 Task: Look for space in Monterey Park, United States from 24th August, 2023 to 10th September, 2023 for 8 adults in price range Rs.12000 to Rs.15000. Place can be entire place or shared room with 4 bedrooms having 8 beds and 4 bathrooms. Property type can be house, flat, guest house. Amenities needed are: wifi, TV, free parkinig on premises, gym, breakfast. Booking option can be shelf check-in. Required host language is English.
Action: Mouse moved to (434, 131)
Screenshot: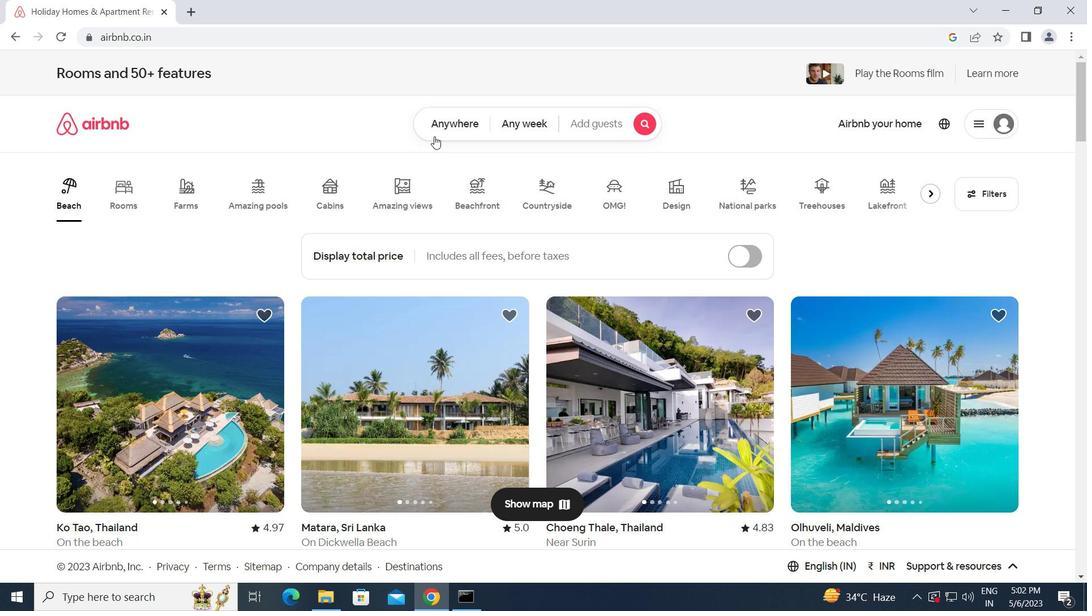 
Action: Mouse pressed left at (434, 131)
Screenshot: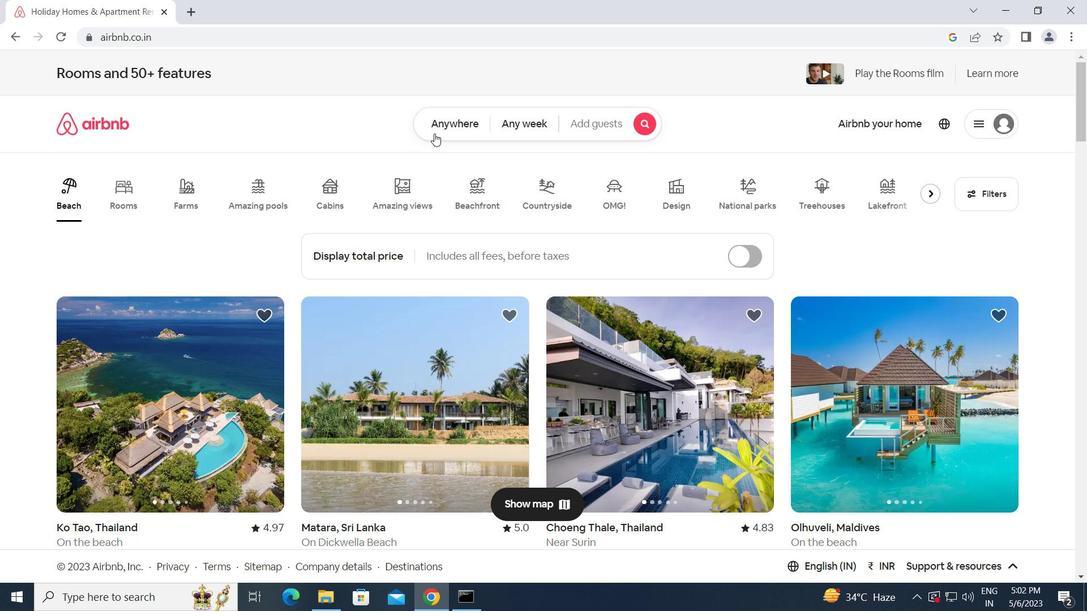 
Action: Mouse moved to (356, 168)
Screenshot: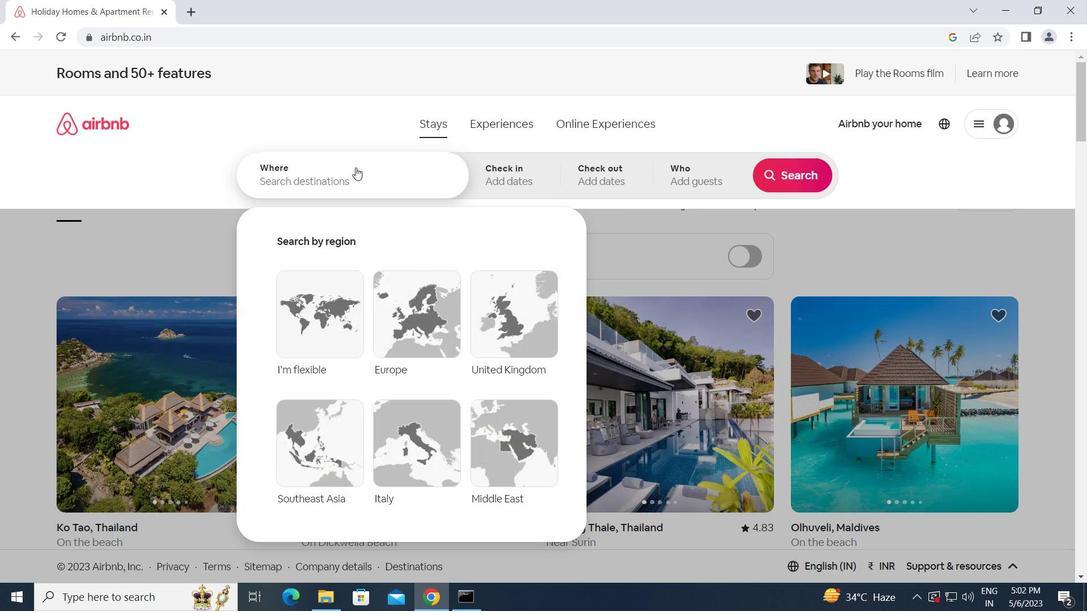 
Action: Mouse pressed left at (356, 168)
Screenshot: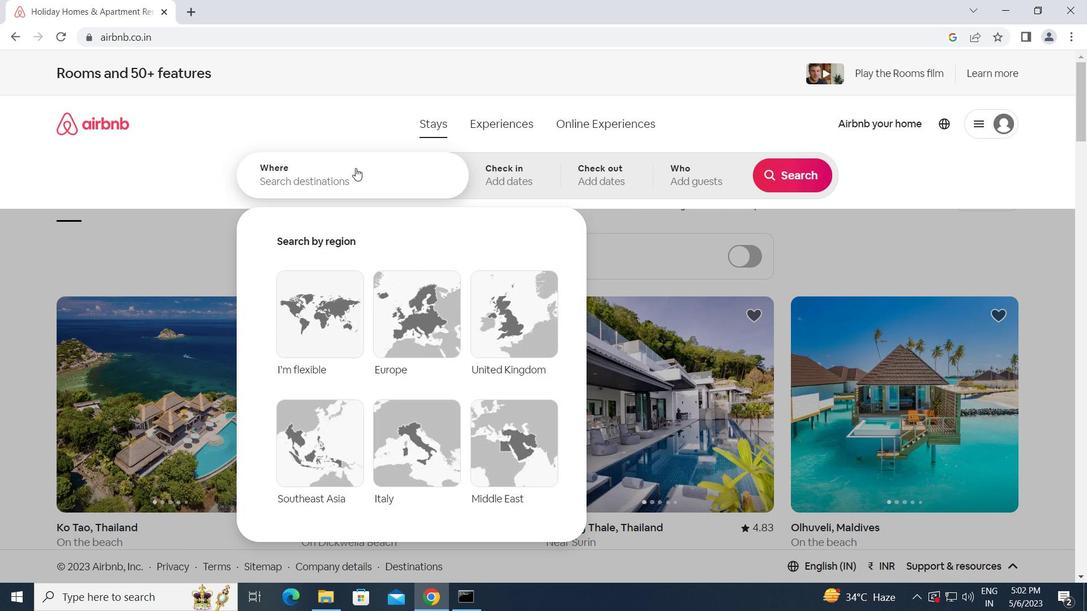 
Action: Key pressed m<Key.caps_lock>onterey<Key.space><Key.caps_lock>p<Key.caps_lock>ark,<Key.space><Key.caps_lock>u<Key.caps_lock>nit
Screenshot: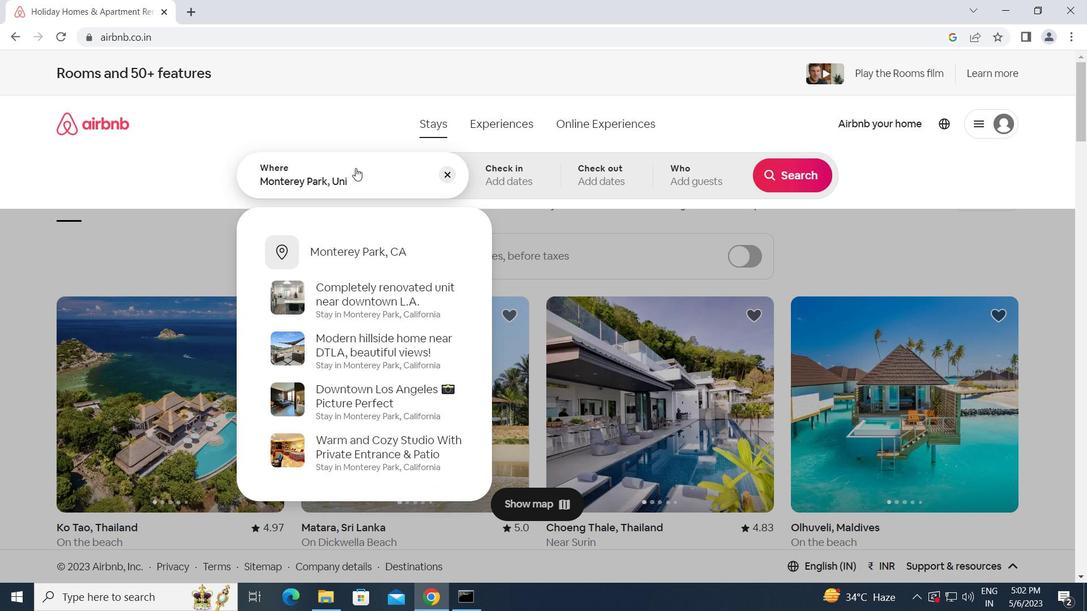 
Action: Mouse moved to (592, 155)
Screenshot: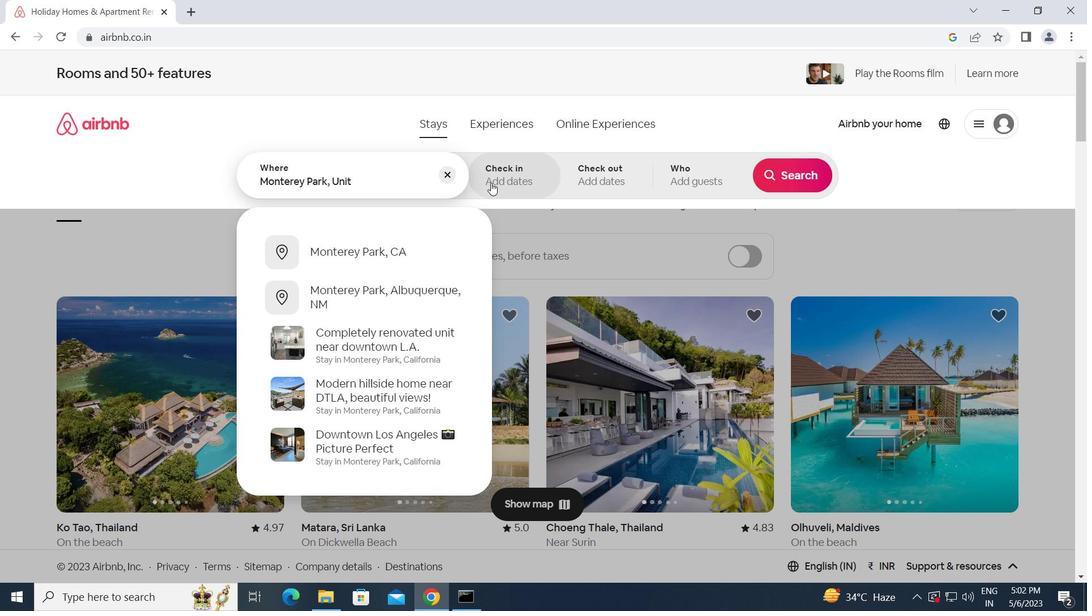 
Action: Key pressed e
Screenshot: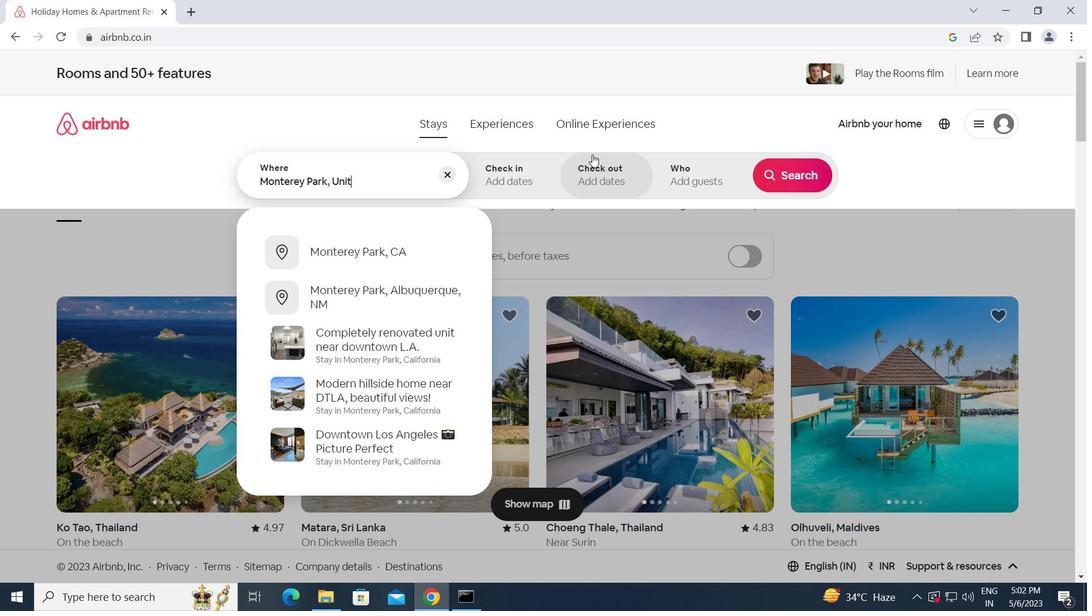 
Action: Mouse moved to (462, 237)
Screenshot: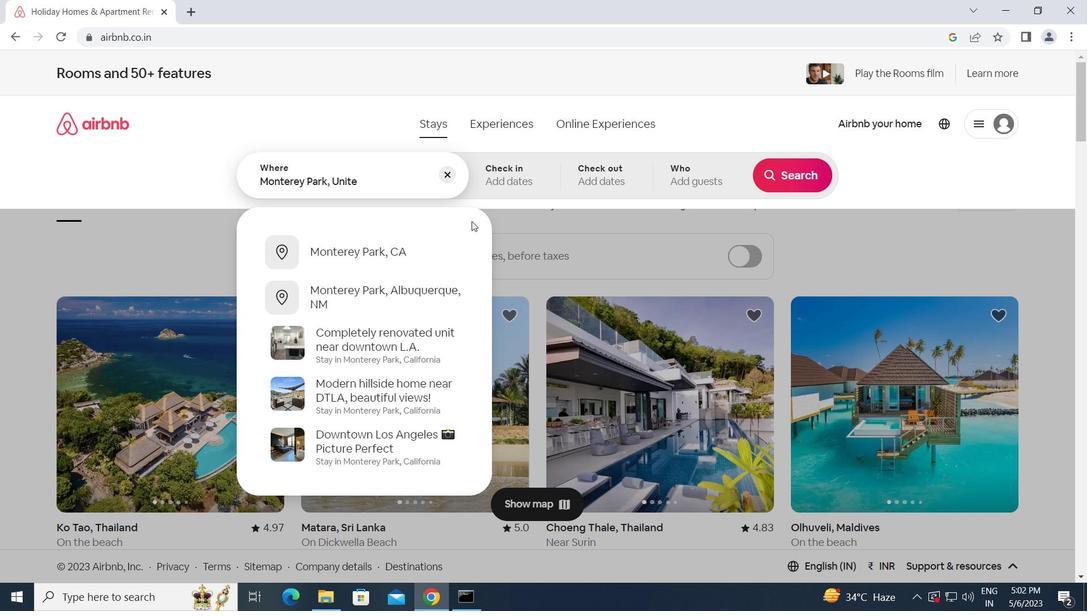 
Action: Key pressed d<Key.space><Key.caps_lock>s<Key.caps_lock>tates<Key.enter>
Screenshot: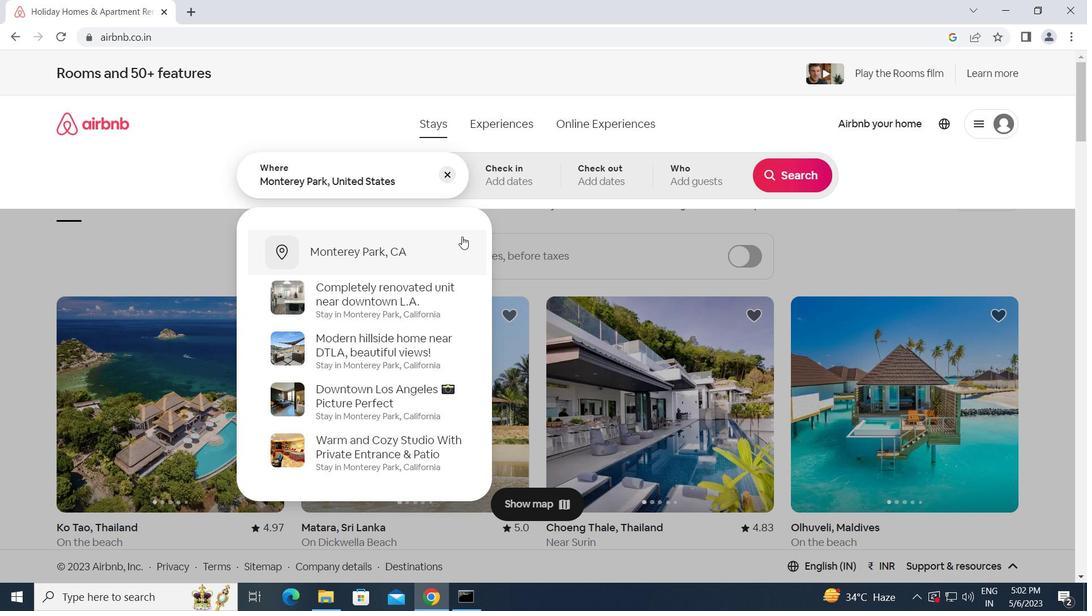 
Action: Mouse moved to (794, 286)
Screenshot: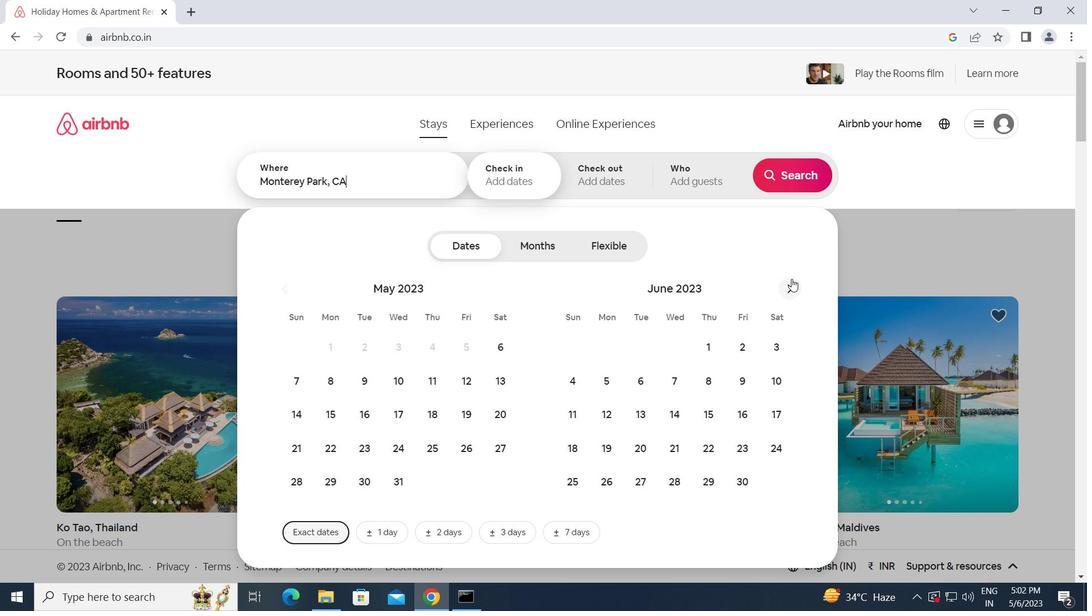 
Action: Mouse pressed left at (794, 286)
Screenshot: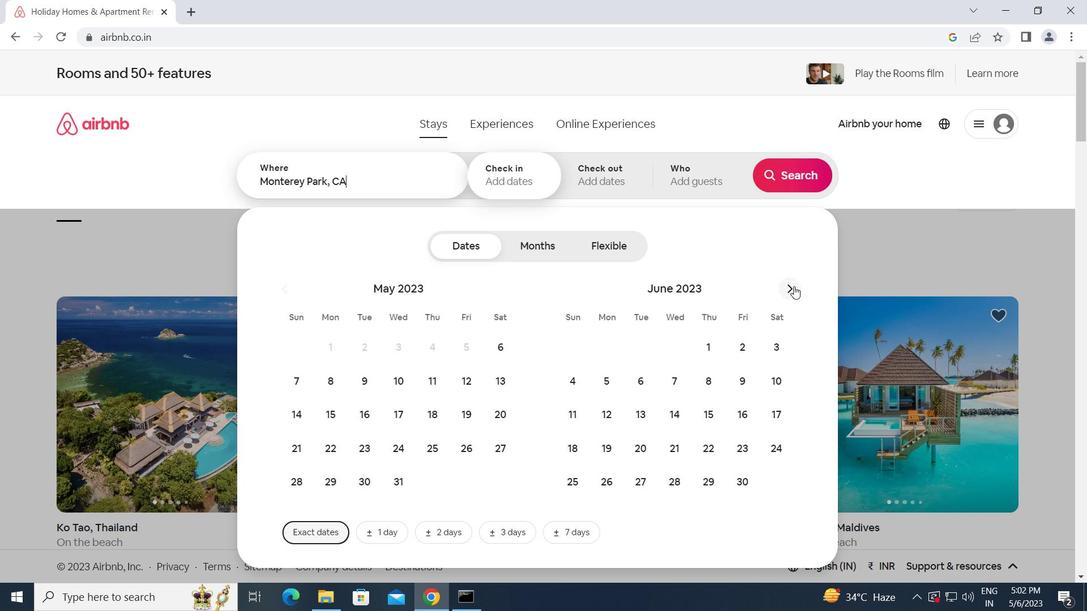 
Action: Mouse pressed left at (794, 286)
Screenshot: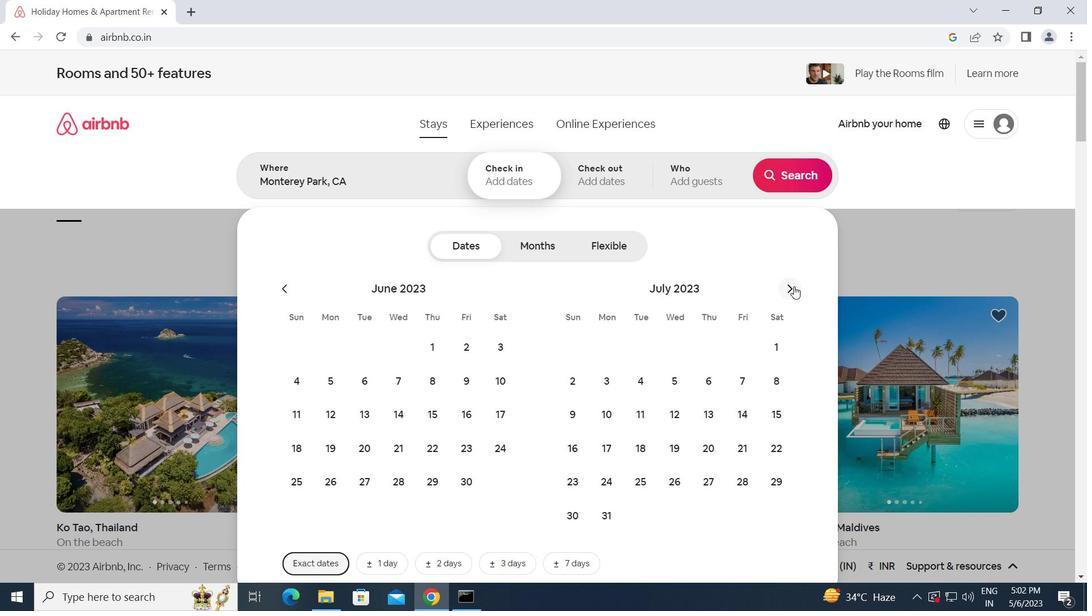 
Action: Mouse moved to (706, 448)
Screenshot: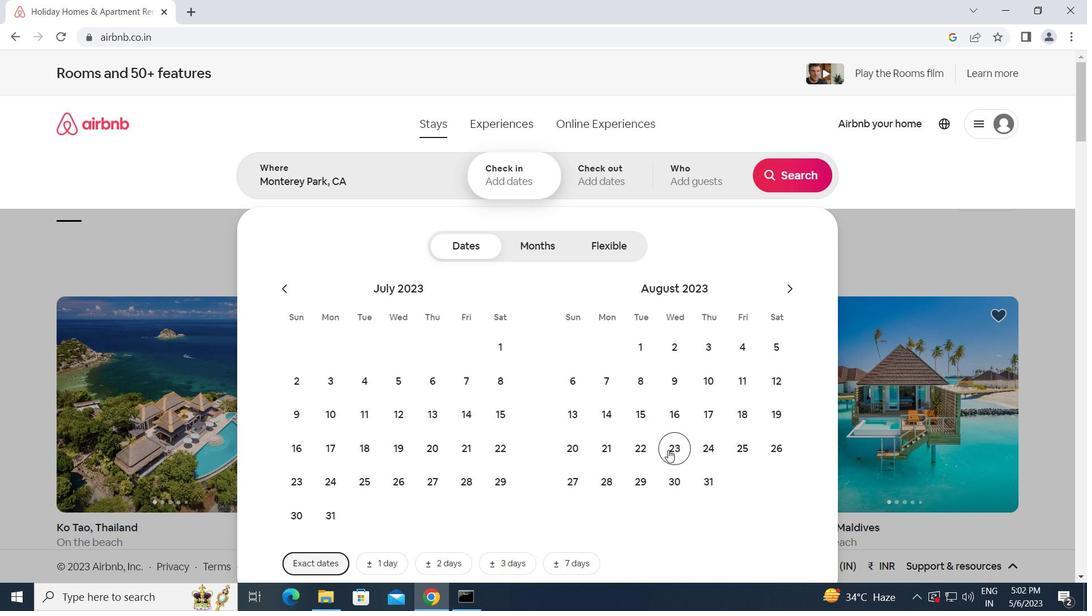
Action: Mouse pressed left at (706, 448)
Screenshot: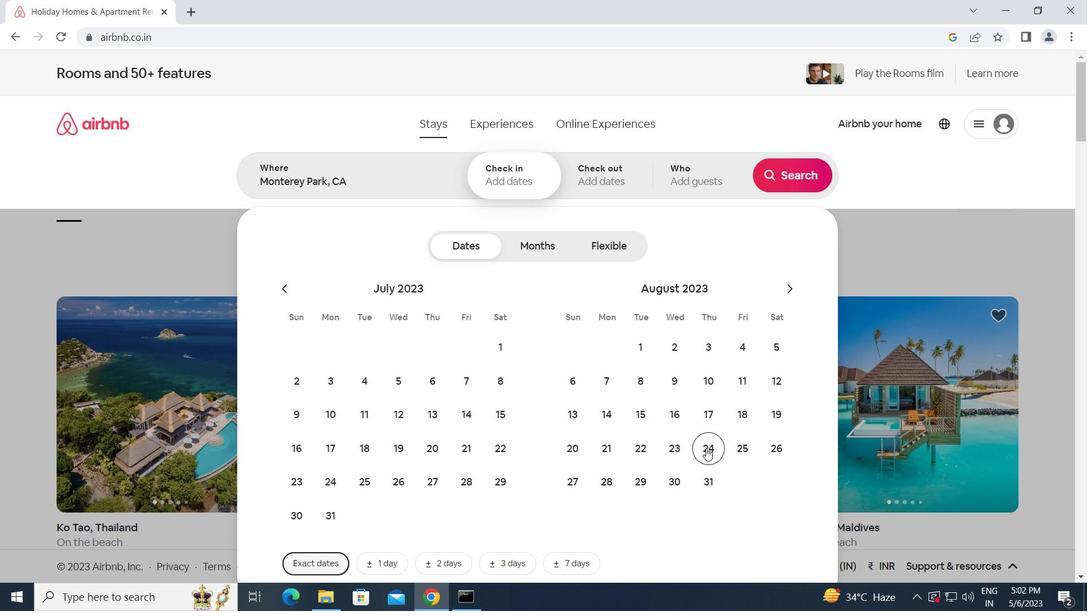 
Action: Mouse moved to (787, 284)
Screenshot: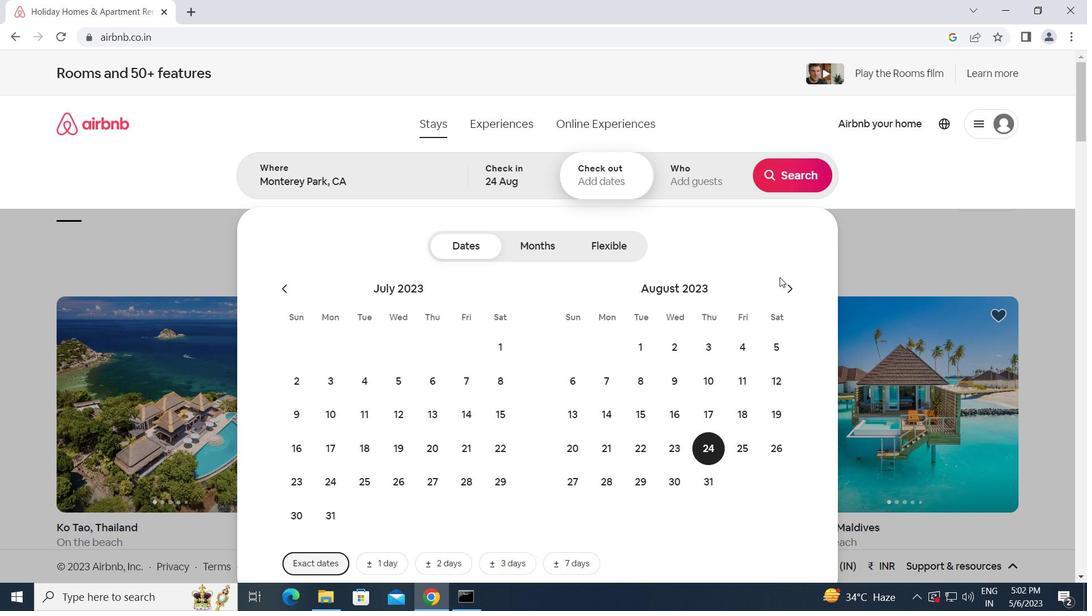 
Action: Mouse pressed left at (787, 284)
Screenshot: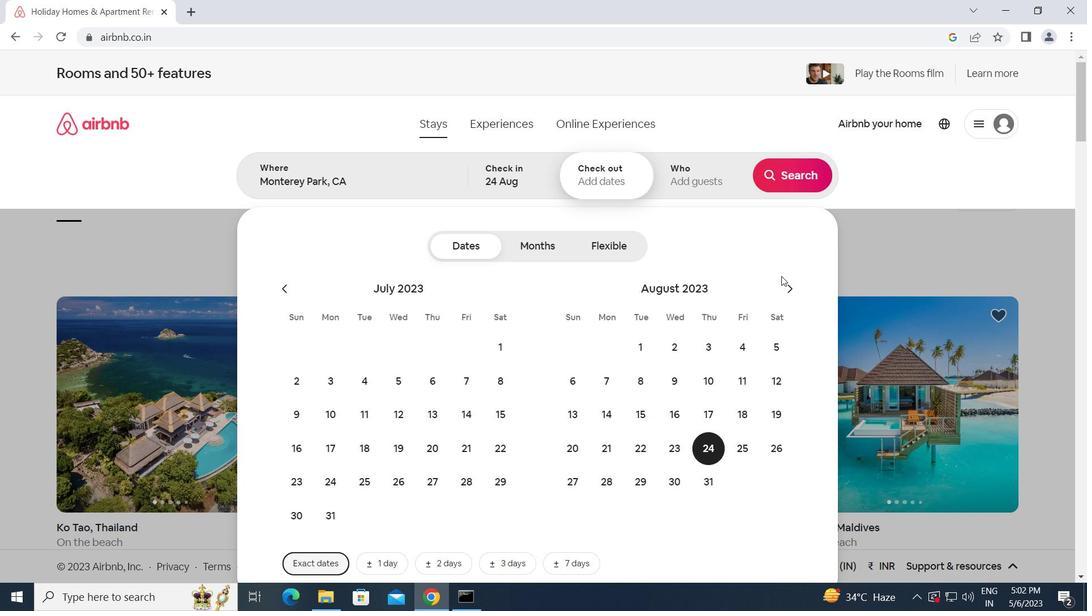 
Action: Mouse moved to (583, 421)
Screenshot: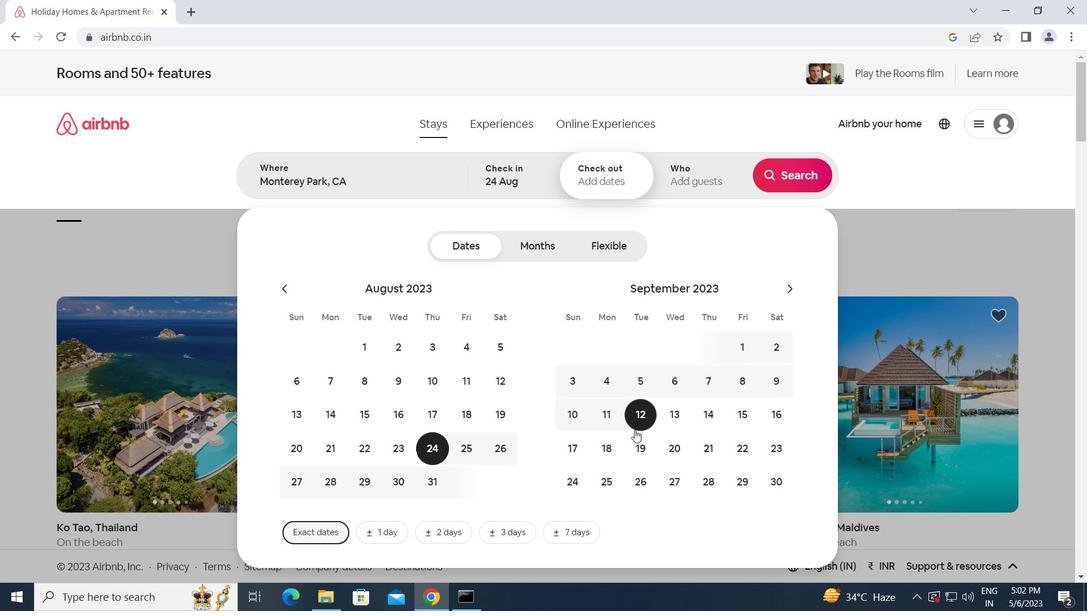 
Action: Mouse pressed left at (583, 421)
Screenshot: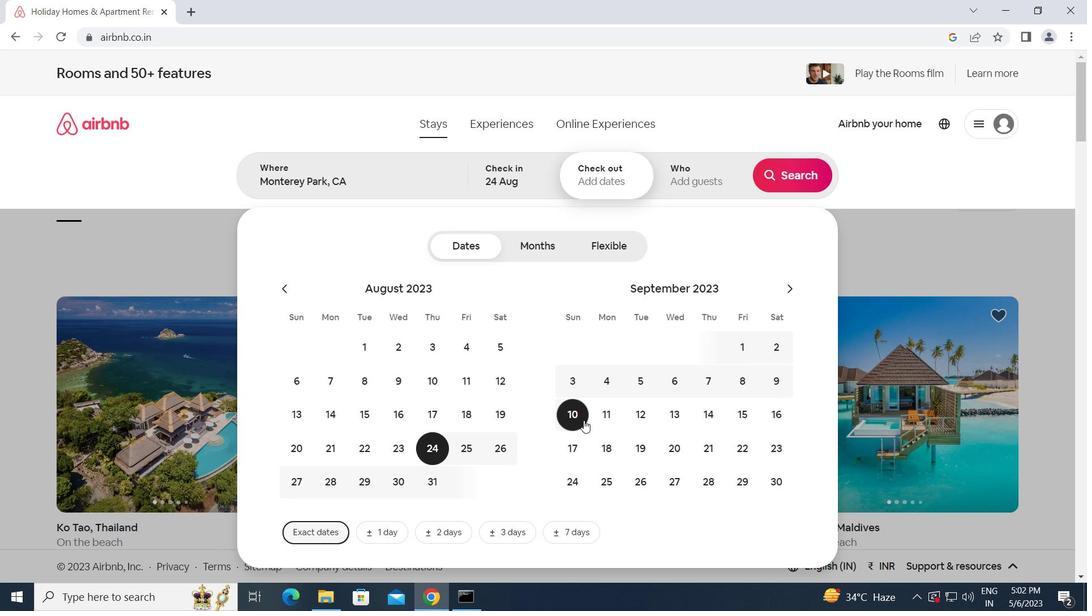 
Action: Mouse moved to (687, 173)
Screenshot: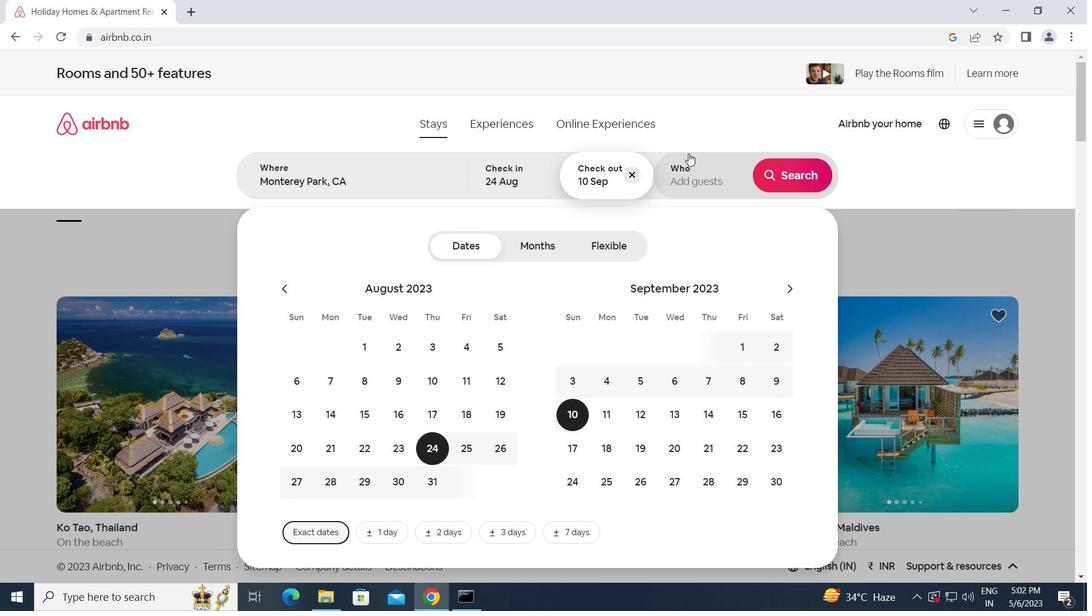 
Action: Mouse pressed left at (687, 173)
Screenshot: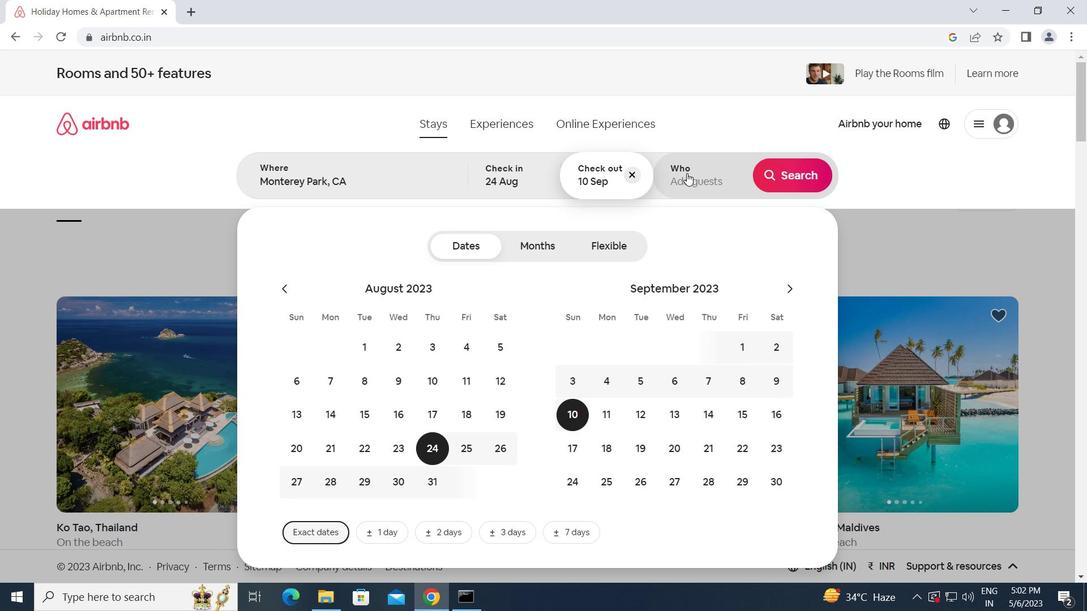 
Action: Mouse moved to (799, 248)
Screenshot: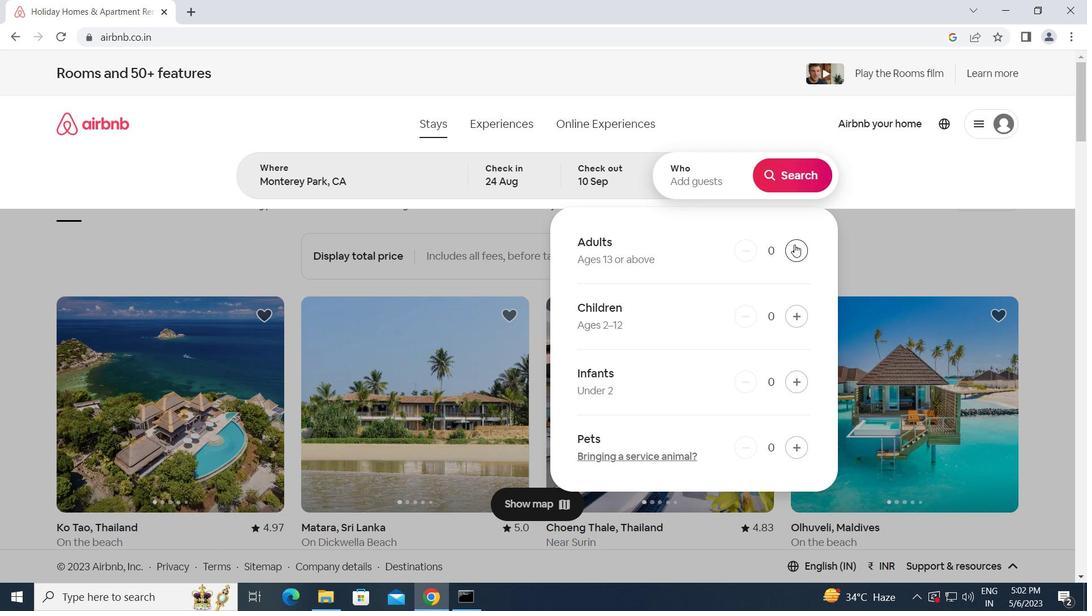 
Action: Mouse pressed left at (799, 248)
Screenshot: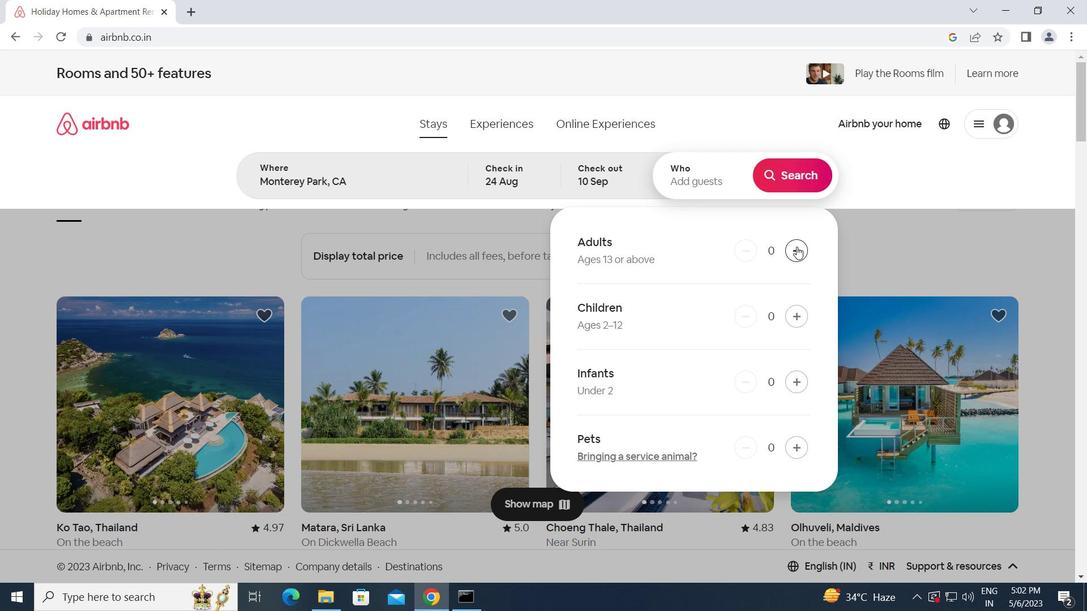 
Action: Mouse pressed left at (799, 248)
Screenshot: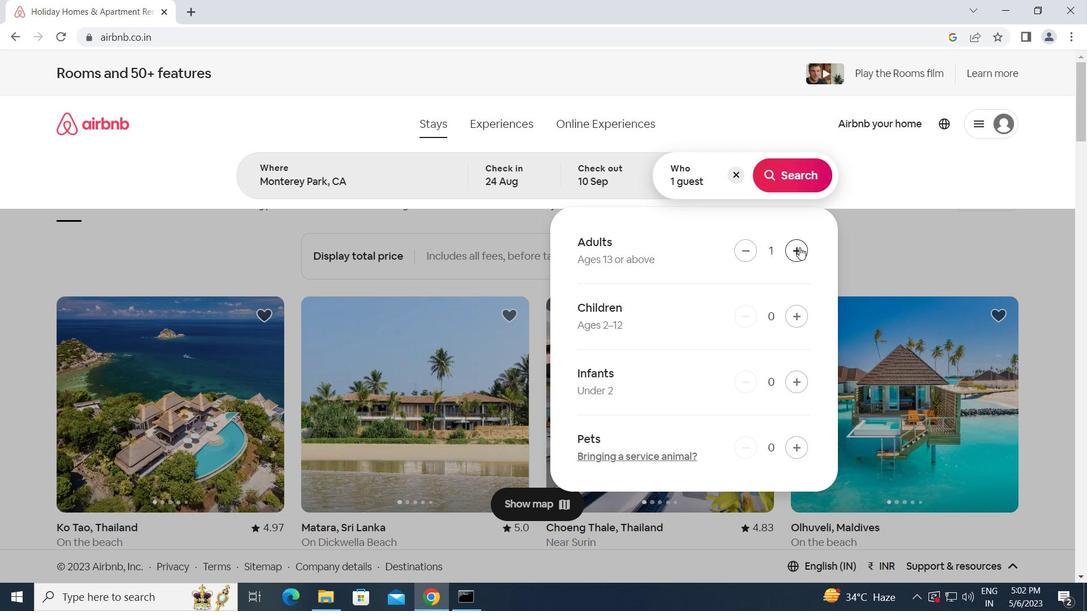 
Action: Mouse pressed left at (799, 248)
Screenshot: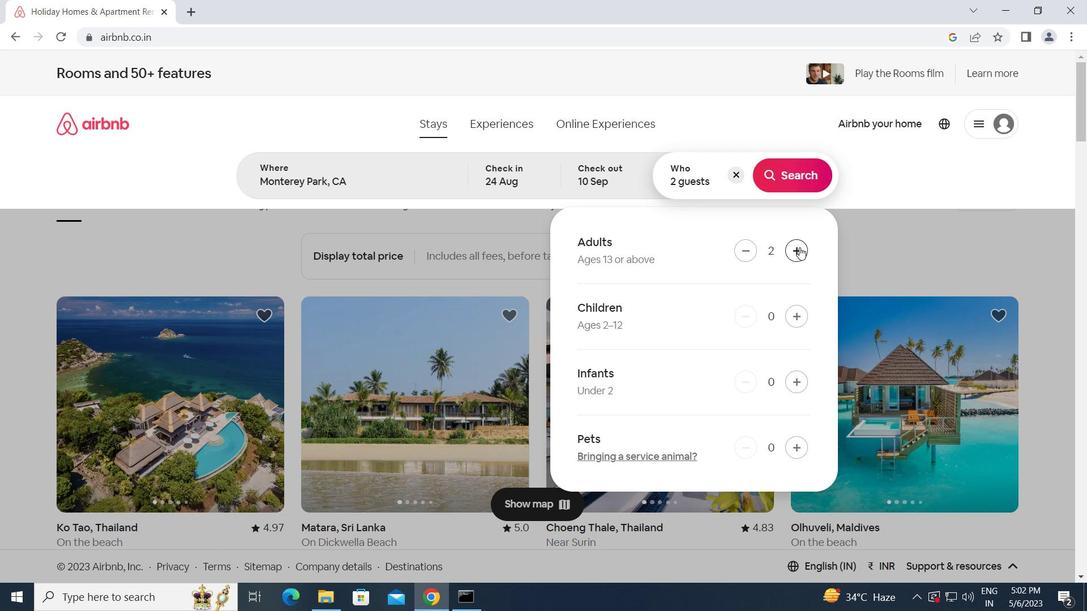 
Action: Mouse pressed left at (799, 248)
Screenshot: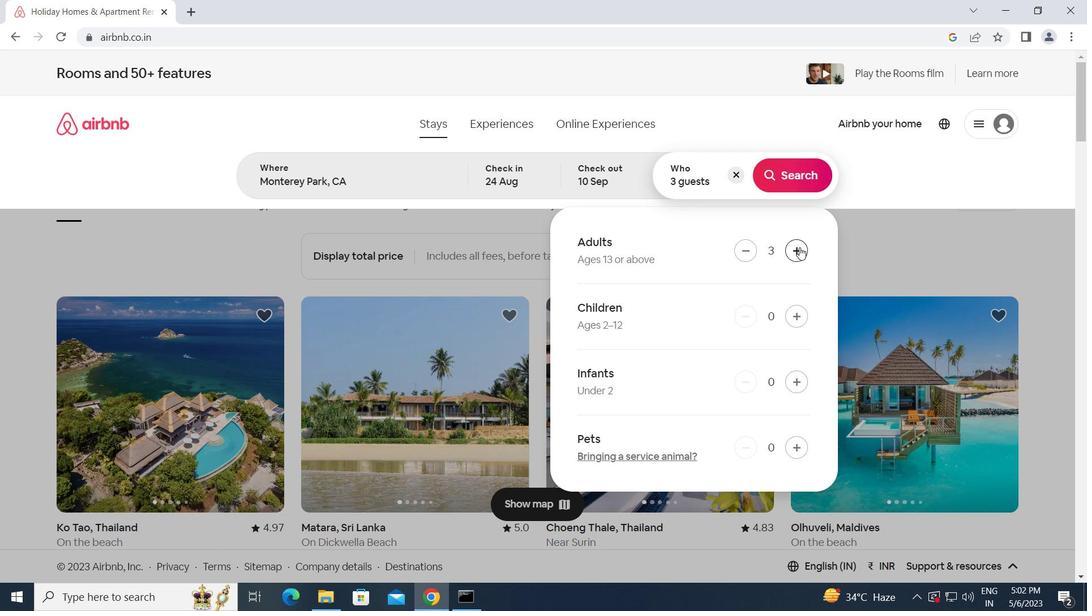 
Action: Mouse pressed left at (799, 248)
Screenshot: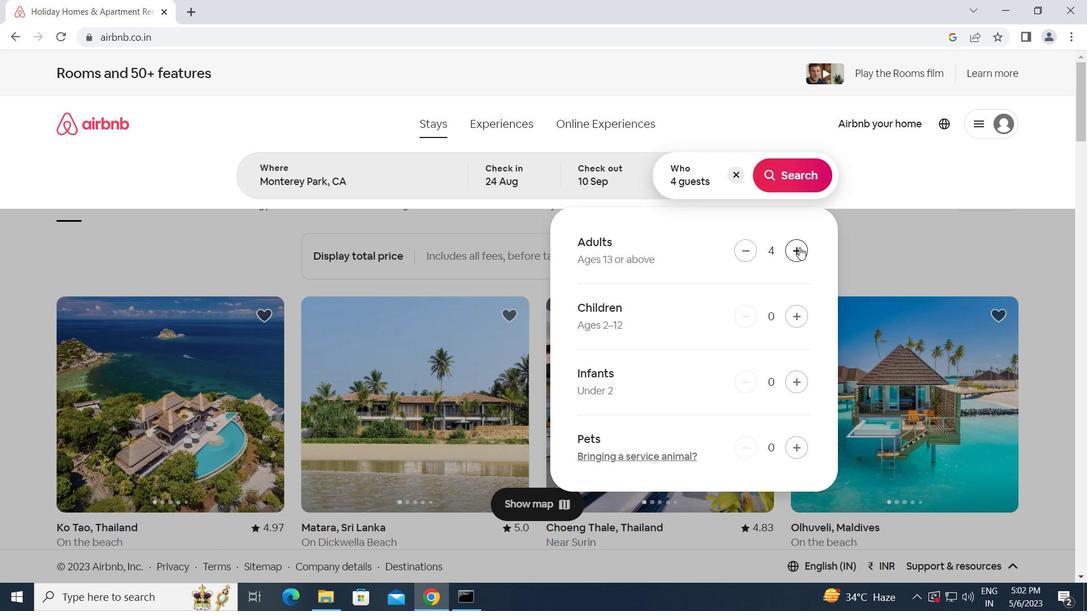 
Action: Mouse pressed left at (799, 248)
Screenshot: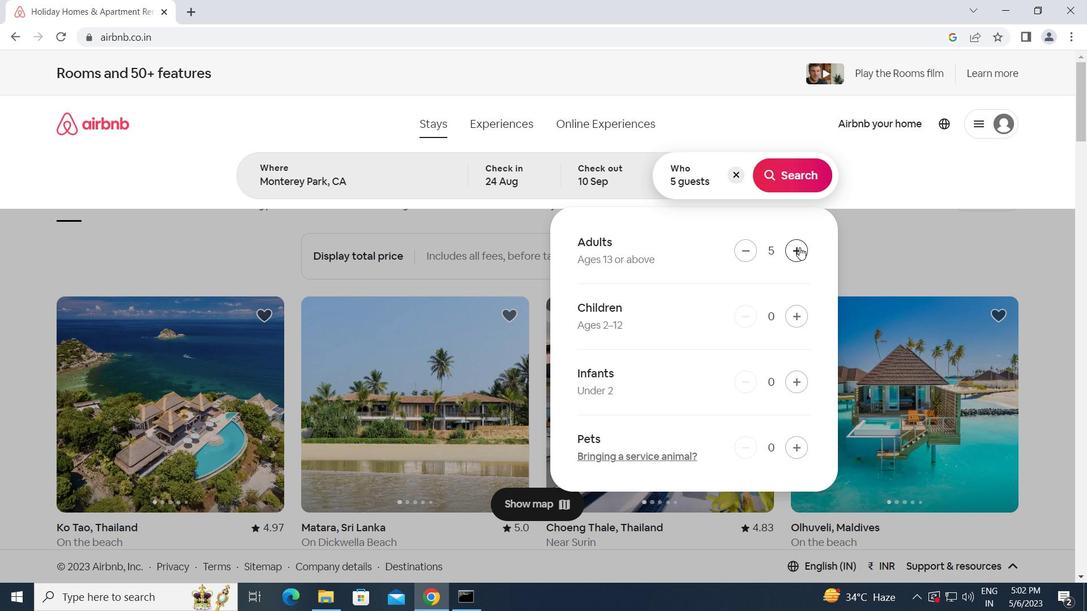 
Action: Mouse pressed left at (799, 248)
Screenshot: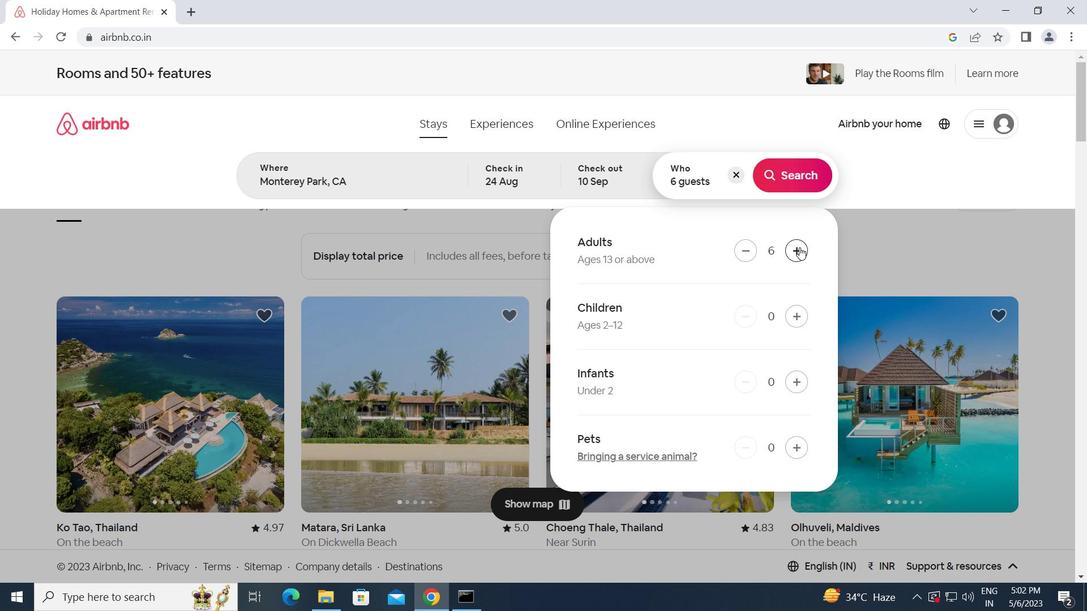 
Action: Mouse pressed left at (799, 248)
Screenshot: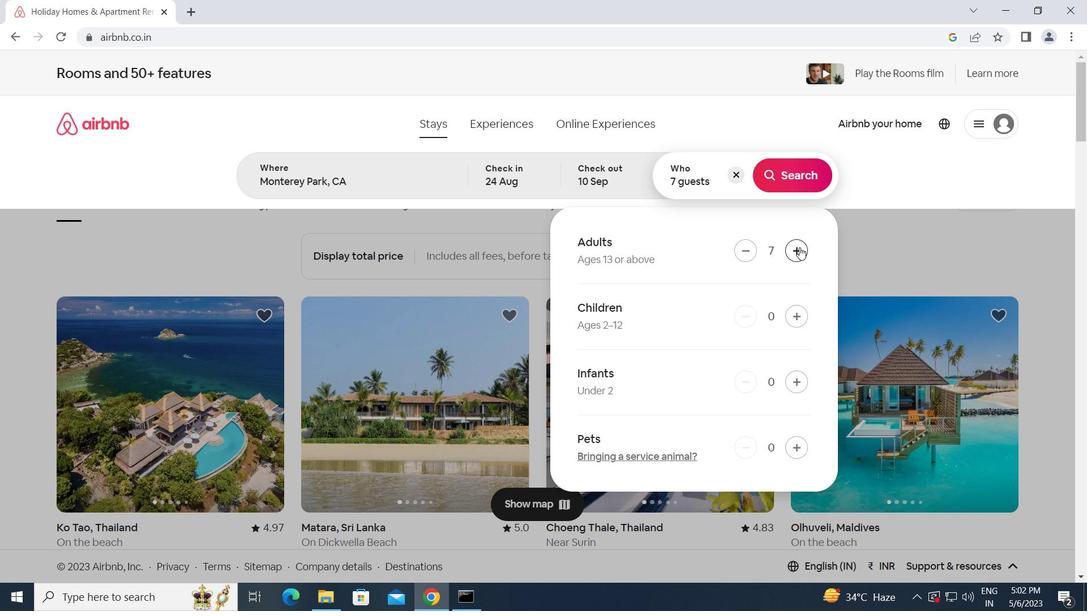 
Action: Mouse moved to (789, 173)
Screenshot: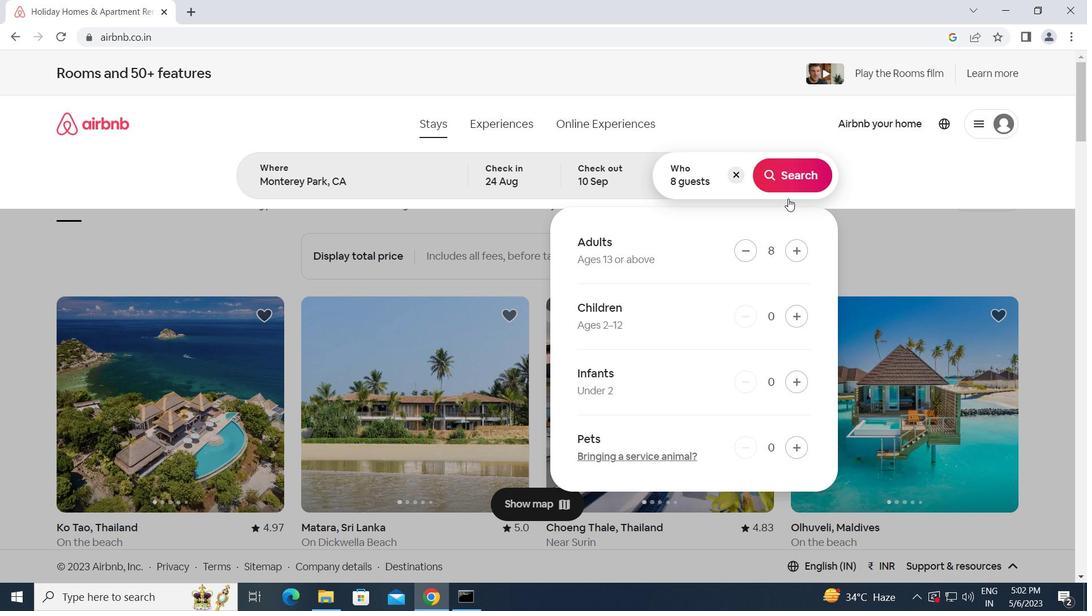 
Action: Mouse pressed left at (789, 173)
Screenshot: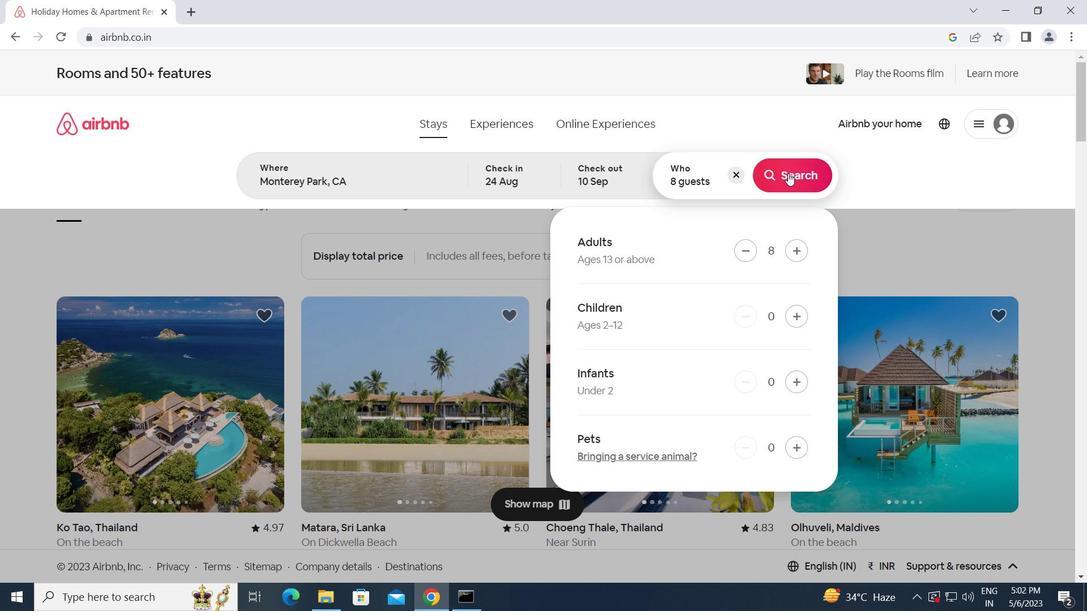 
Action: Mouse moved to (1009, 129)
Screenshot: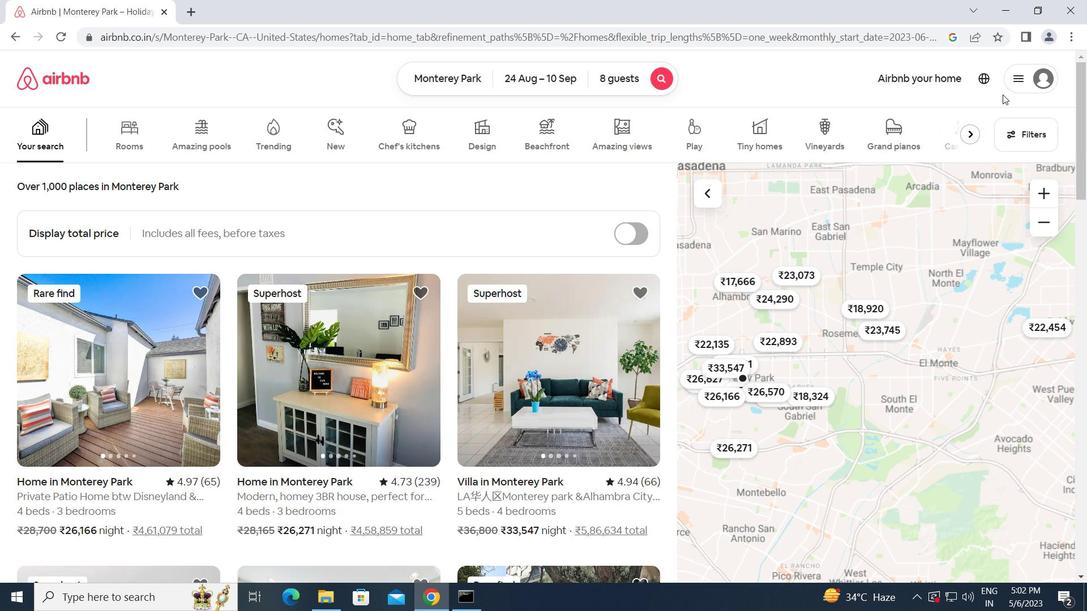 
Action: Mouse pressed left at (1009, 129)
Screenshot: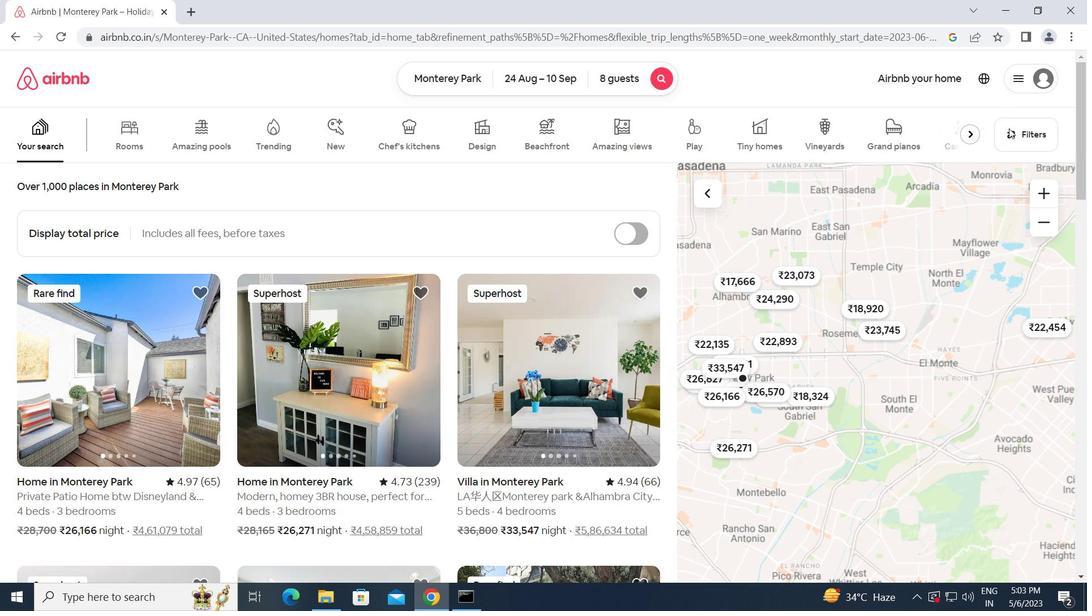 
Action: Mouse moved to (276, 445)
Screenshot: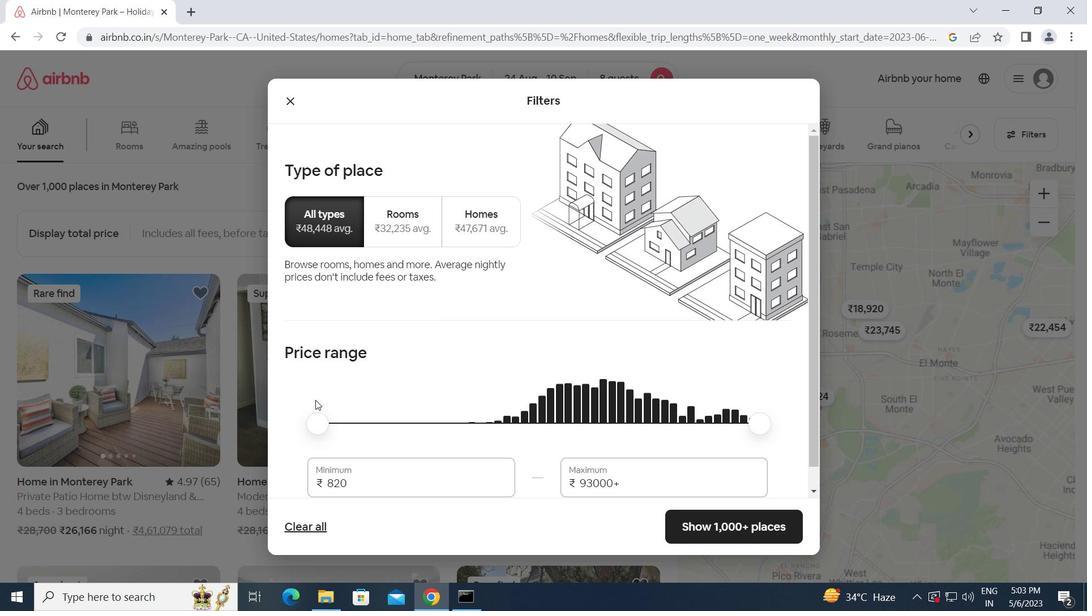 
Action: Mouse scrolled (276, 445) with delta (0, 0)
Screenshot: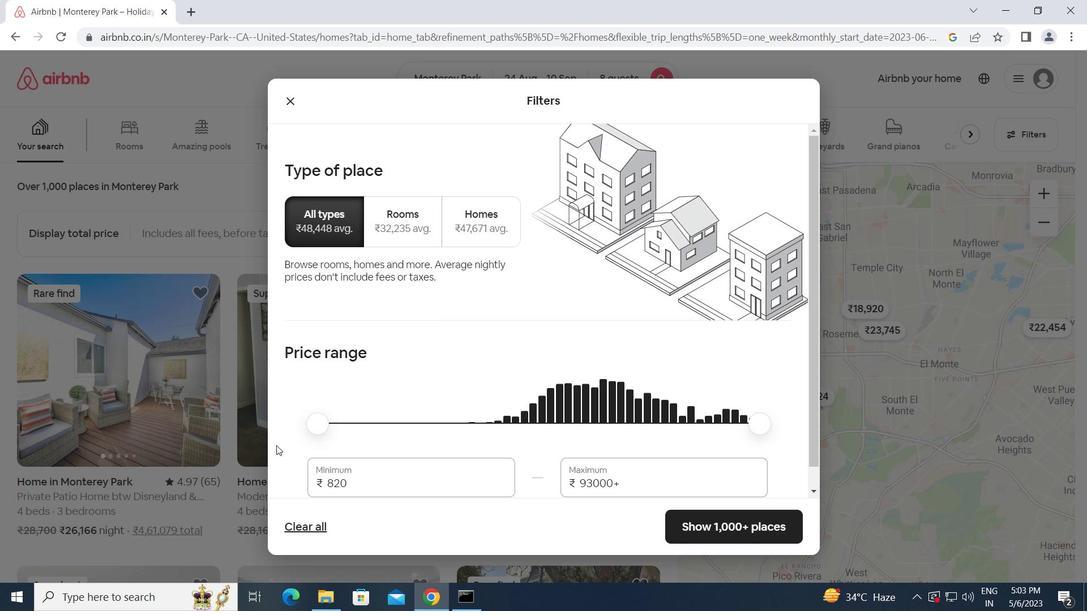 
Action: Mouse moved to (353, 458)
Screenshot: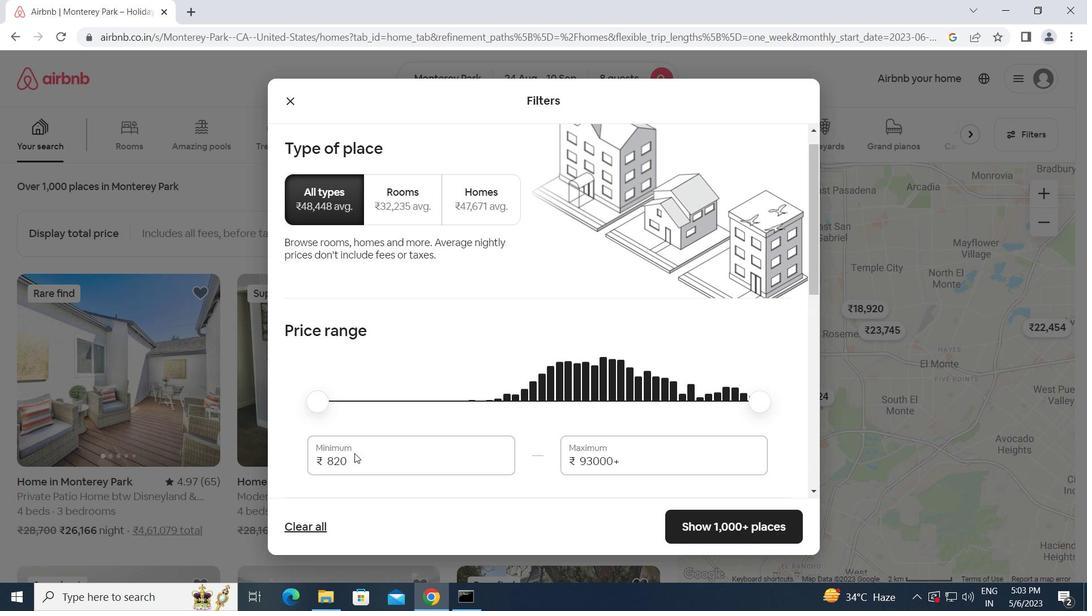 
Action: Mouse pressed left at (353, 458)
Screenshot: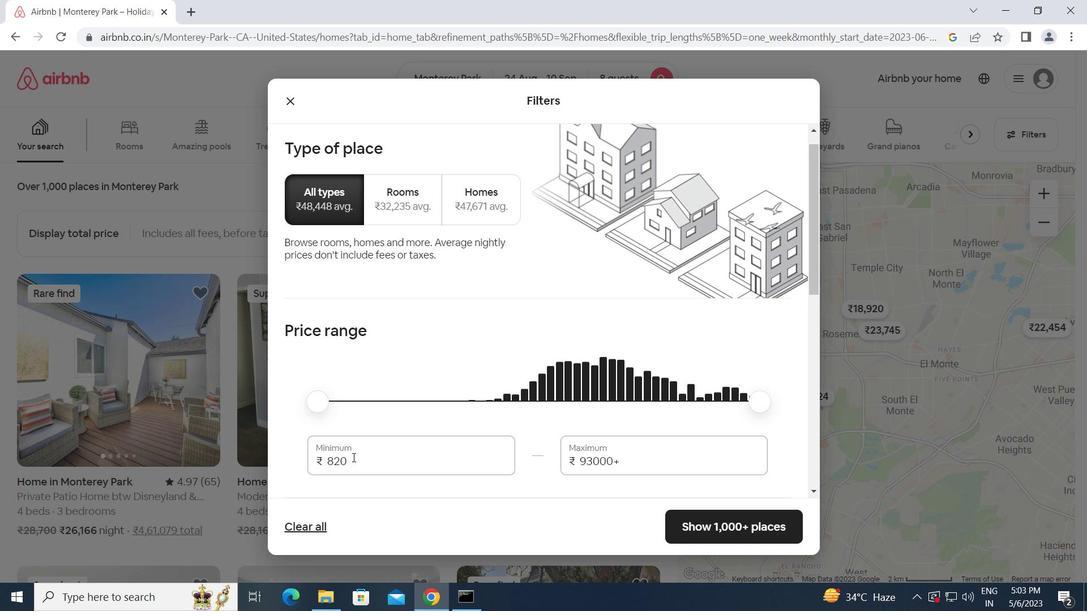 
Action: Mouse moved to (317, 463)
Screenshot: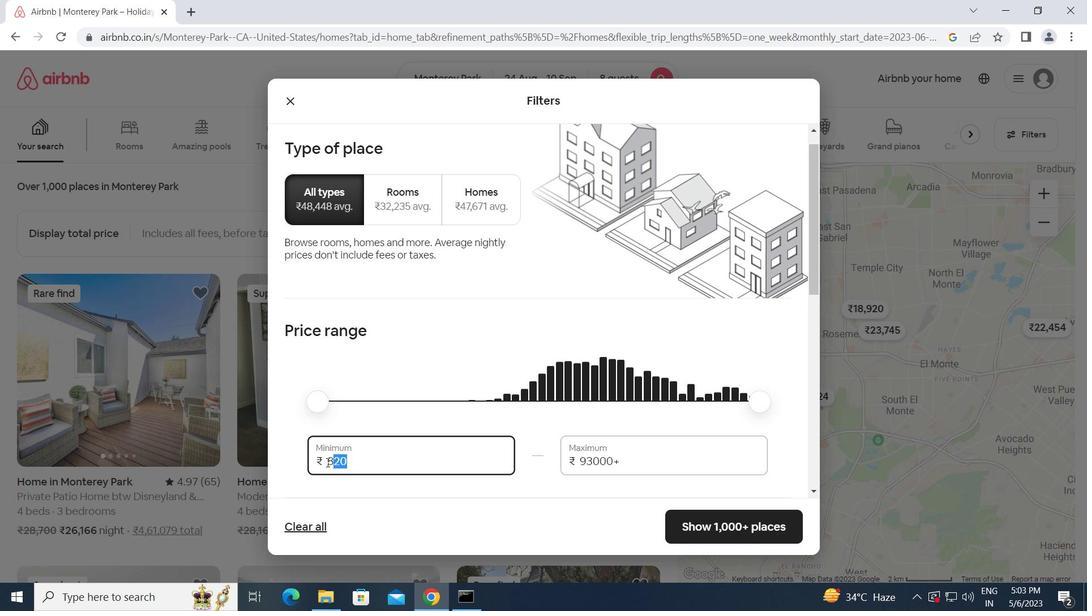 
Action: Key pressed 1200
Screenshot: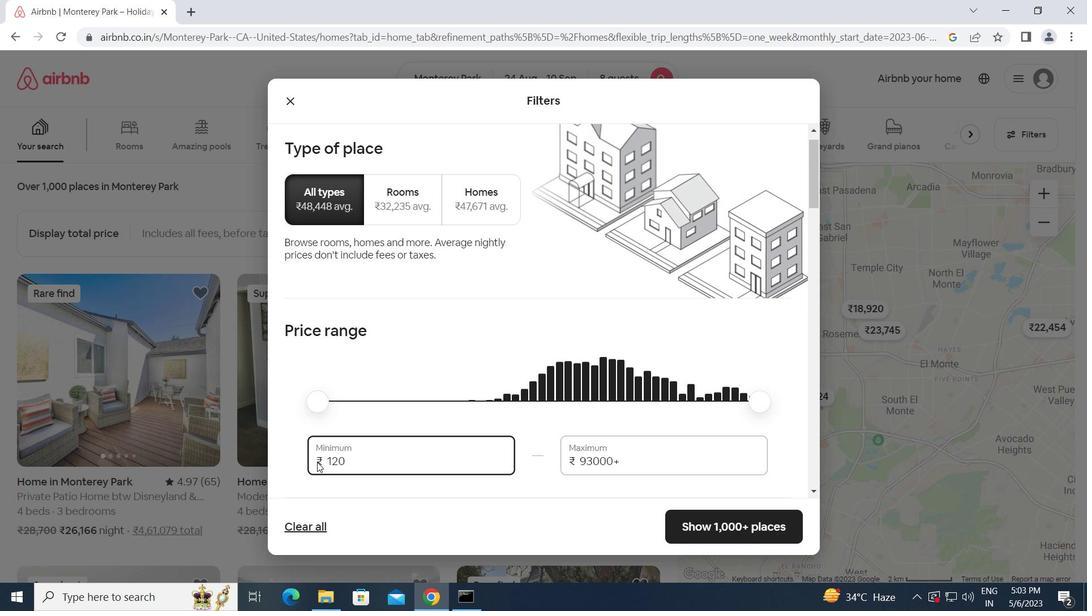 
Action: Mouse moved to (344, 485)
Screenshot: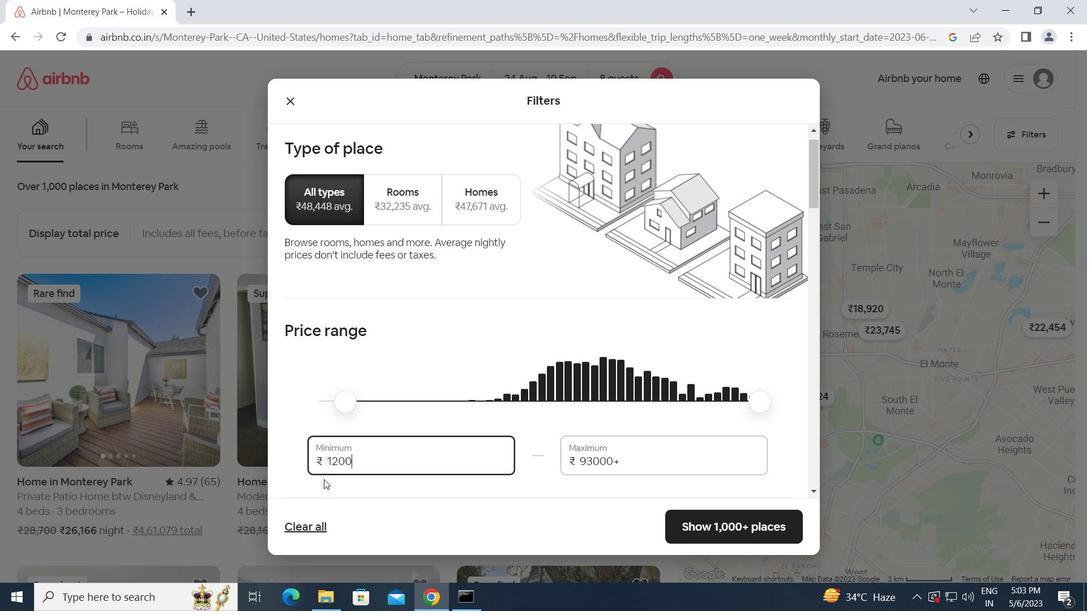 
Action: Key pressed 0<Key.tab>150
Screenshot: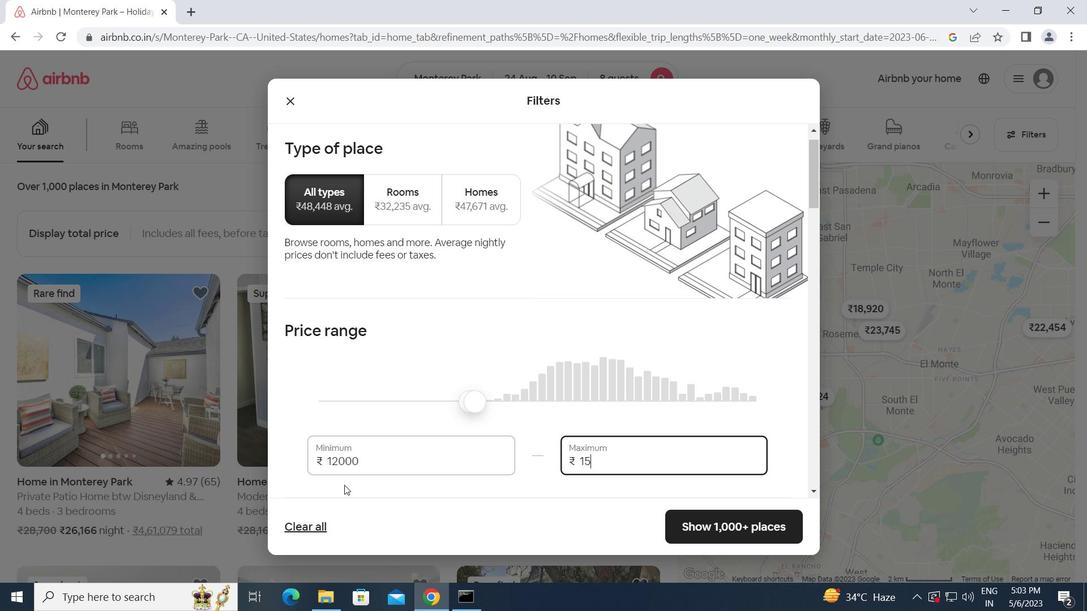 
Action: Mouse moved to (384, 470)
Screenshot: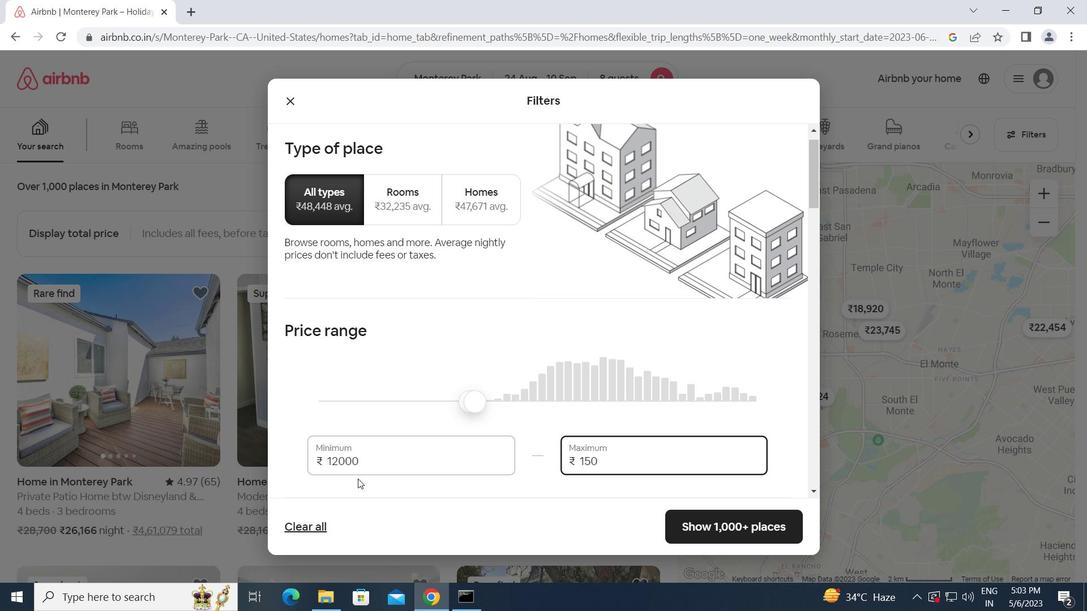 
Action: Key pressed 0
Screenshot: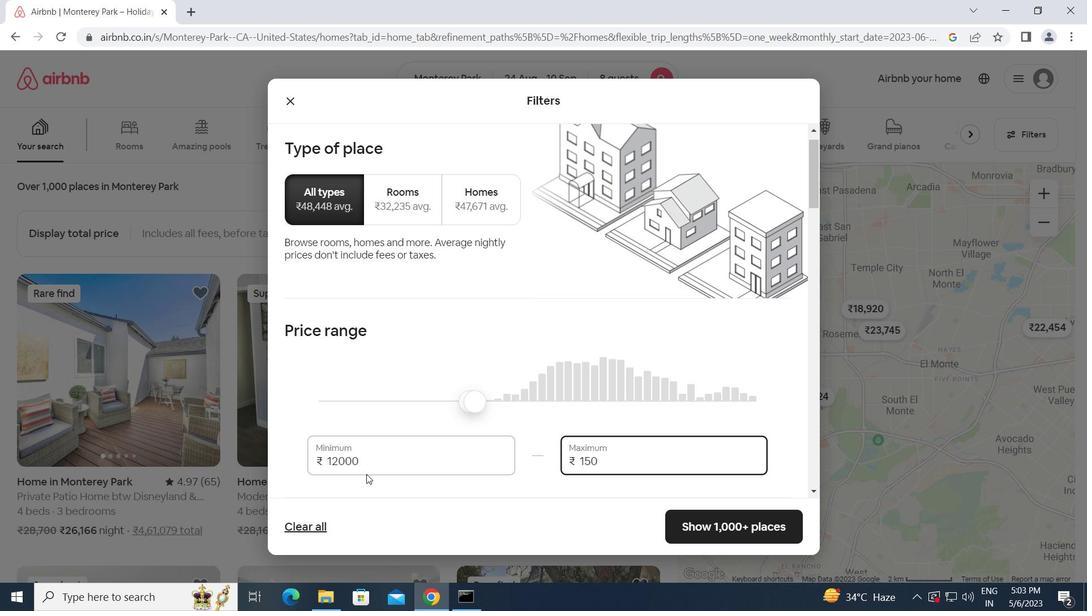 
Action: Mouse moved to (406, 463)
Screenshot: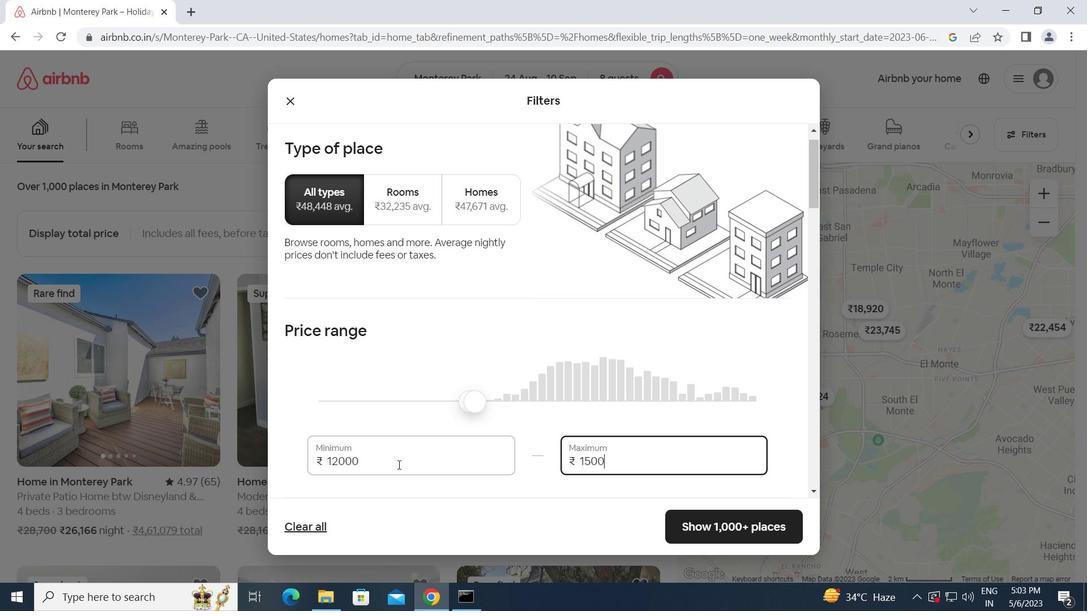 
Action: Key pressed 0
Screenshot: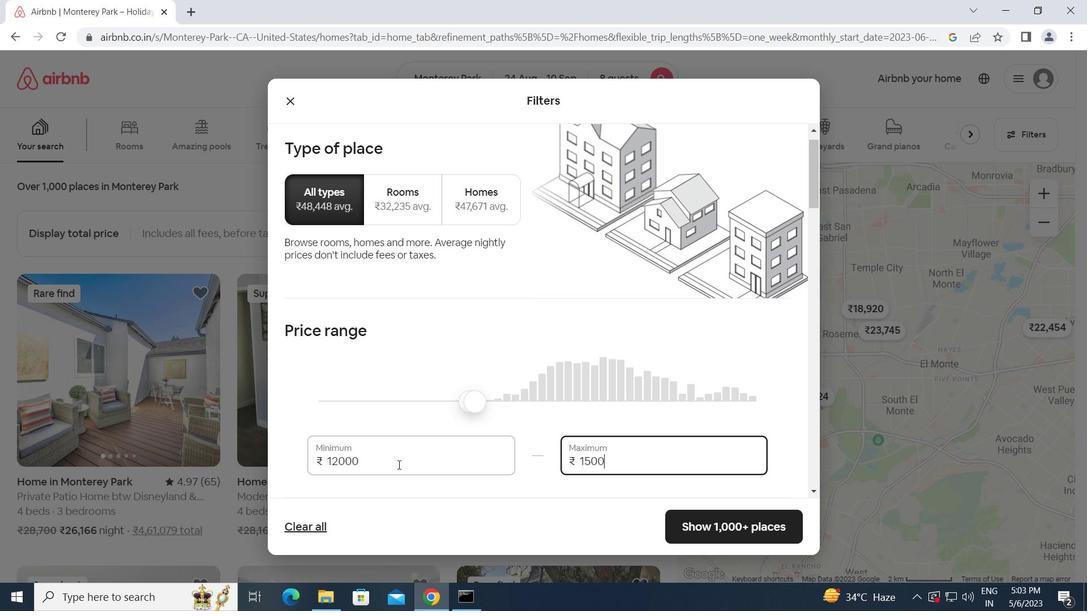 
Action: Mouse scrolled (406, 462) with delta (0, 0)
Screenshot: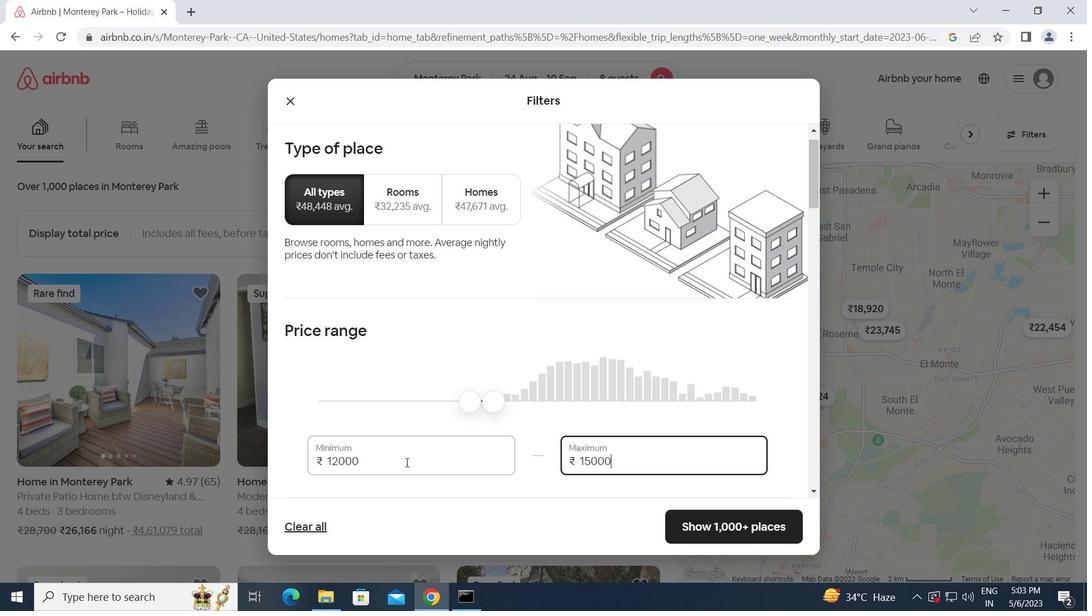 
Action: Mouse scrolled (406, 462) with delta (0, 0)
Screenshot: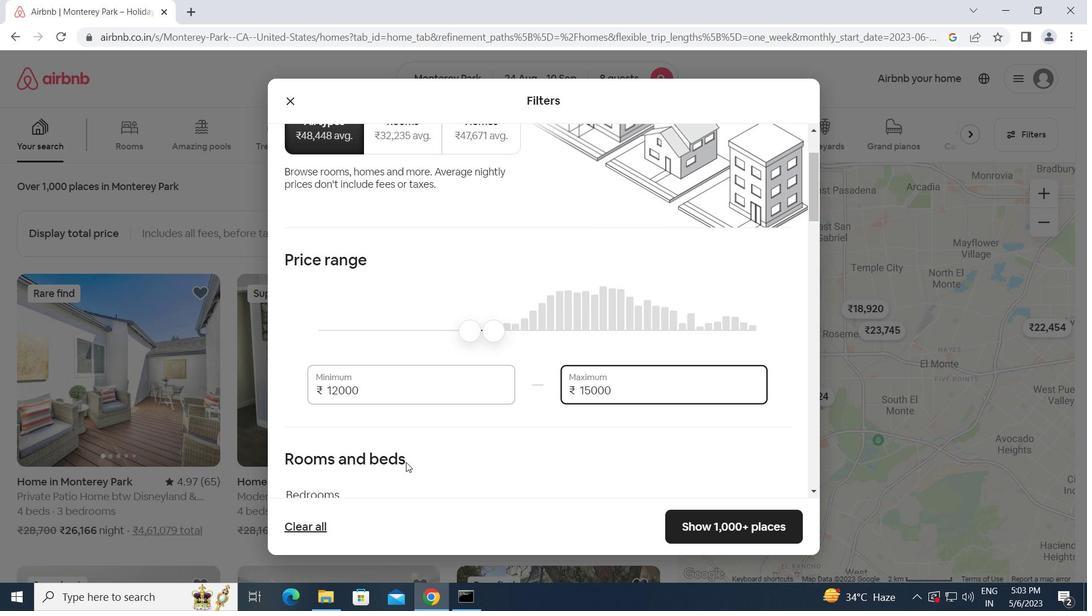 
Action: Mouse scrolled (406, 462) with delta (0, 0)
Screenshot: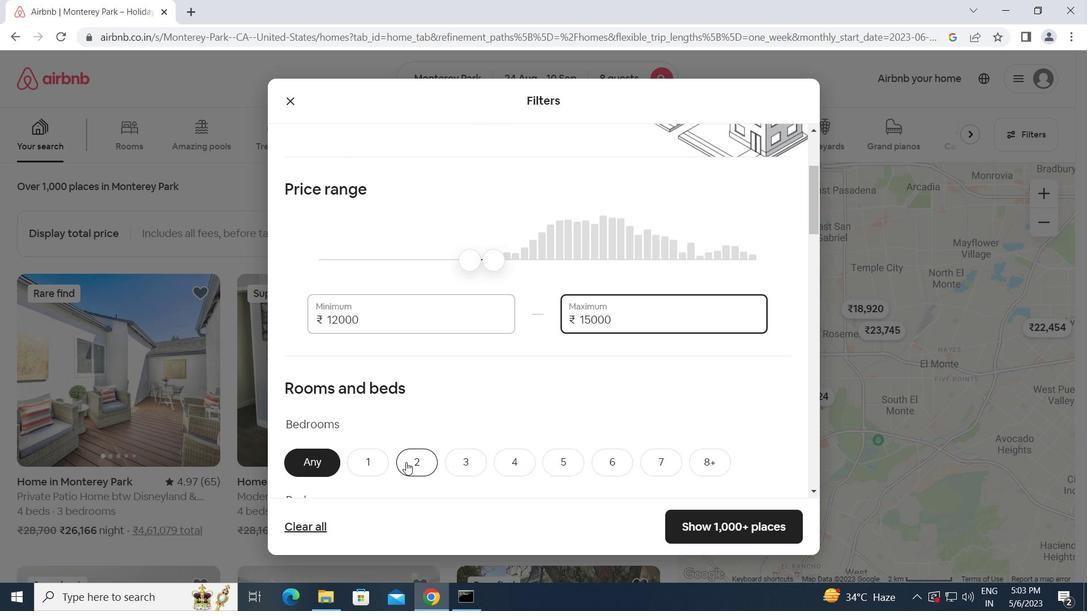 
Action: Mouse scrolled (406, 462) with delta (0, 0)
Screenshot: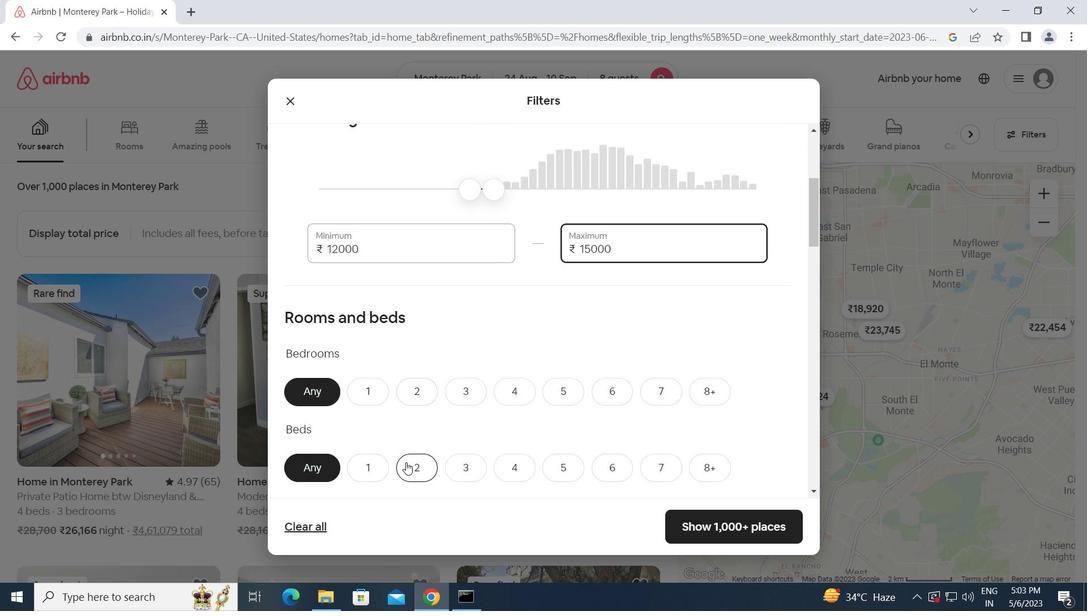 
Action: Mouse moved to (421, 326)
Screenshot: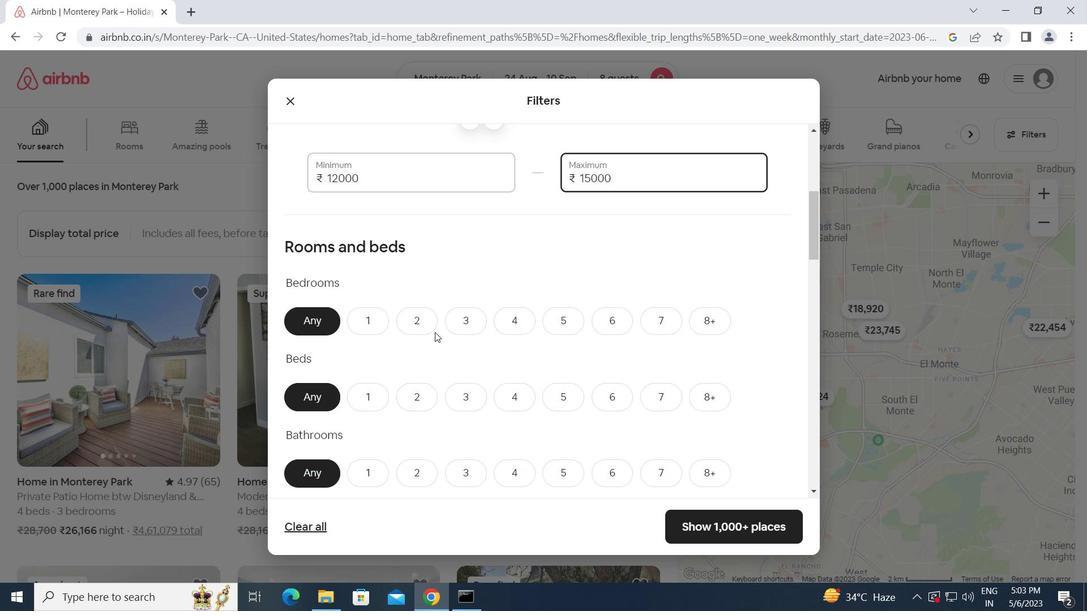 
Action: Mouse pressed left at (421, 326)
Screenshot: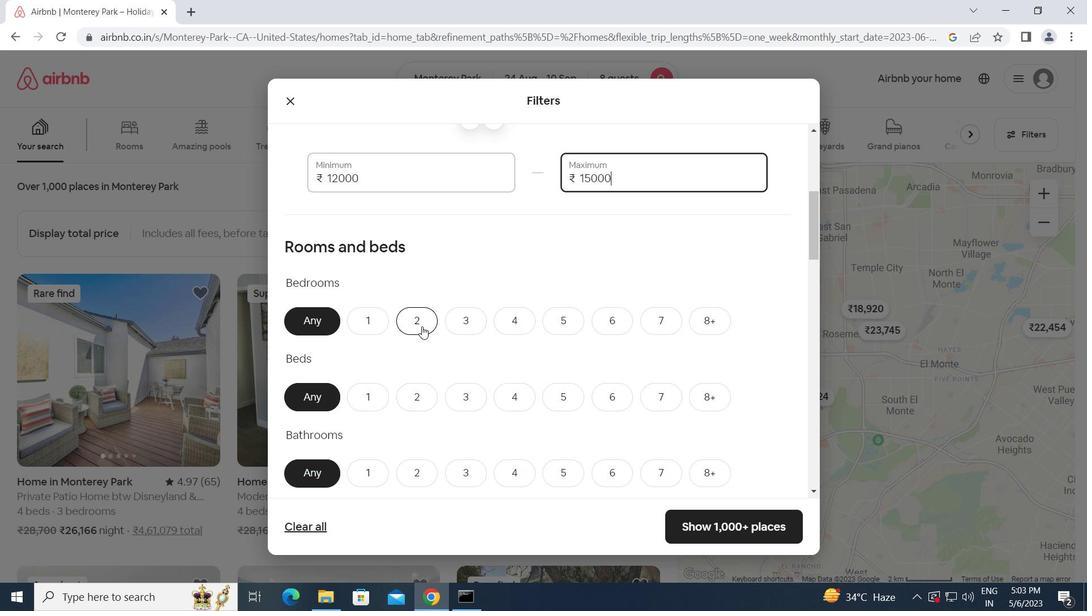 
Action: Mouse moved to (512, 319)
Screenshot: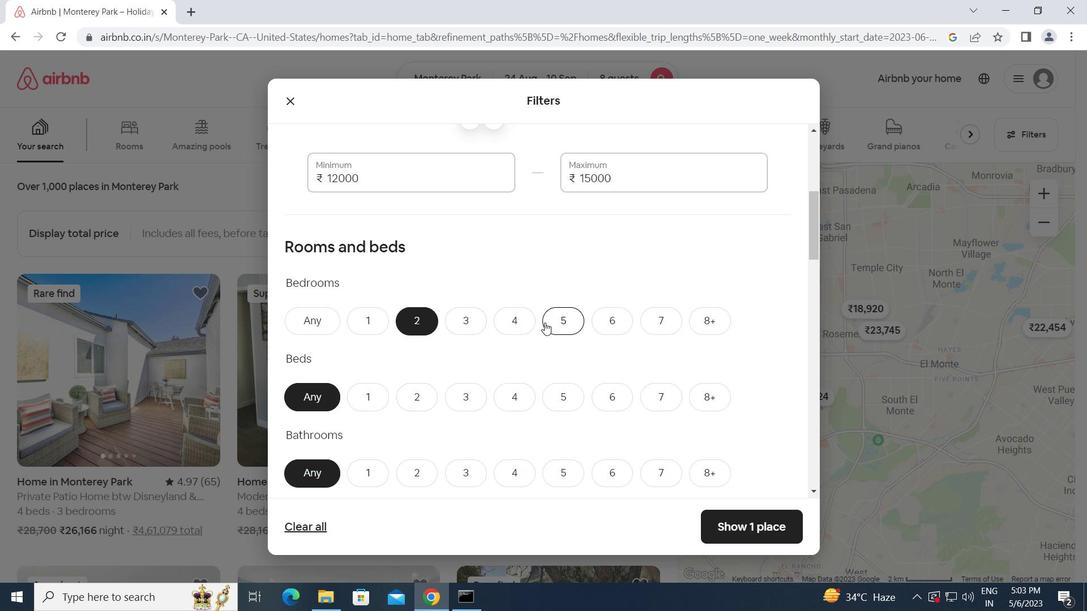 
Action: Mouse pressed left at (512, 319)
Screenshot: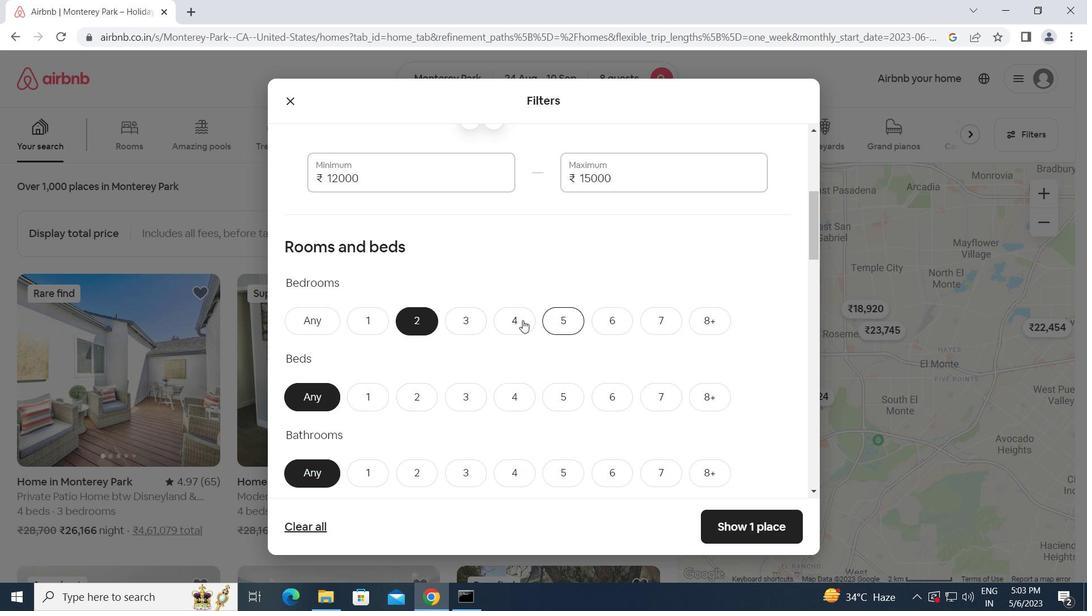 
Action: Mouse moved to (703, 395)
Screenshot: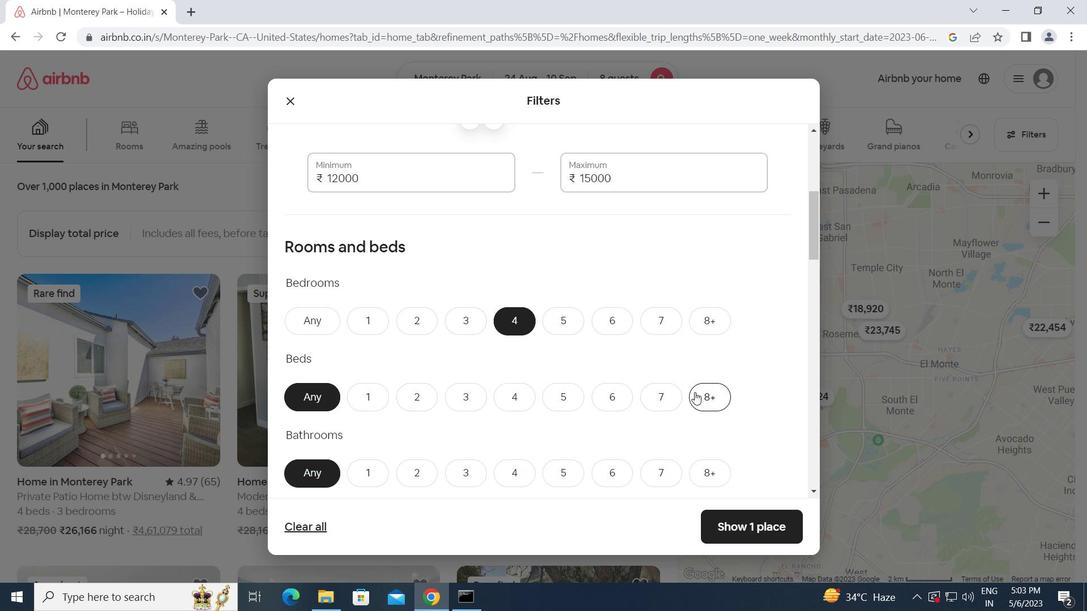 
Action: Mouse pressed left at (703, 395)
Screenshot: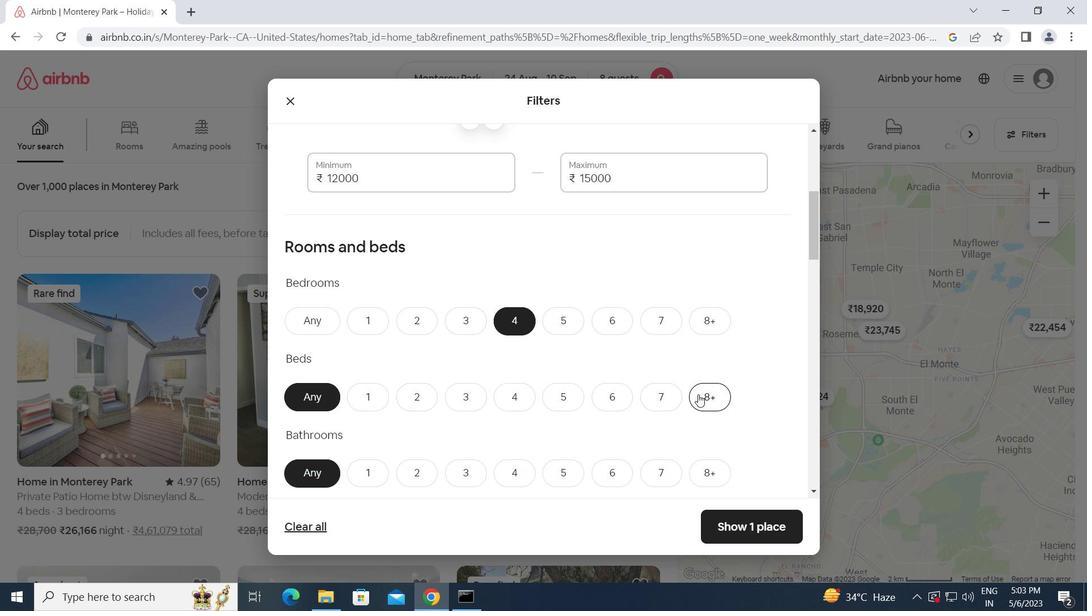 
Action: Mouse moved to (506, 474)
Screenshot: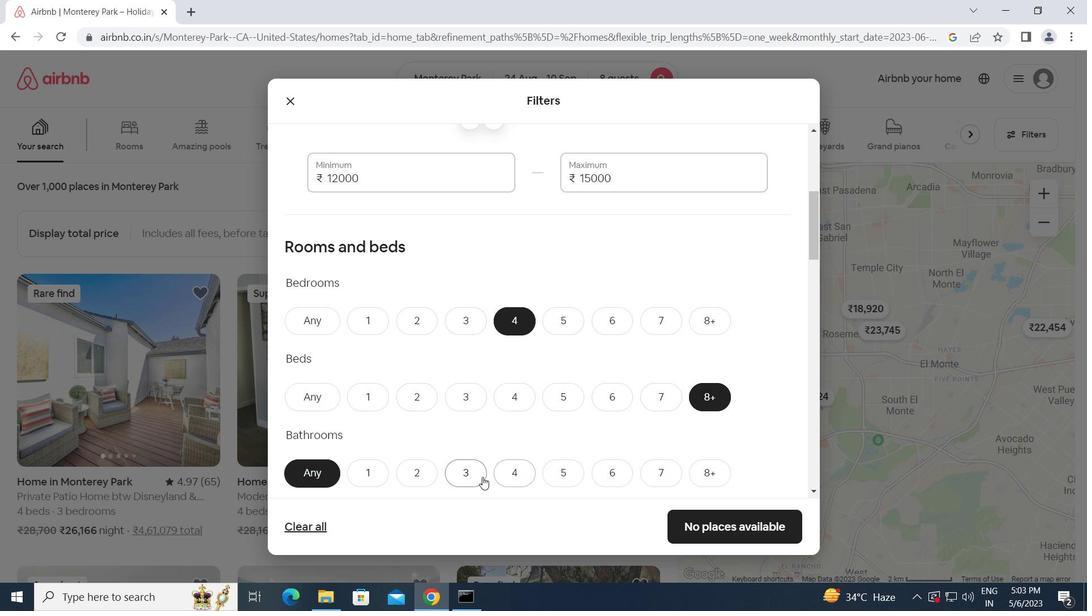 
Action: Mouse pressed left at (506, 474)
Screenshot: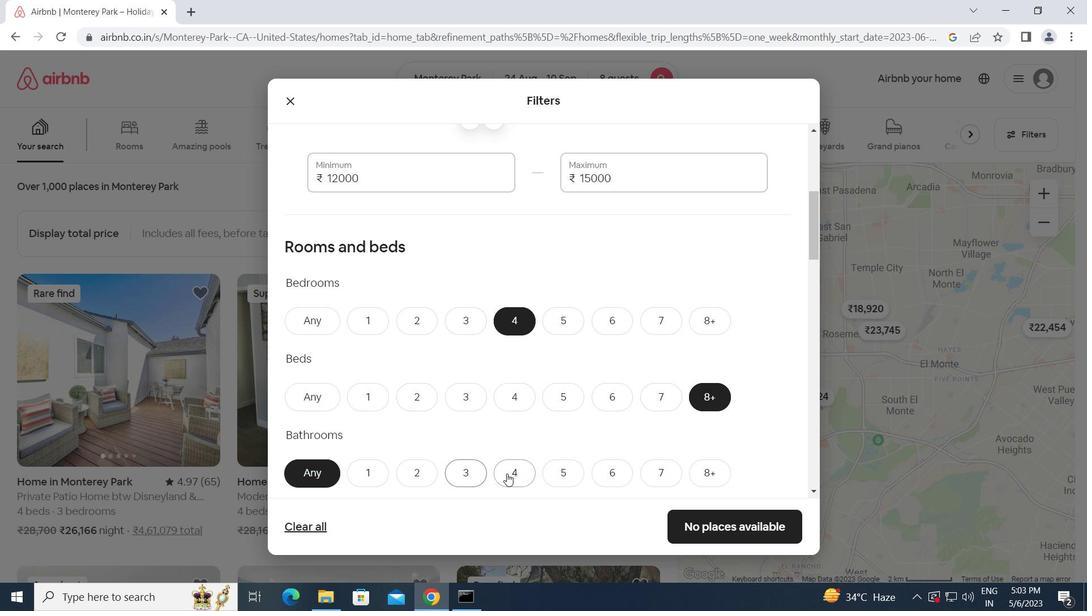 
Action: Mouse moved to (576, 471)
Screenshot: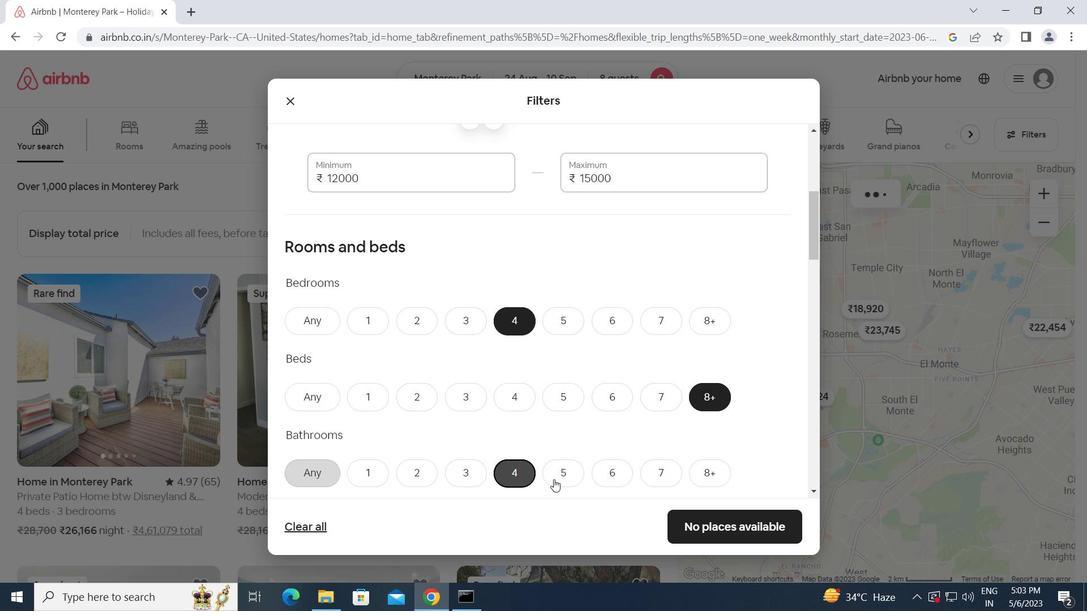 
Action: Mouse scrolled (576, 471) with delta (0, 0)
Screenshot: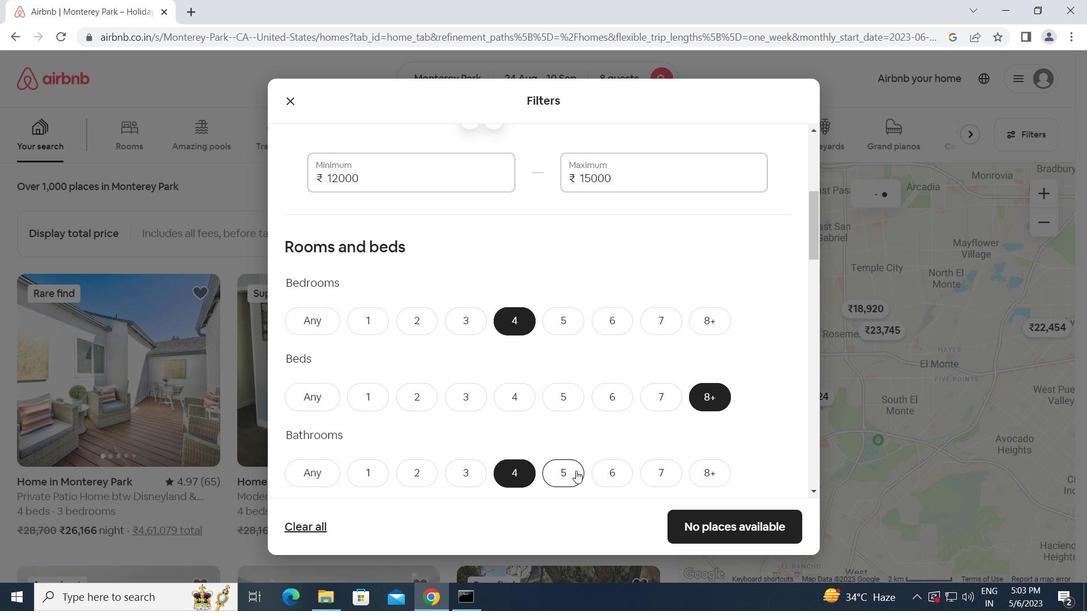 
Action: Mouse moved to (577, 471)
Screenshot: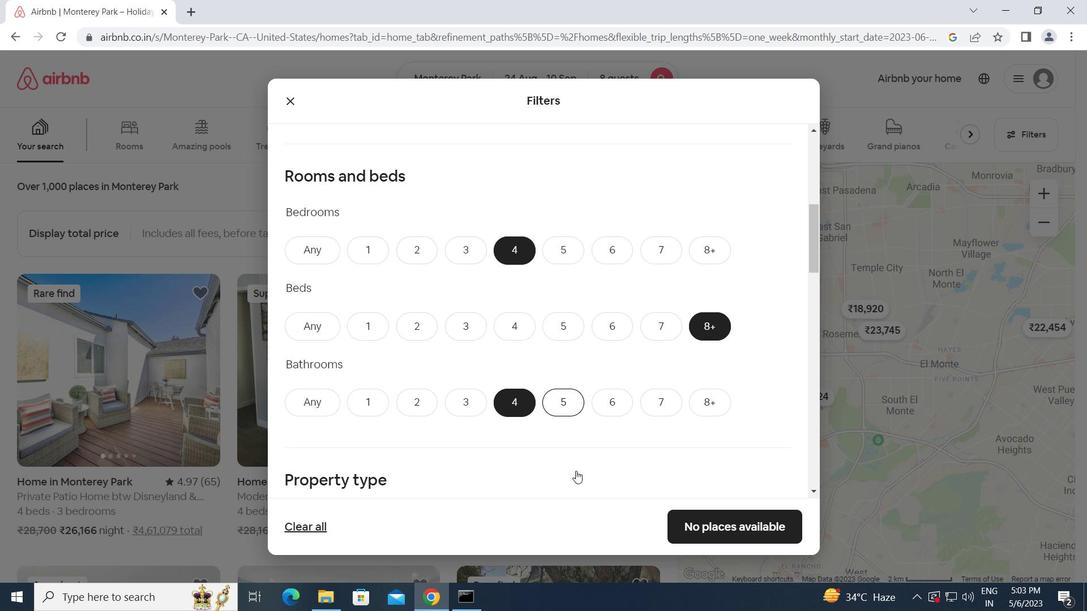 
Action: Mouse scrolled (577, 470) with delta (0, 0)
Screenshot: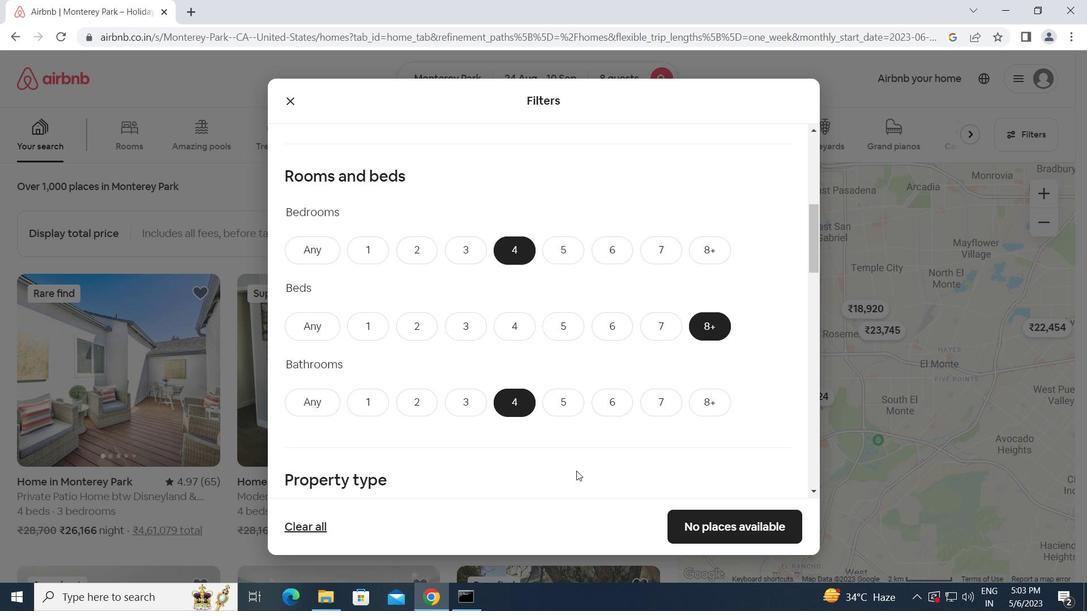 
Action: Mouse scrolled (577, 470) with delta (0, 0)
Screenshot: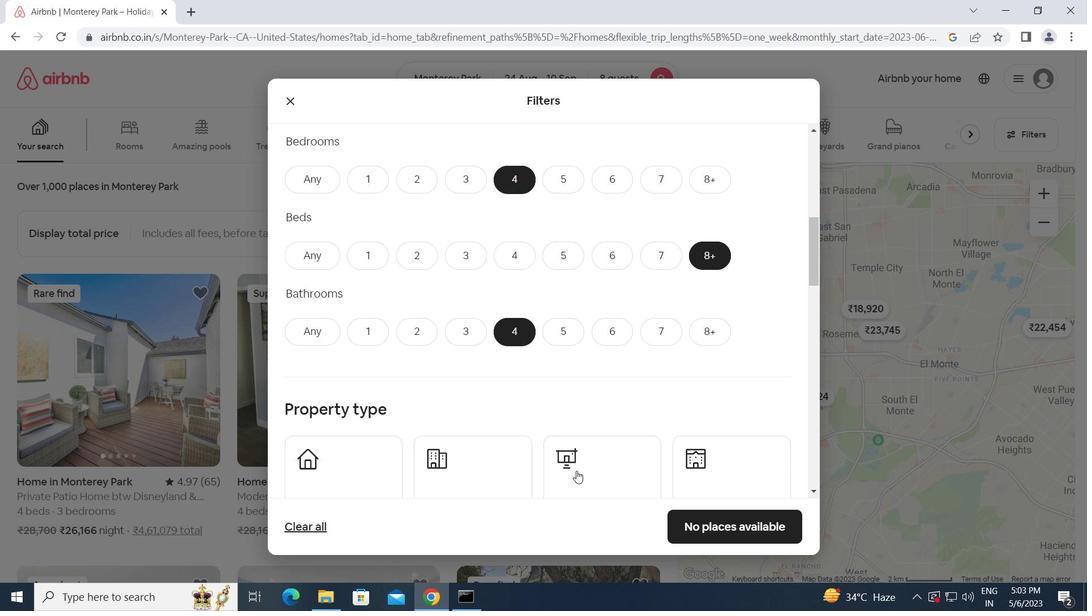 
Action: Mouse moved to (367, 425)
Screenshot: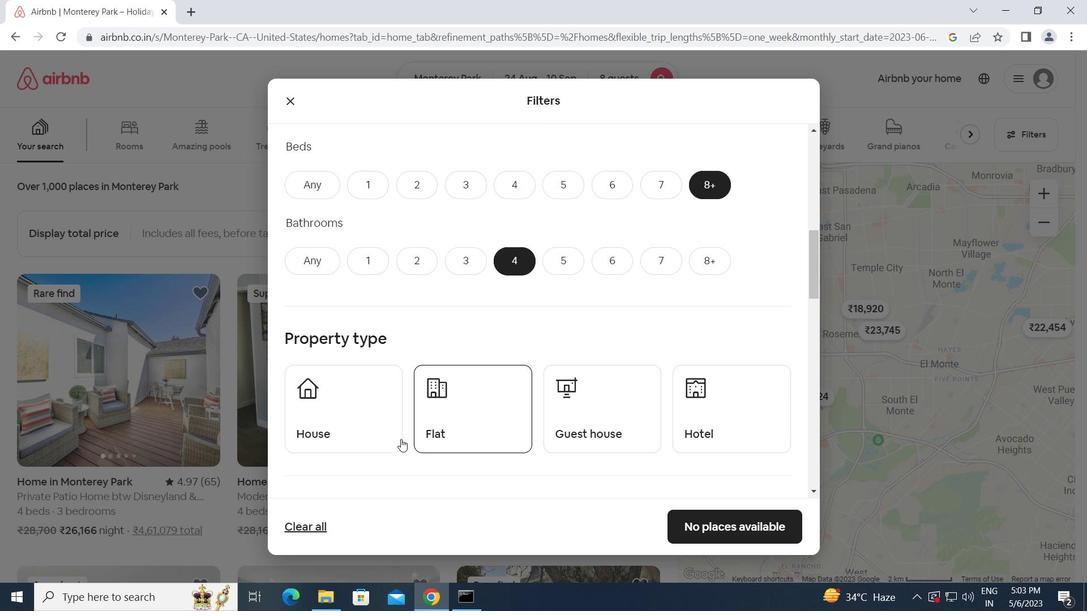 
Action: Mouse pressed left at (367, 425)
Screenshot: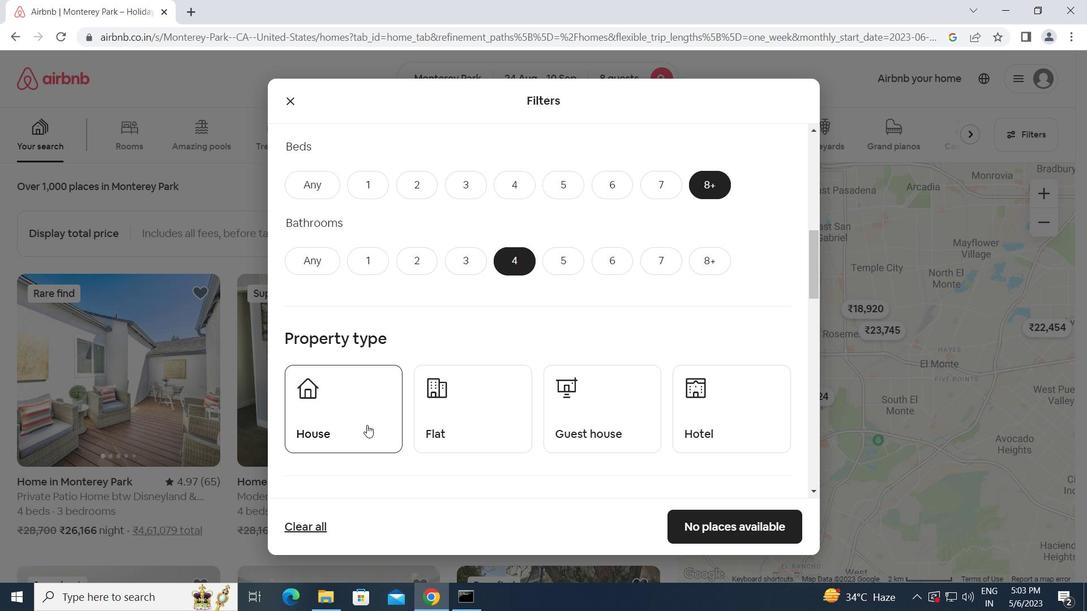
Action: Mouse moved to (474, 422)
Screenshot: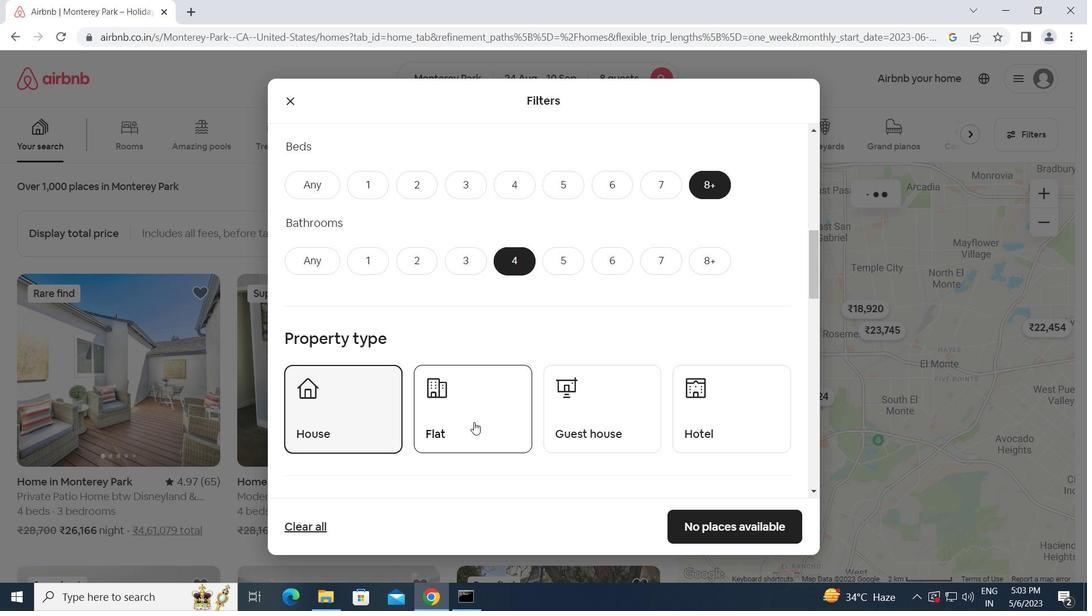 
Action: Mouse pressed left at (474, 422)
Screenshot: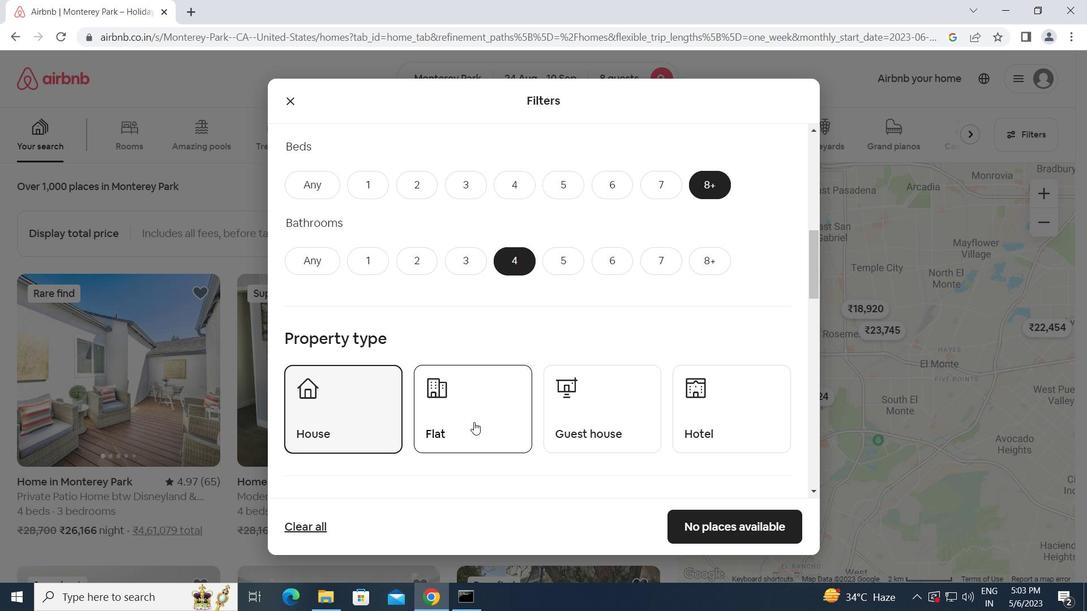 
Action: Mouse moved to (603, 415)
Screenshot: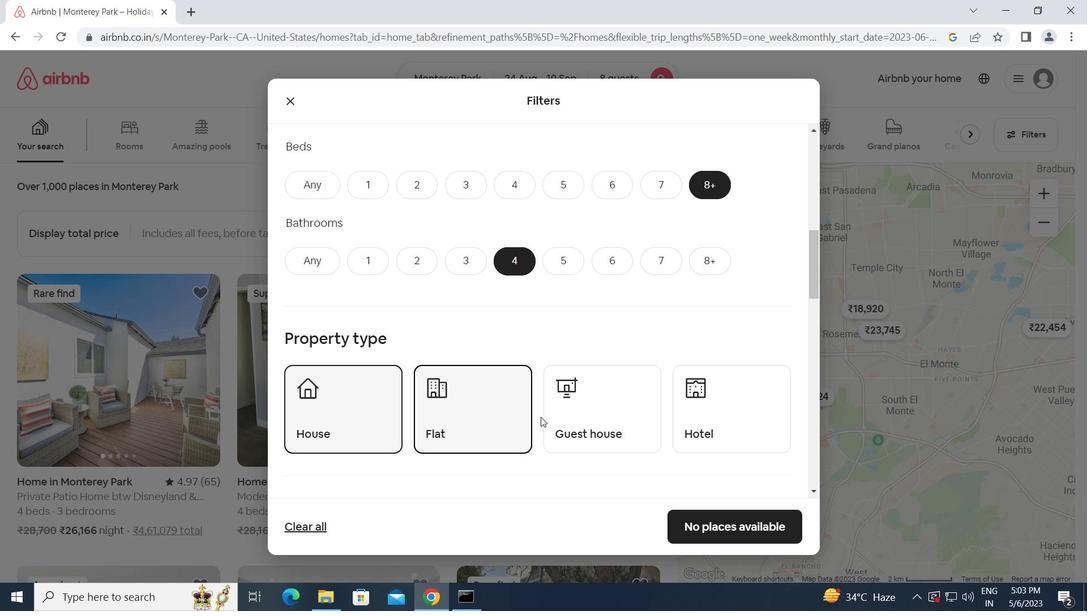 
Action: Mouse pressed left at (603, 415)
Screenshot: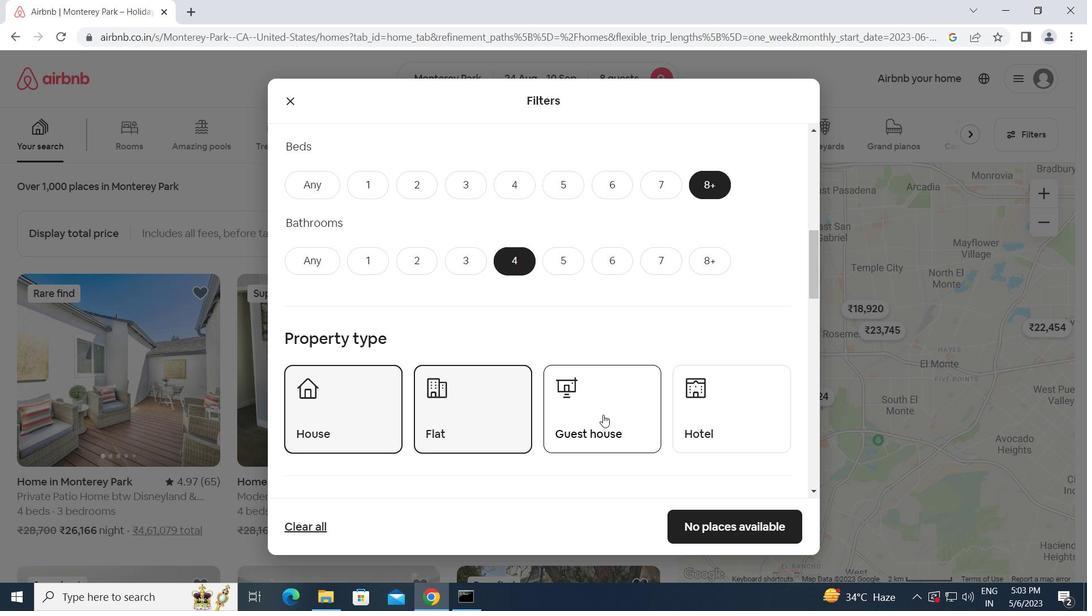
Action: Mouse moved to (570, 458)
Screenshot: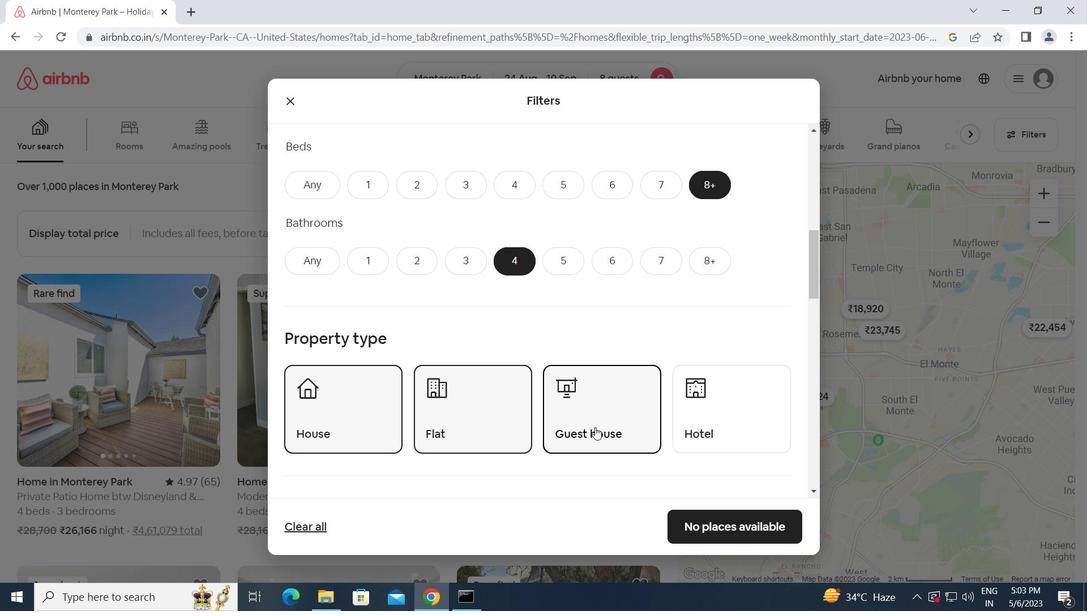 
Action: Mouse scrolled (570, 458) with delta (0, 0)
Screenshot: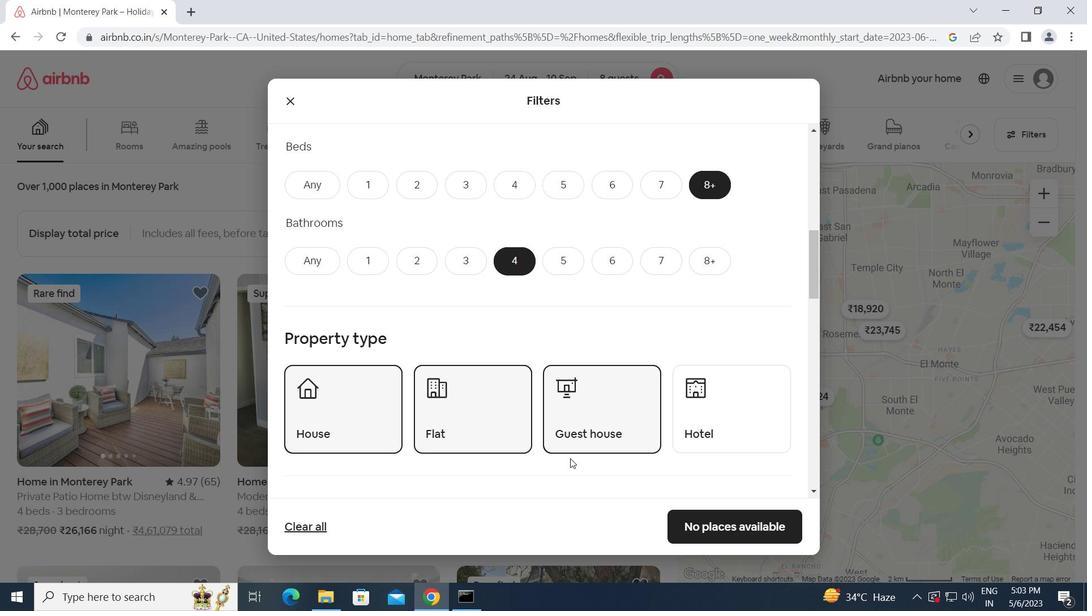 
Action: Mouse scrolled (570, 458) with delta (0, 0)
Screenshot: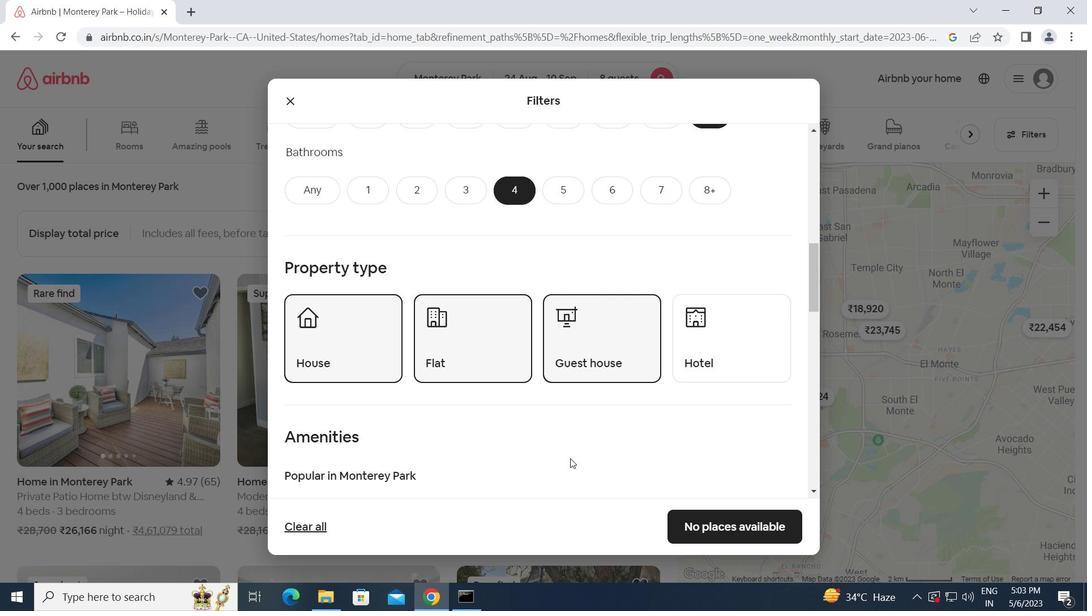 
Action: Mouse scrolled (570, 458) with delta (0, 0)
Screenshot: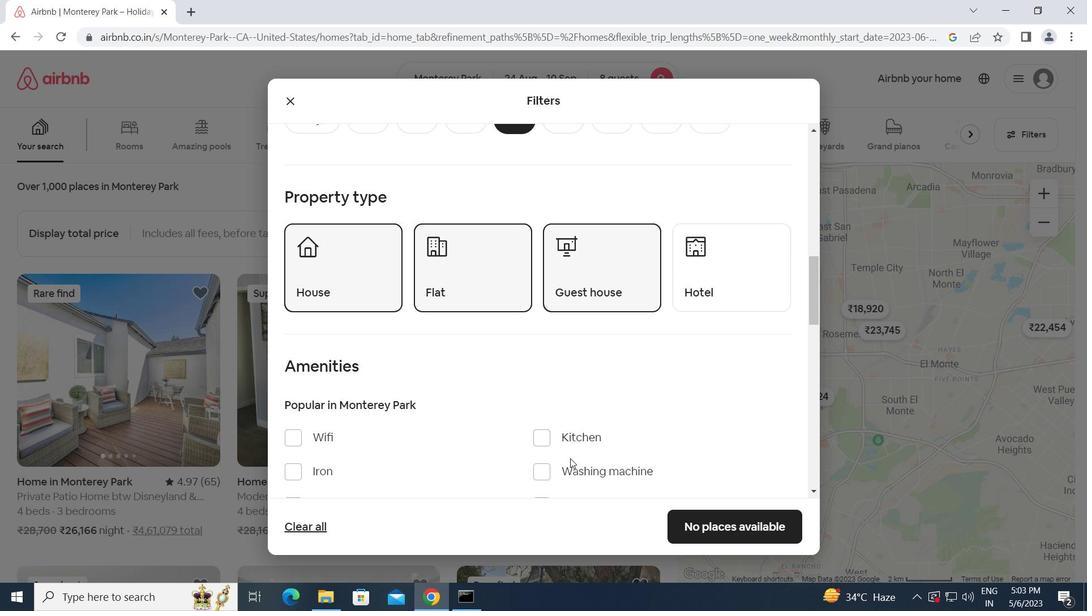 
Action: Mouse moved to (312, 467)
Screenshot: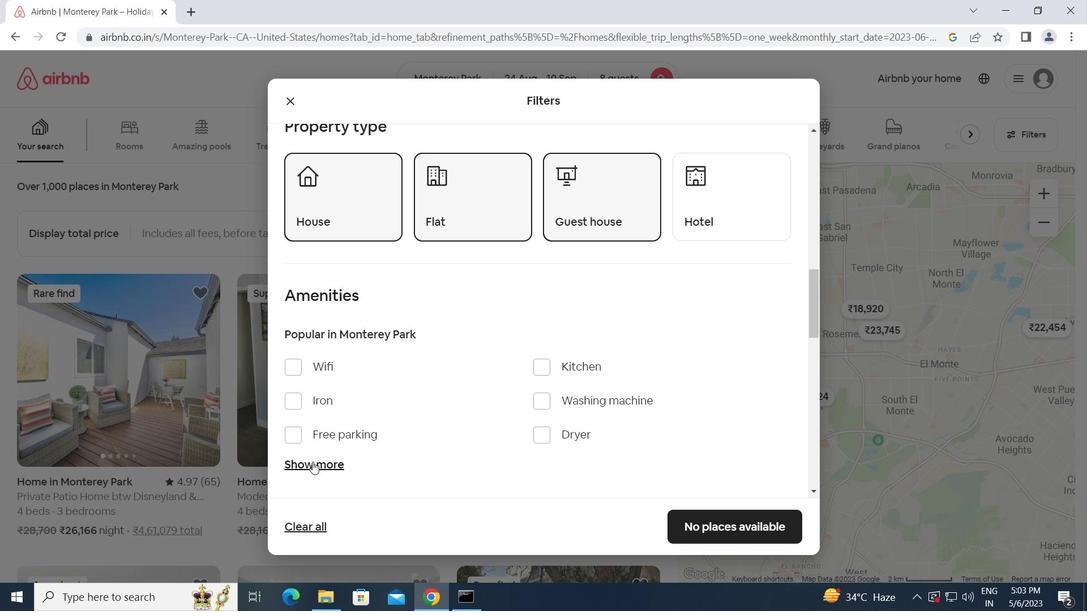 
Action: Mouse pressed left at (312, 467)
Screenshot: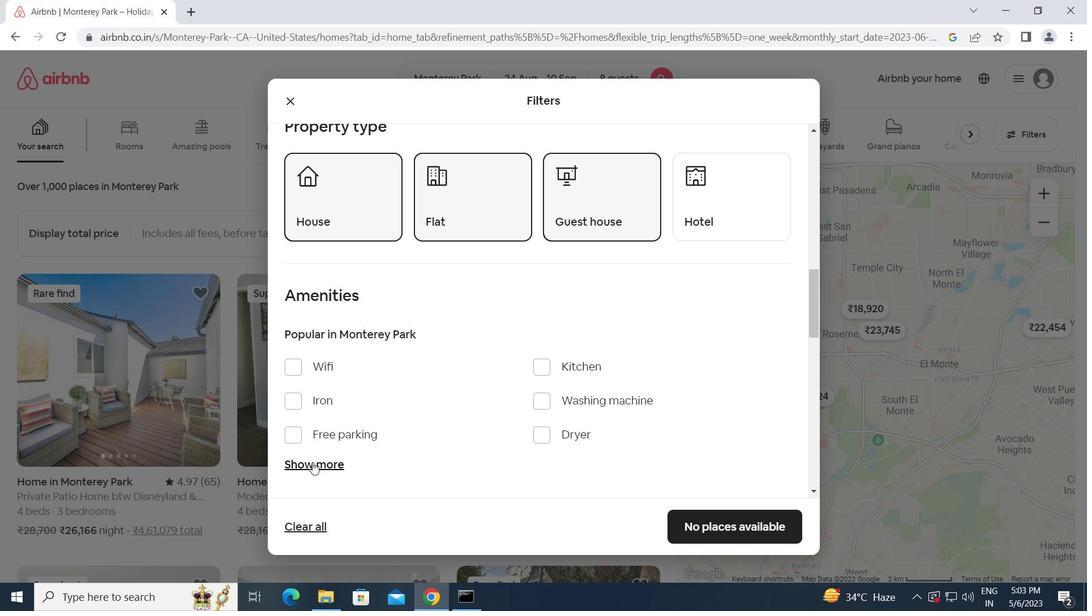 
Action: Mouse scrolled (312, 466) with delta (0, 0)
Screenshot: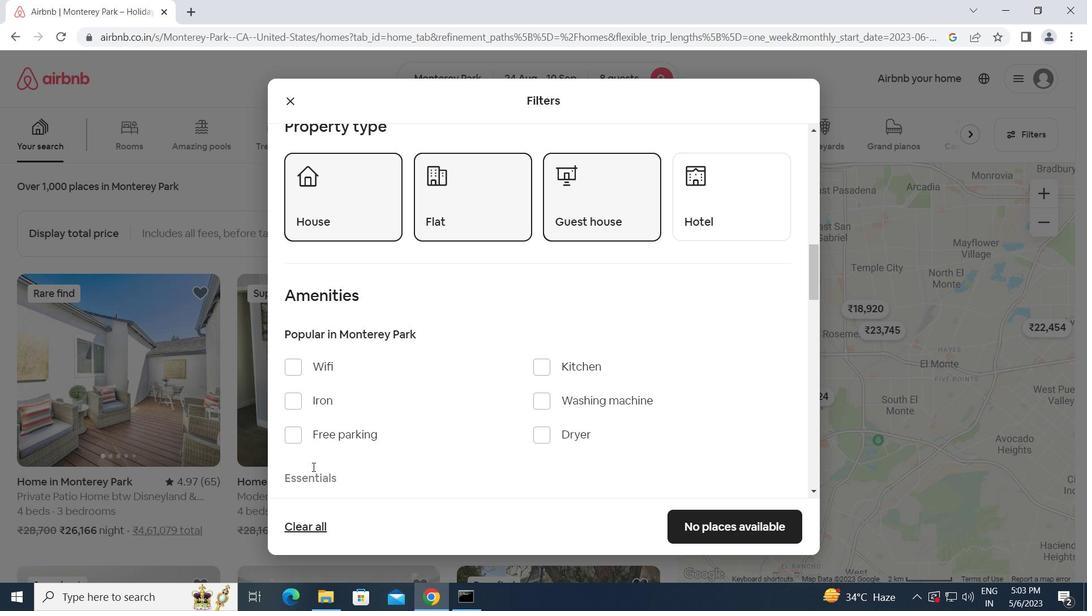 
Action: Mouse moved to (289, 252)
Screenshot: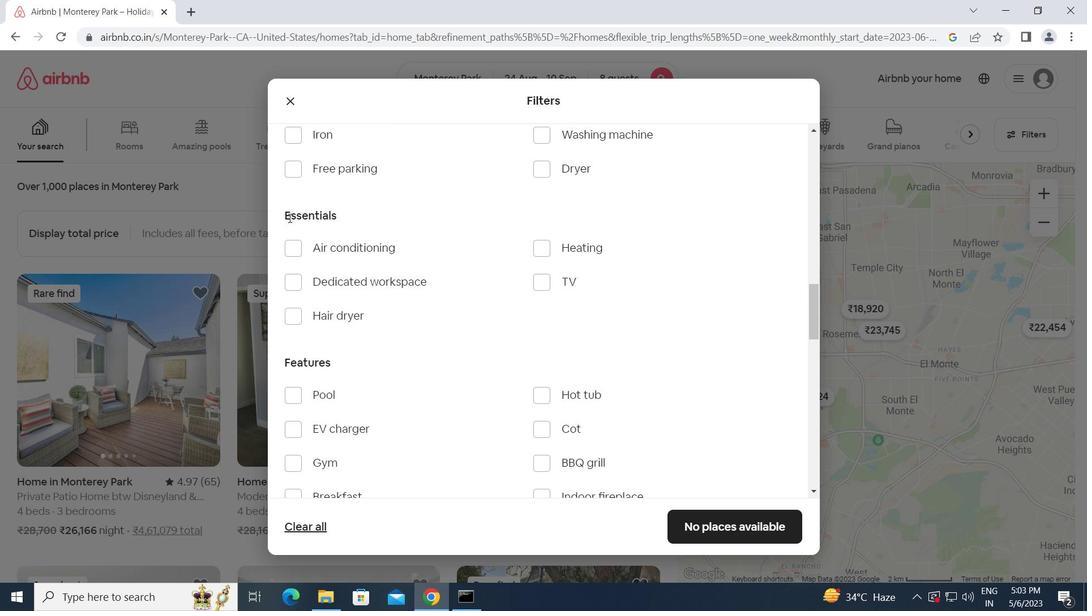 
Action: Mouse scrolled (289, 253) with delta (0, 0)
Screenshot: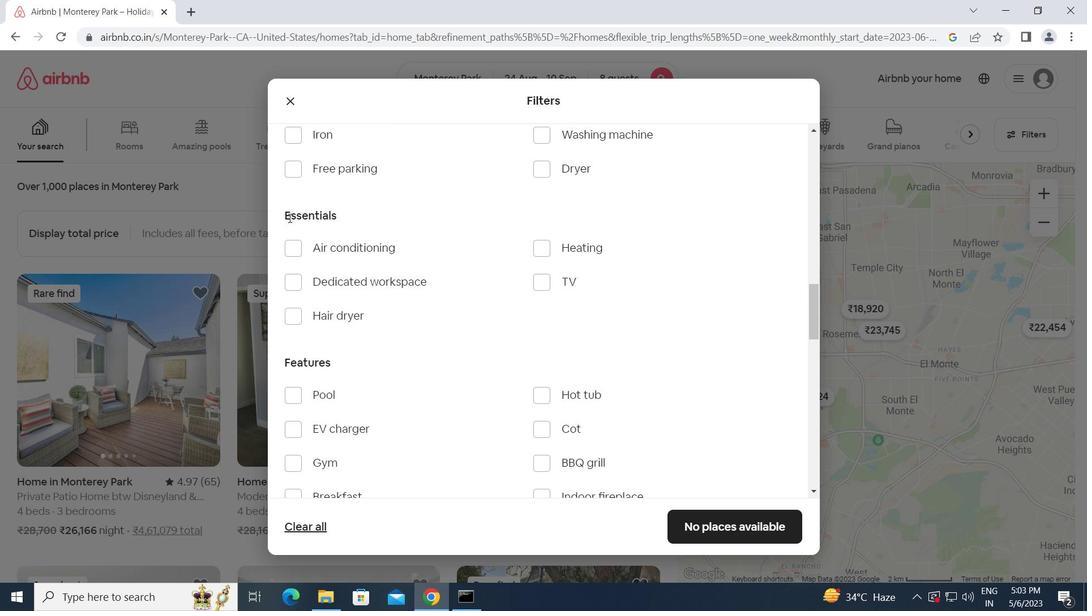 
Action: Mouse scrolled (289, 253) with delta (0, 0)
Screenshot: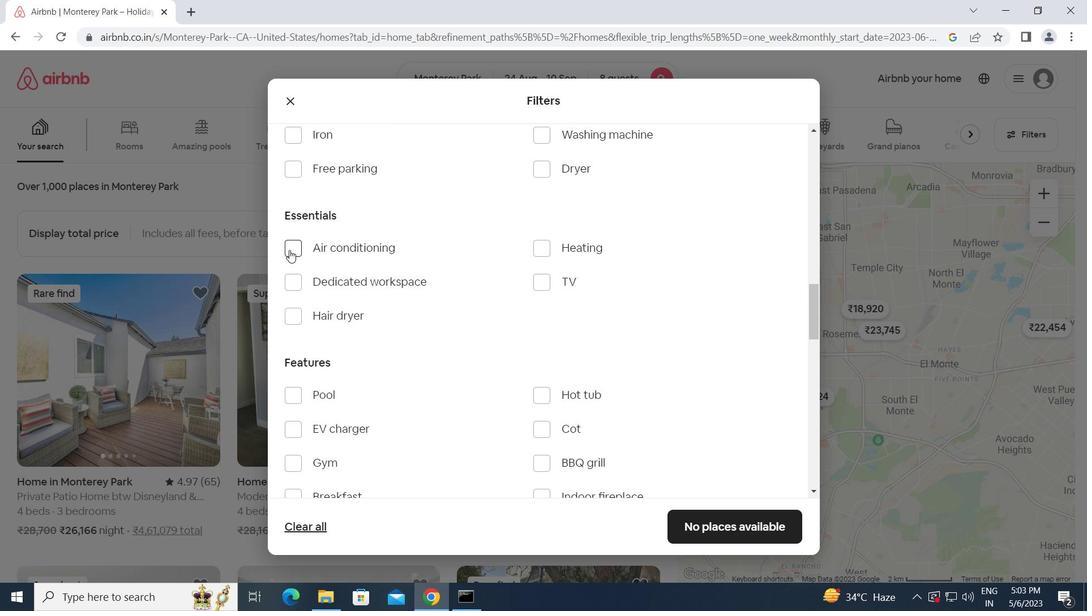 
Action: Mouse moved to (298, 250)
Screenshot: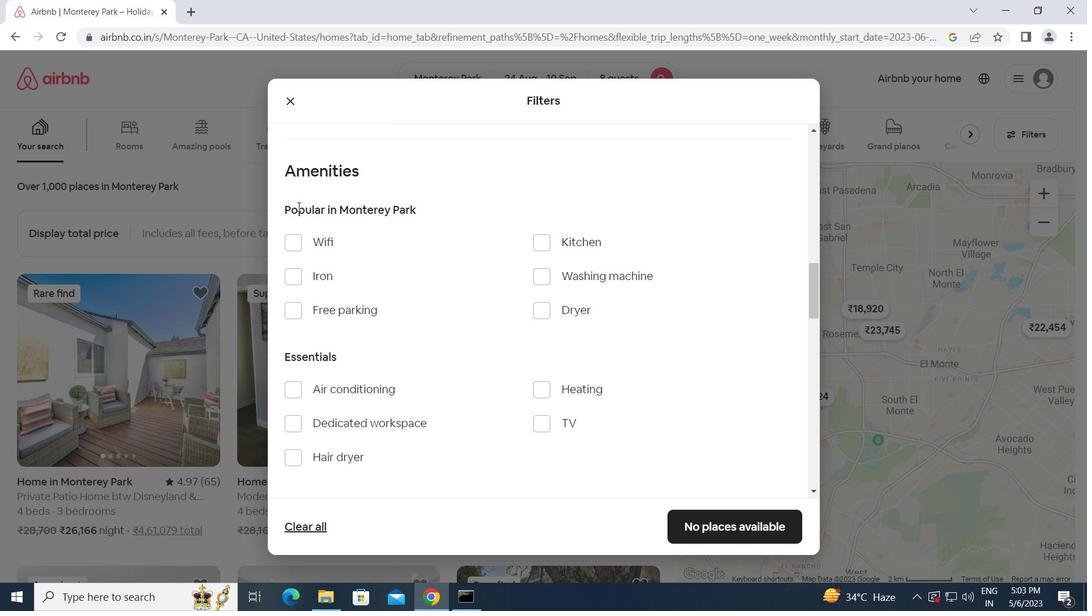 
Action: Mouse pressed left at (298, 250)
Screenshot: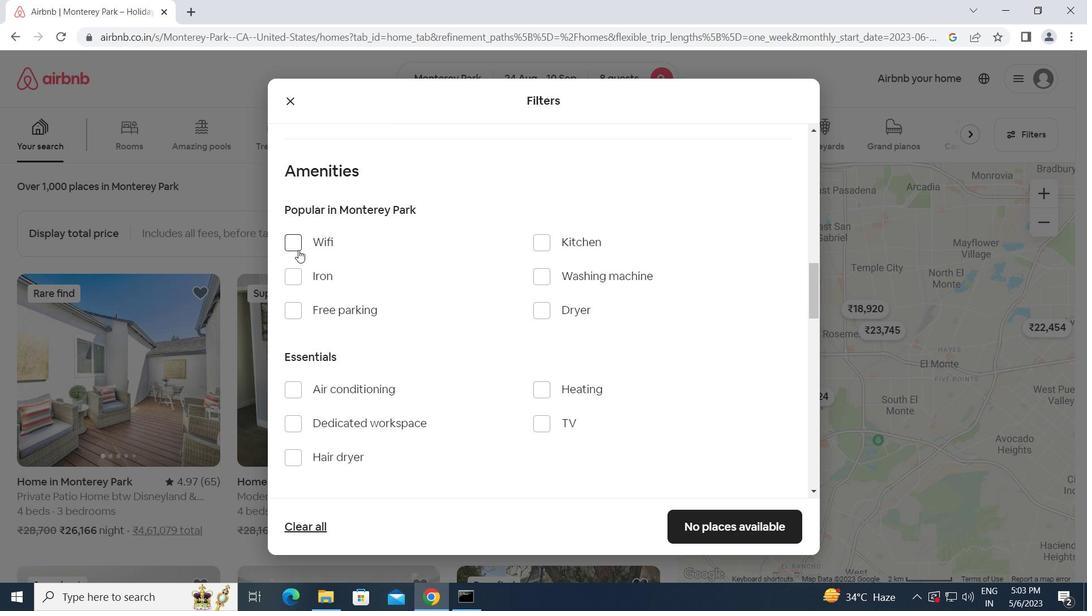 
Action: Mouse moved to (546, 421)
Screenshot: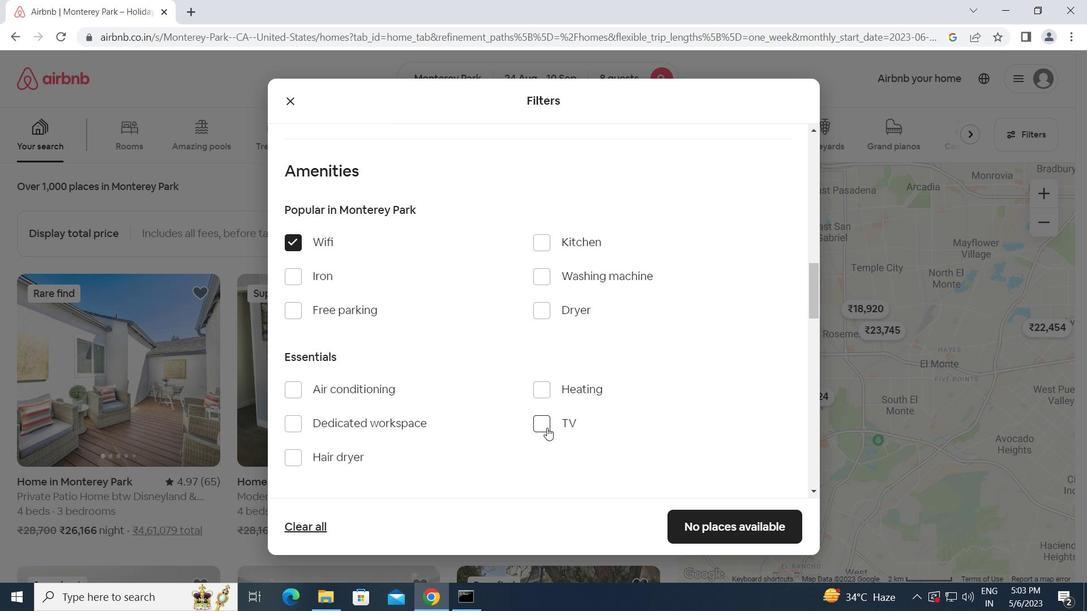 
Action: Mouse pressed left at (546, 421)
Screenshot: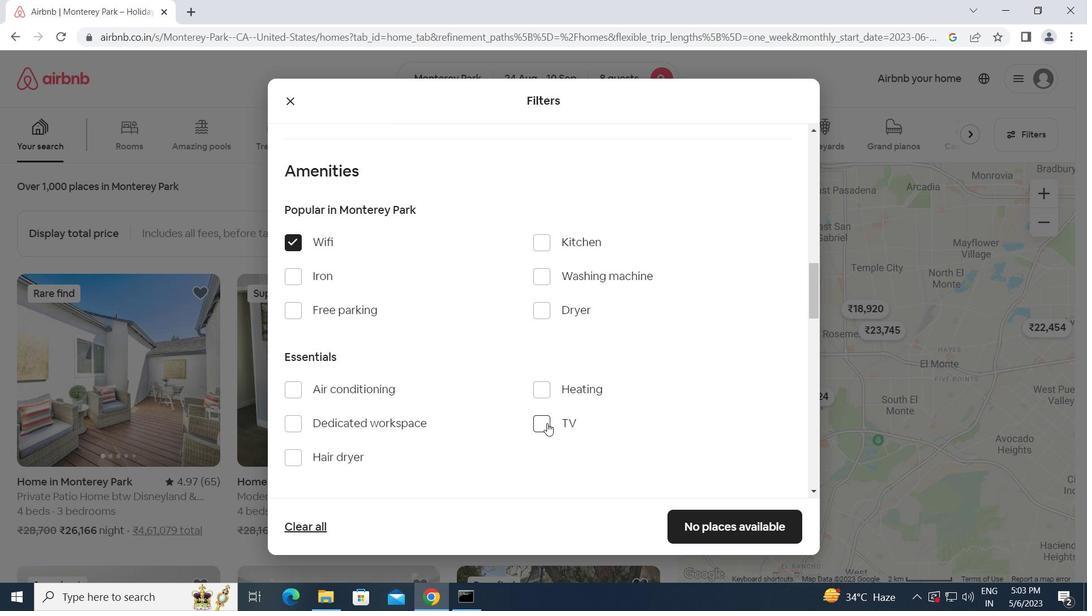 
Action: Mouse moved to (295, 308)
Screenshot: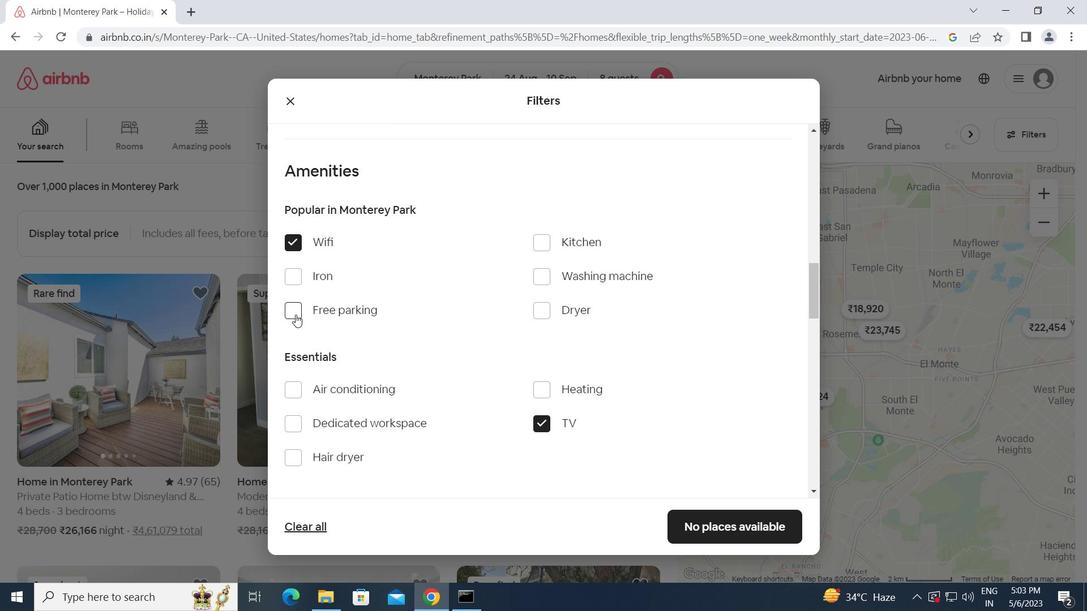 
Action: Mouse pressed left at (295, 308)
Screenshot: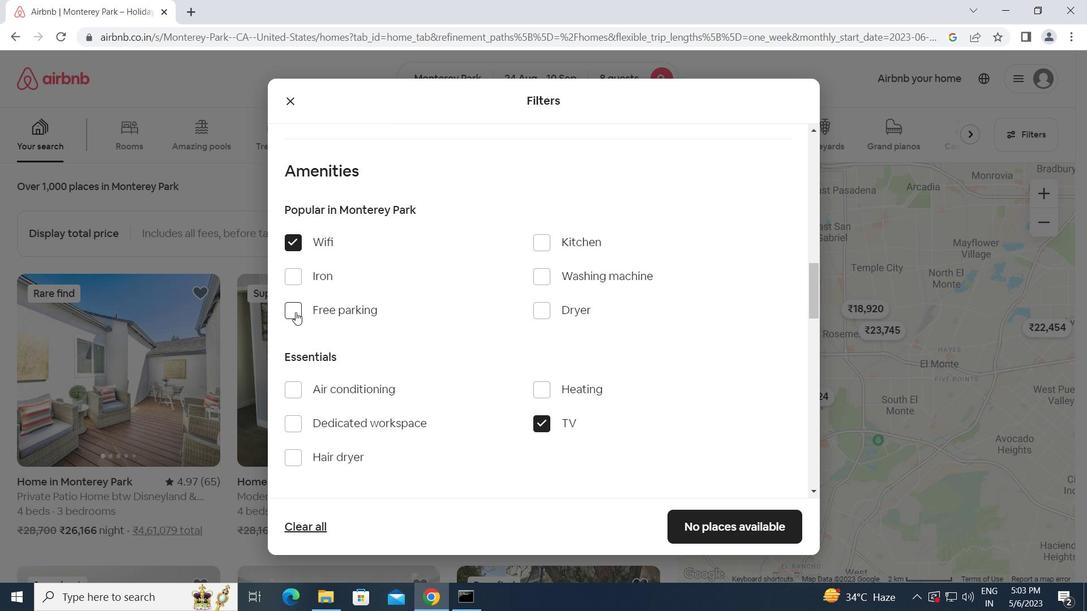 
Action: Mouse moved to (372, 361)
Screenshot: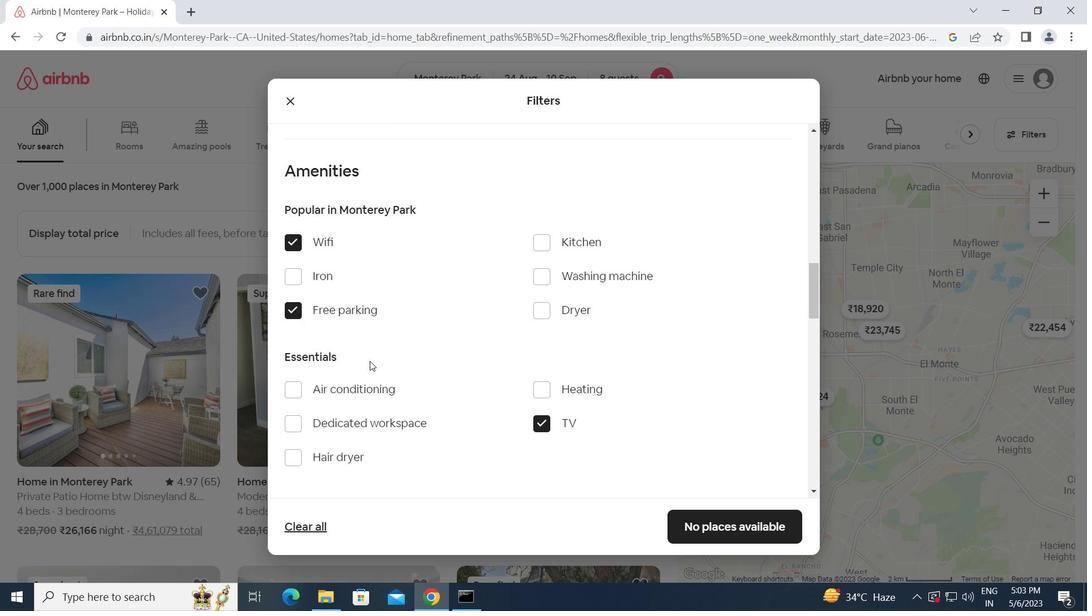 
Action: Mouse scrolled (372, 361) with delta (0, 0)
Screenshot: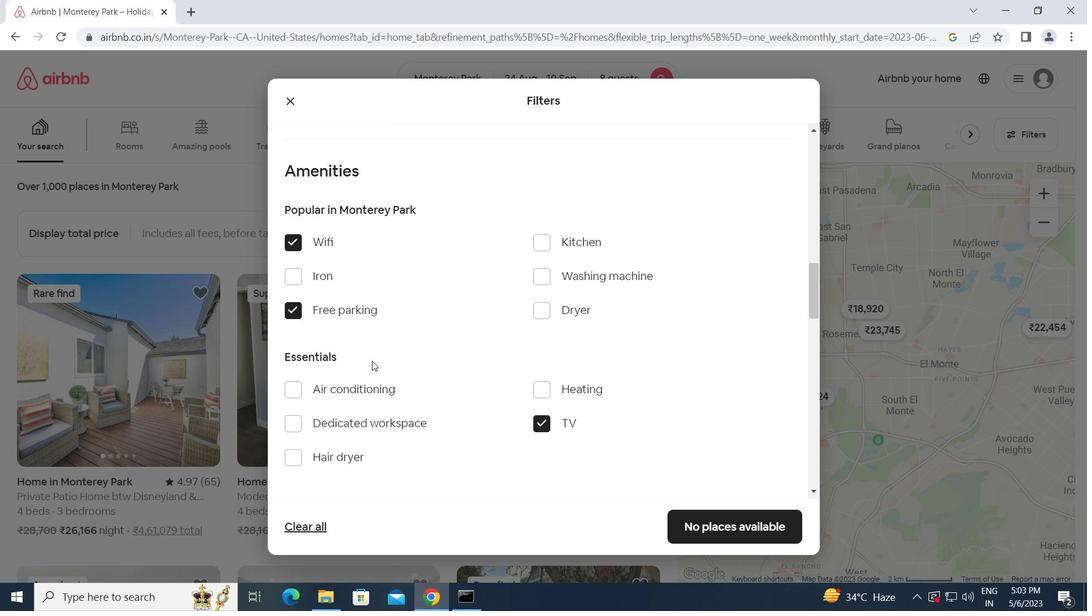 
Action: Mouse moved to (373, 361)
Screenshot: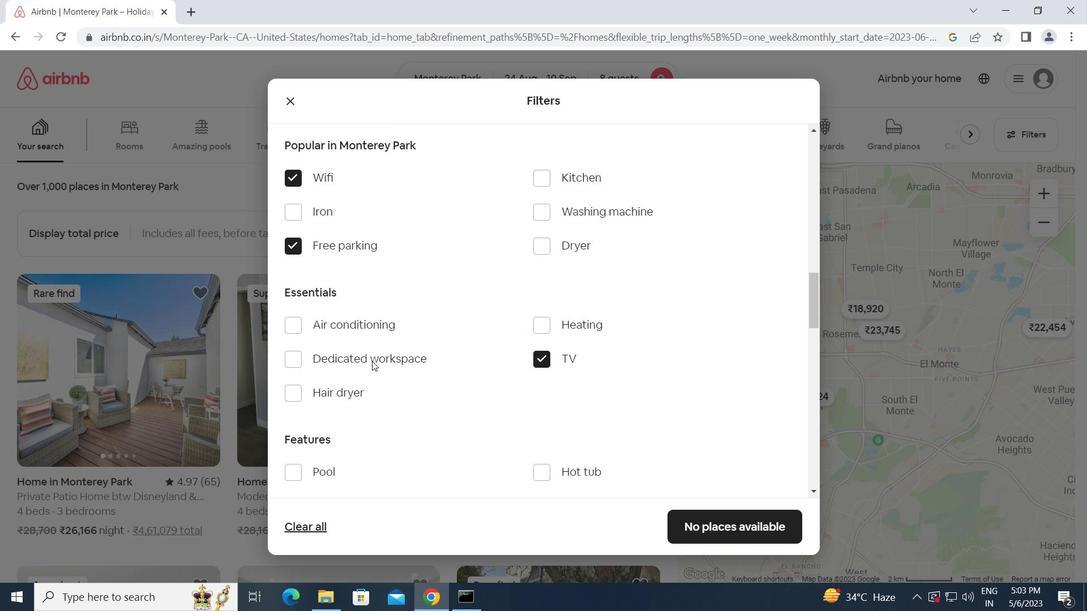 
Action: Mouse scrolled (373, 361) with delta (0, 0)
Screenshot: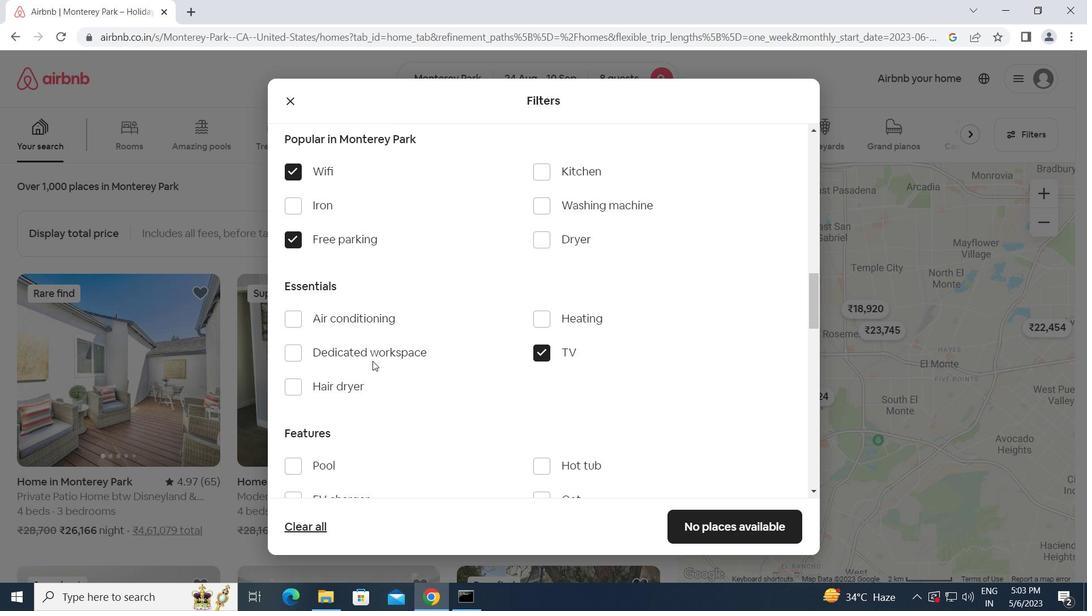 
Action: Mouse moved to (373, 361)
Screenshot: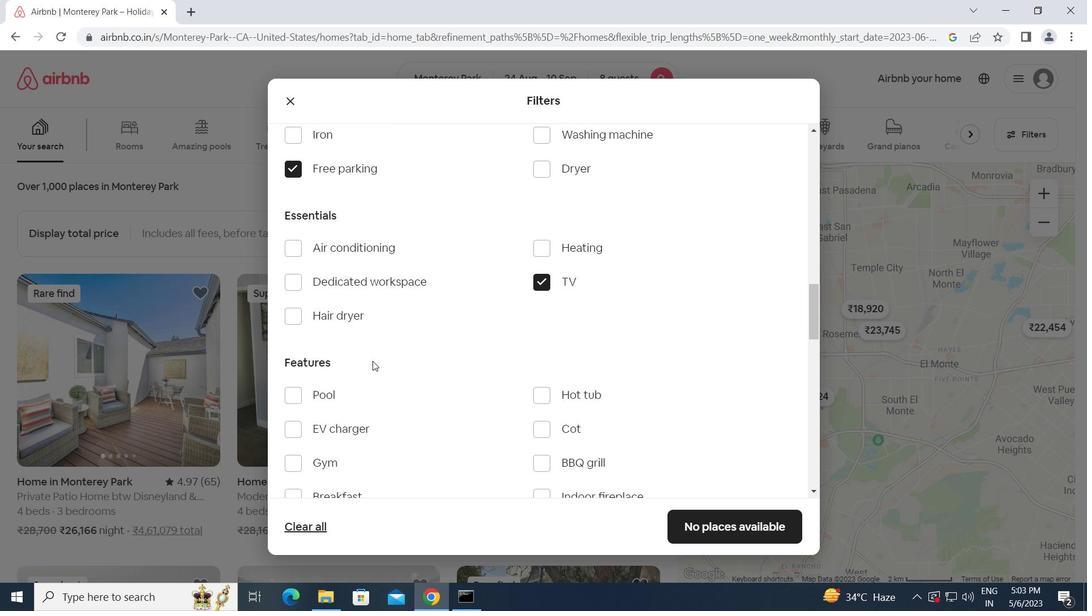 
Action: Mouse scrolled (373, 361) with delta (0, 0)
Screenshot: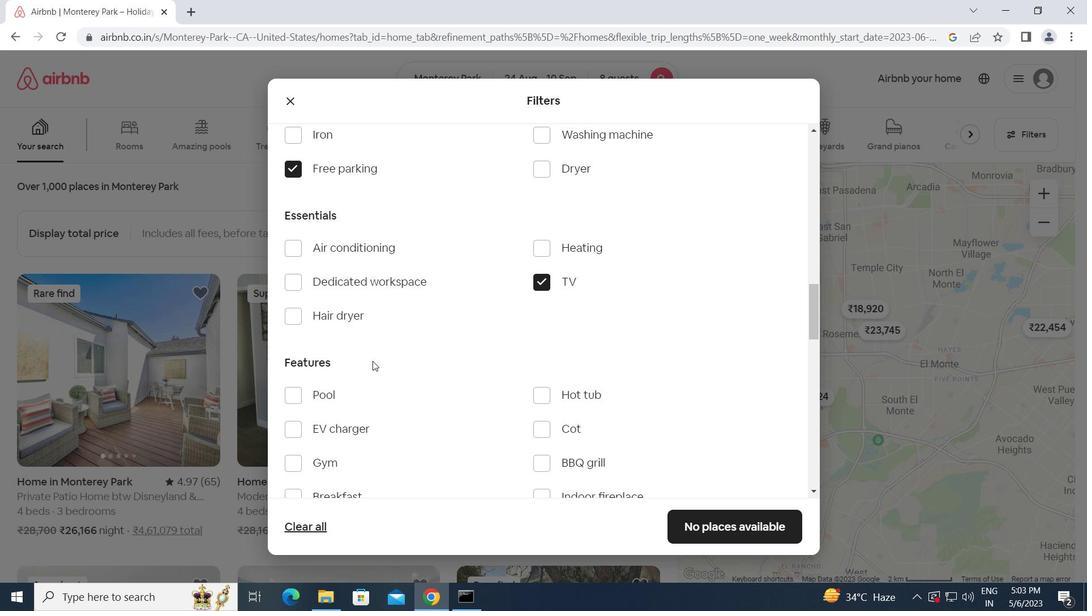 
Action: Mouse moved to (293, 394)
Screenshot: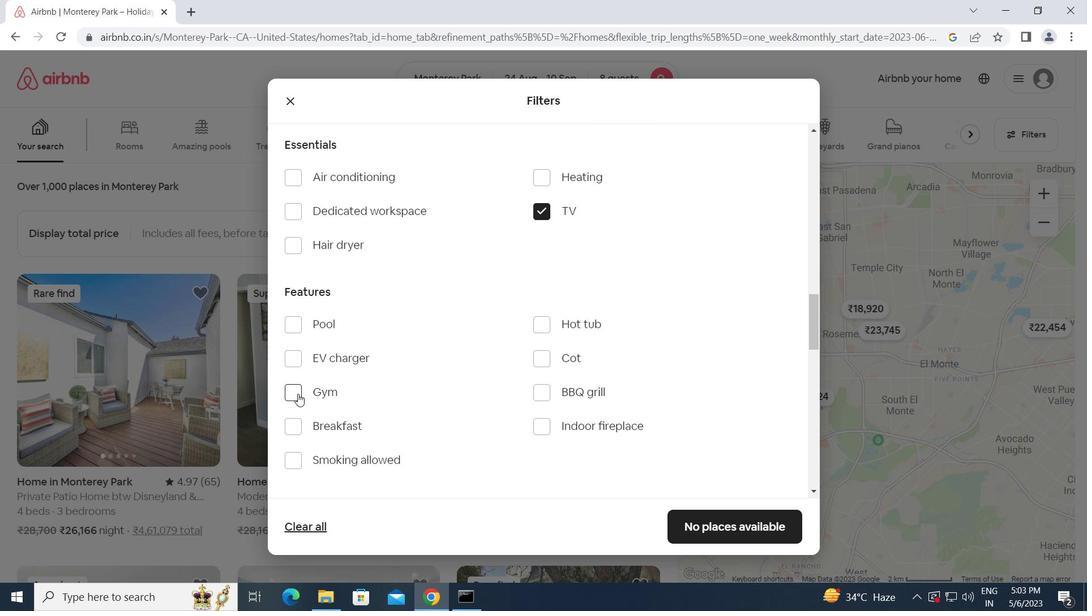 
Action: Mouse pressed left at (293, 394)
Screenshot: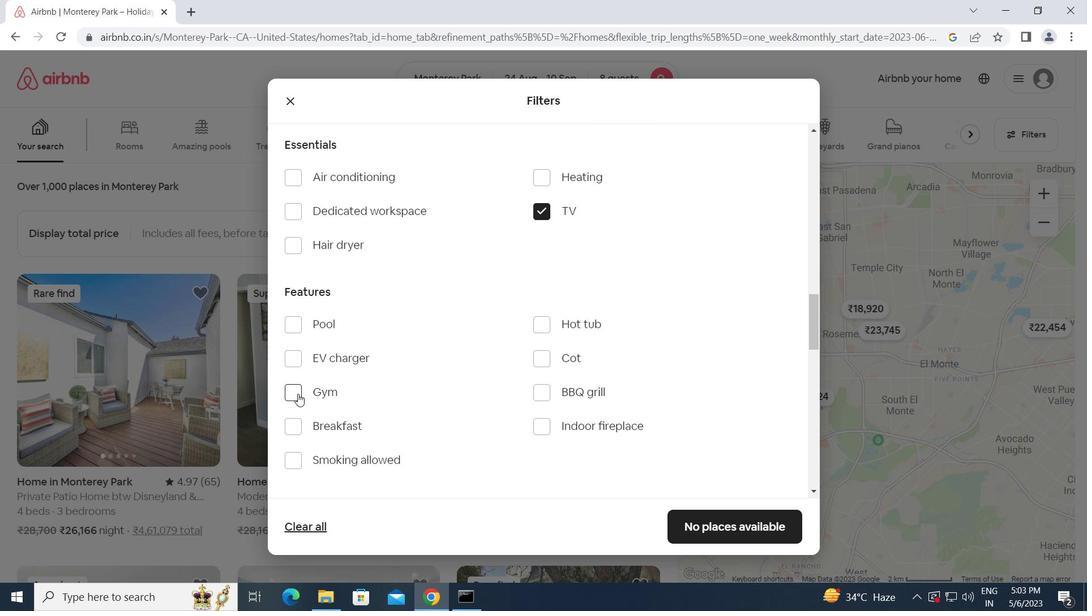 
Action: Mouse moved to (293, 421)
Screenshot: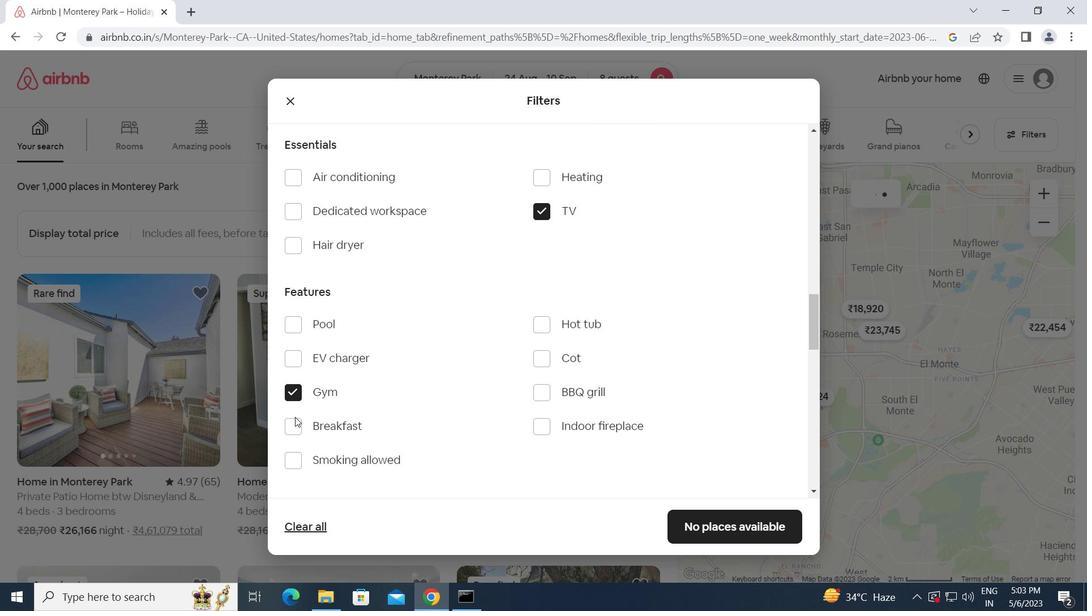 
Action: Mouse pressed left at (293, 421)
Screenshot: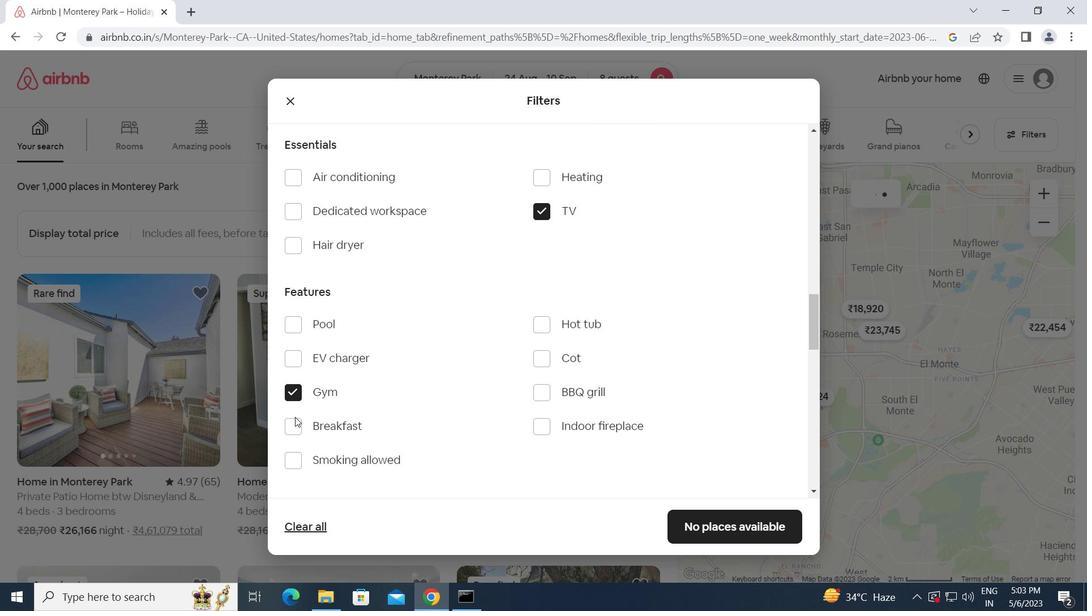 
Action: Mouse moved to (382, 424)
Screenshot: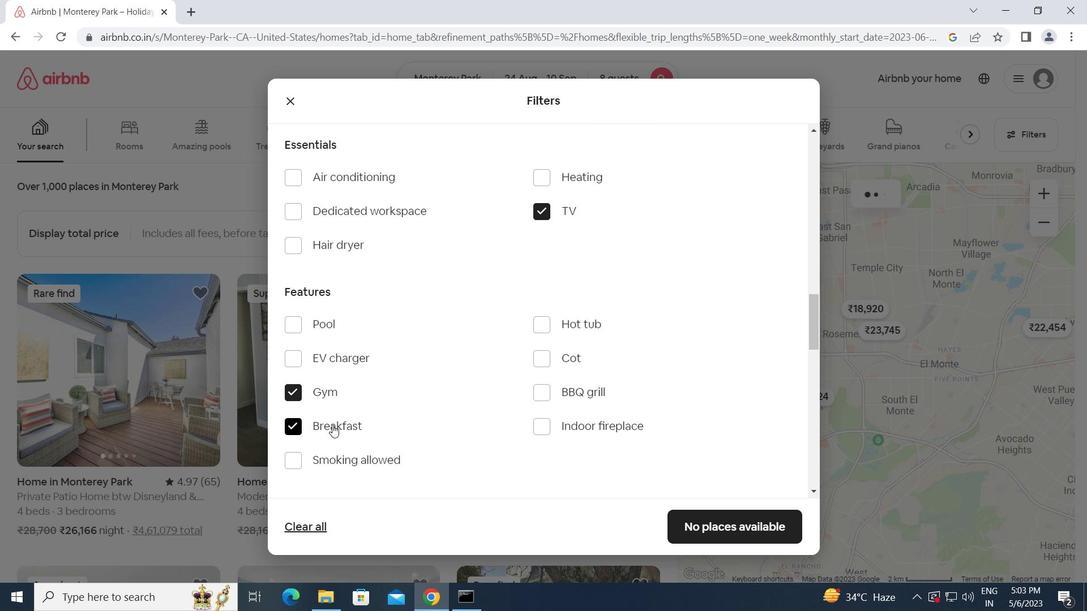 
Action: Mouse scrolled (382, 423) with delta (0, 0)
Screenshot: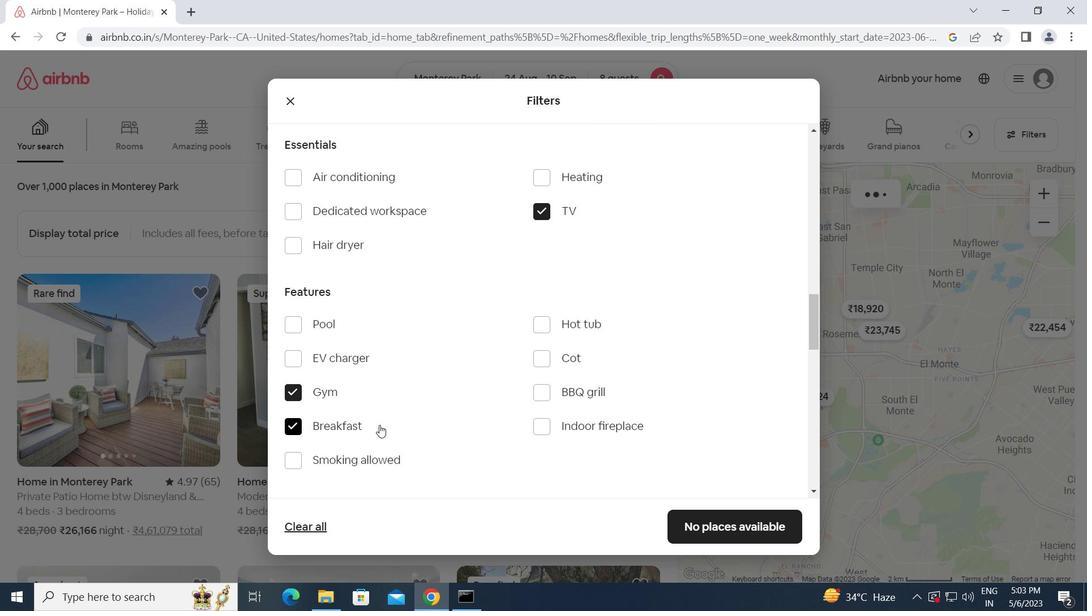 
Action: Mouse scrolled (382, 423) with delta (0, 0)
Screenshot: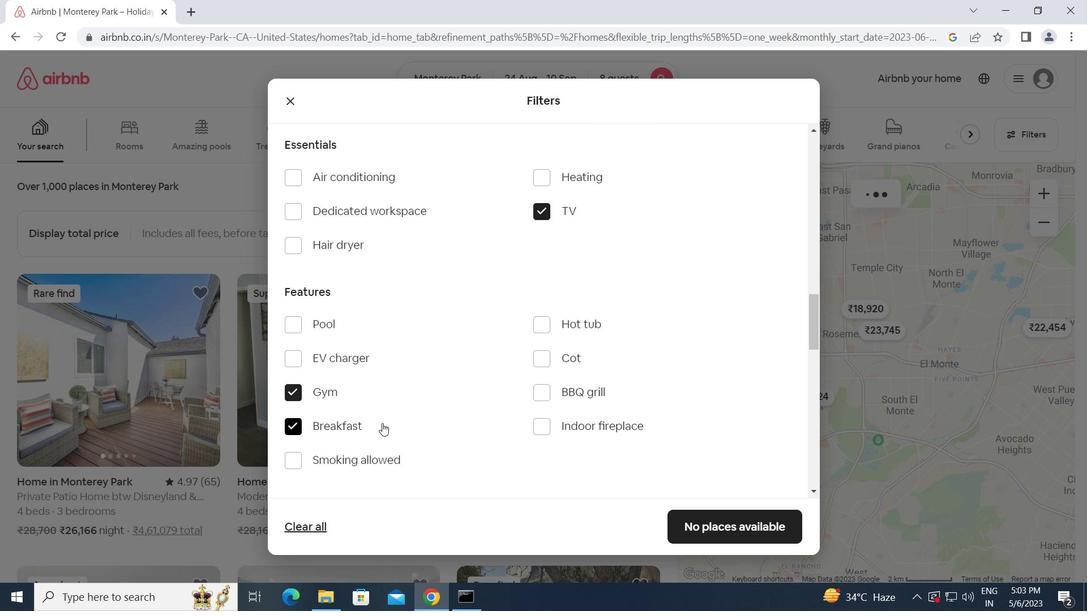 
Action: Mouse scrolled (382, 423) with delta (0, 0)
Screenshot: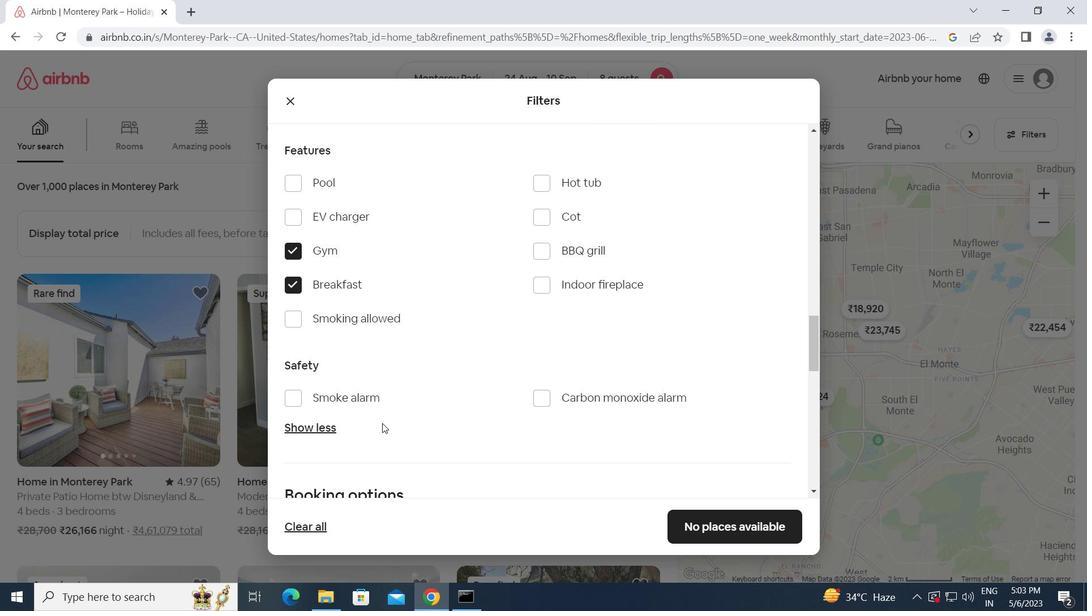
Action: Mouse scrolled (382, 423) with delta (0, 0)
Screenshot: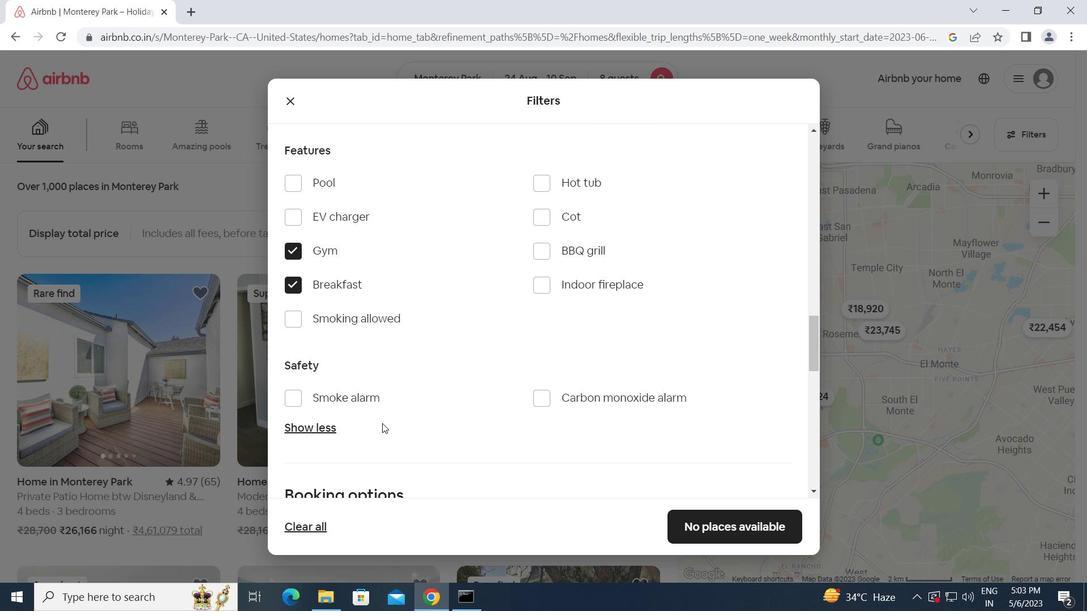 
Action: Mouse moved to (759, 450)
Screenshot: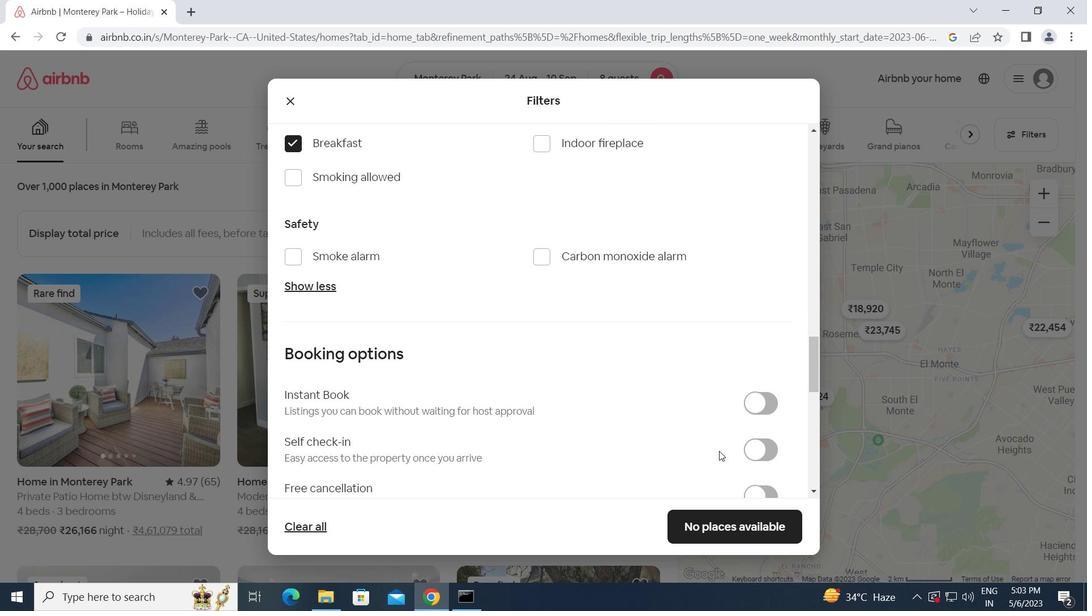 
Action: Mouse pressed left at (759, 450)
Screenshot: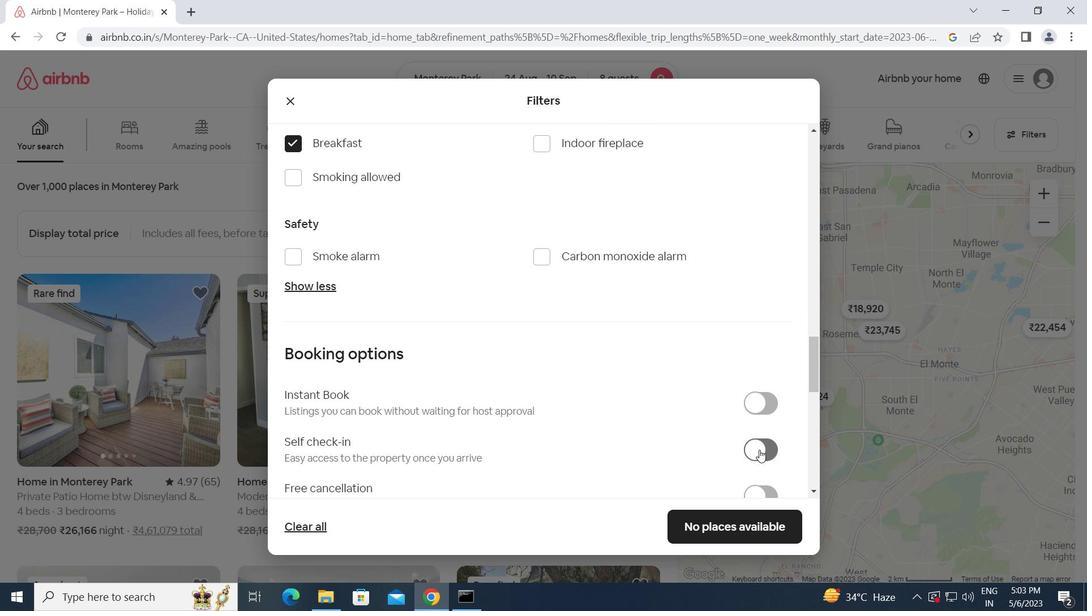 
Action: Mouse moved to (666, 445)
Screenshot: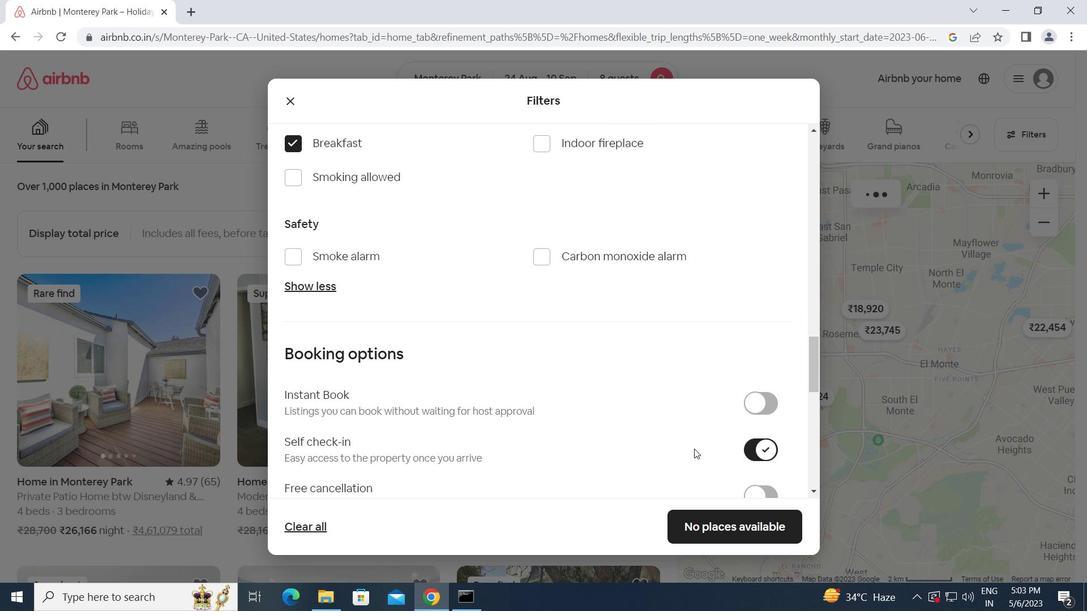 
Action: Mouse scrolled (666, 444) with delta (0, 0)
Screenshot: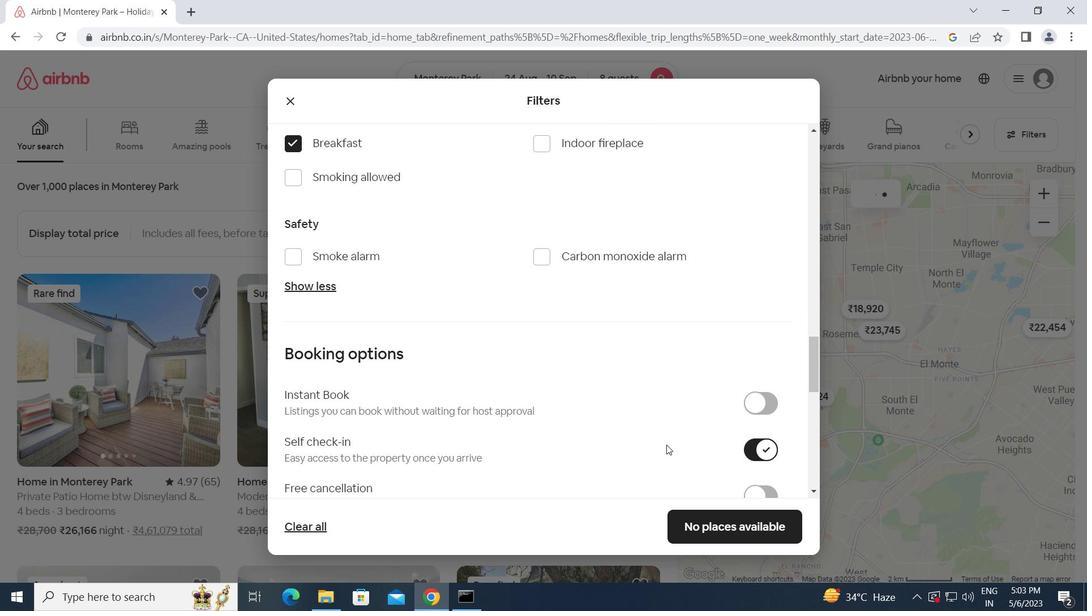 
Action: Mouse scrolled (666, 444) with delta (0, 0)
Screenshot: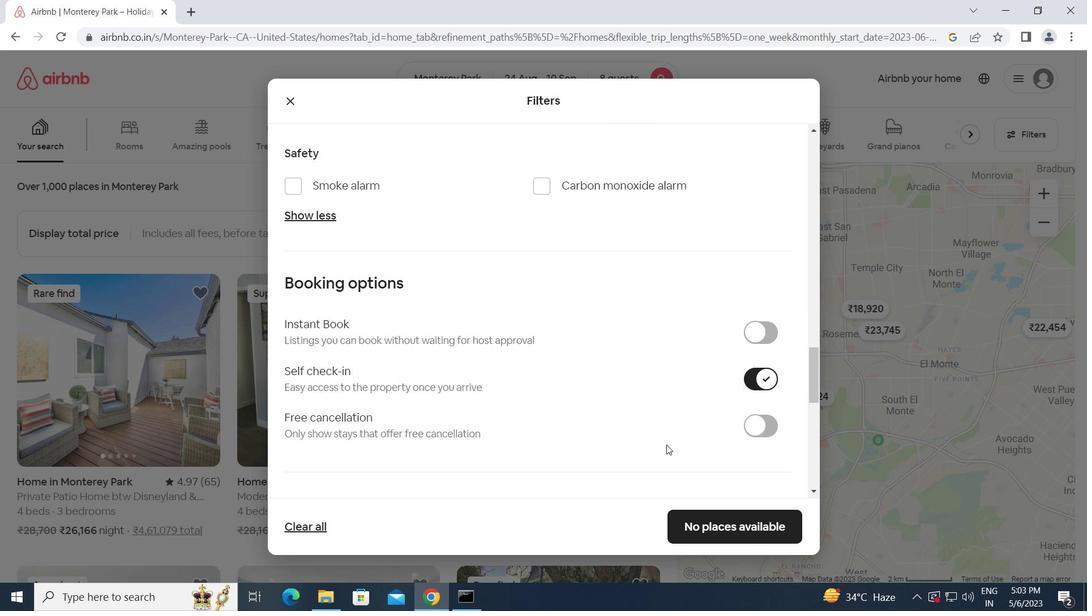 
Action: Mouse scrolled (666, 444) with delta (0, 0)
Screenshot: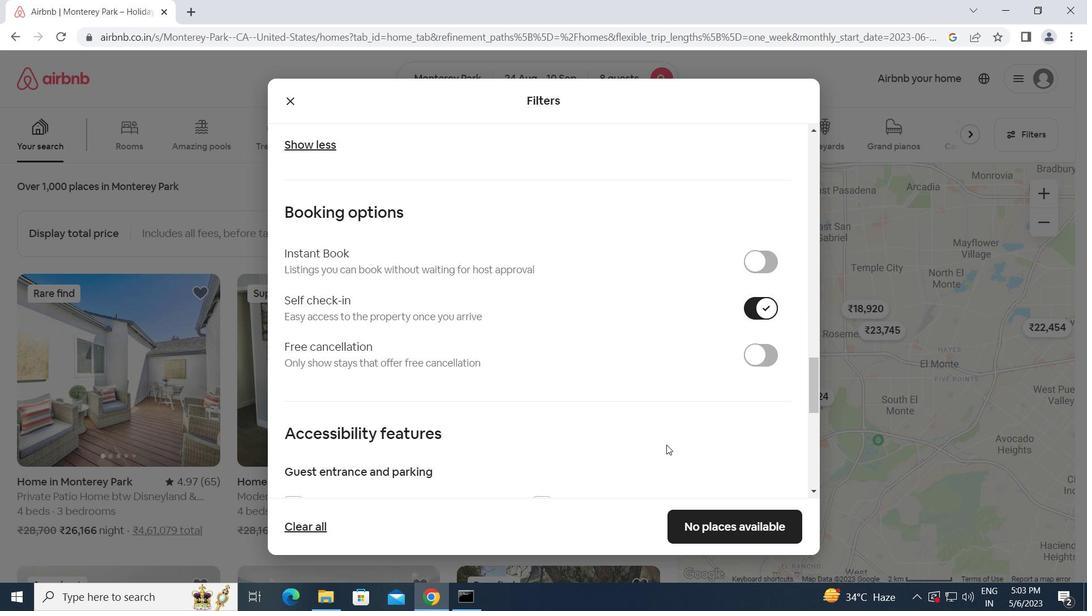 
Action: Mouse moved to (666, 445)
Screenshot: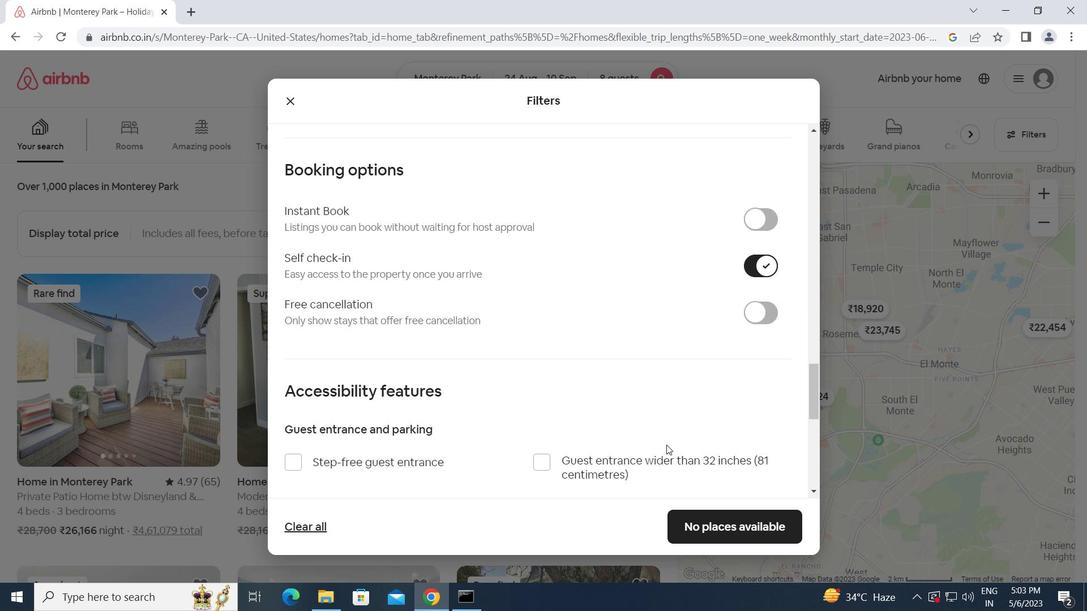 
Action: Mouse scrolled (666, 444) with delta (0, 0)
Screenshot: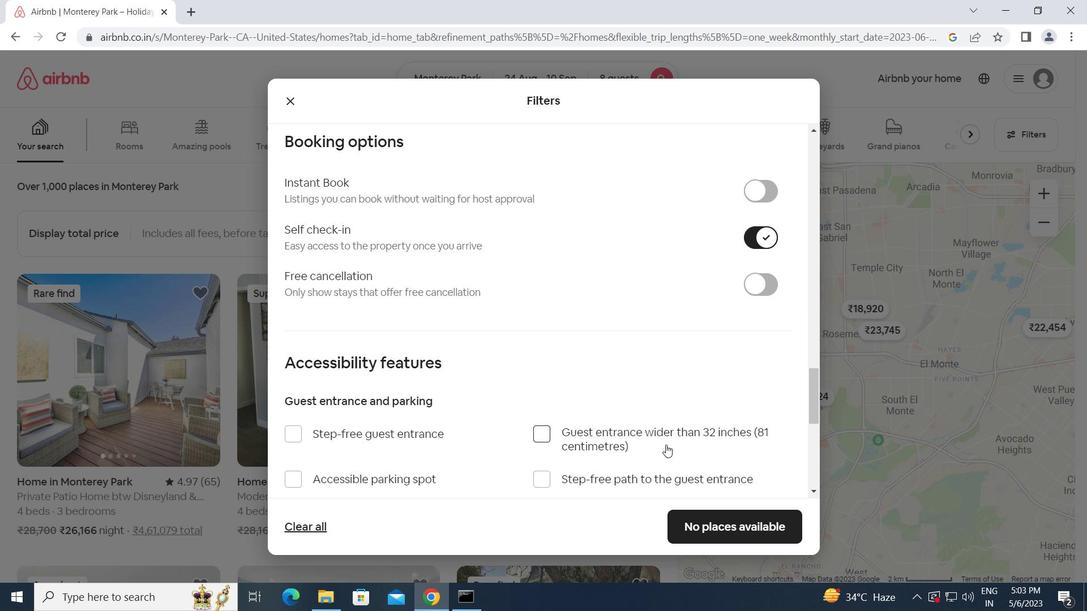 
Action: Mouse scrolled (666, 444) with delta (0, 0)
Screenshot: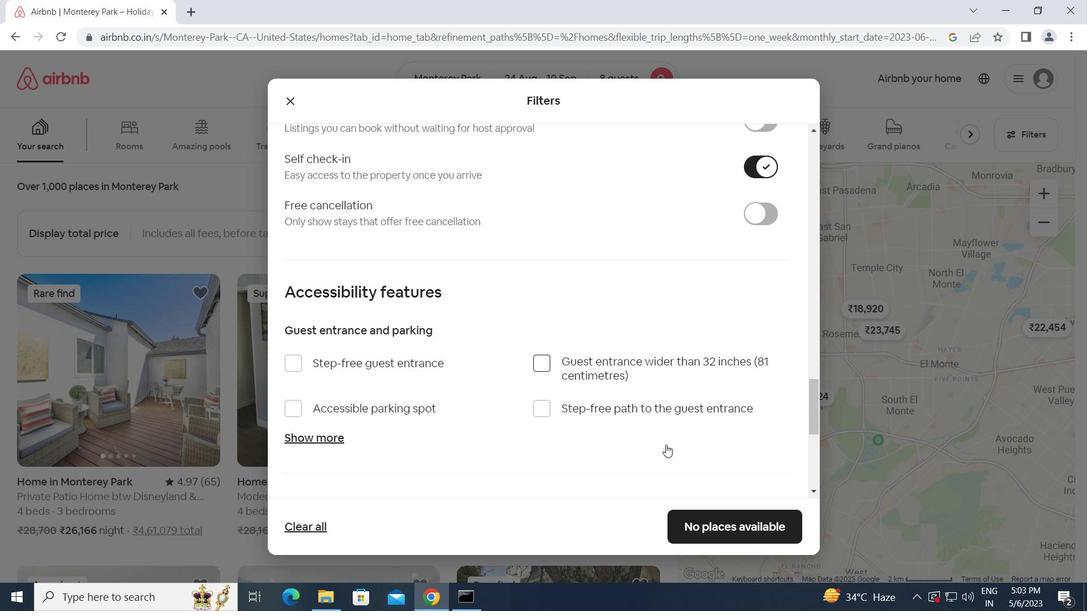 
Action: Mouse scrolled (666, 444) with delta (0, 0)
Screenshot: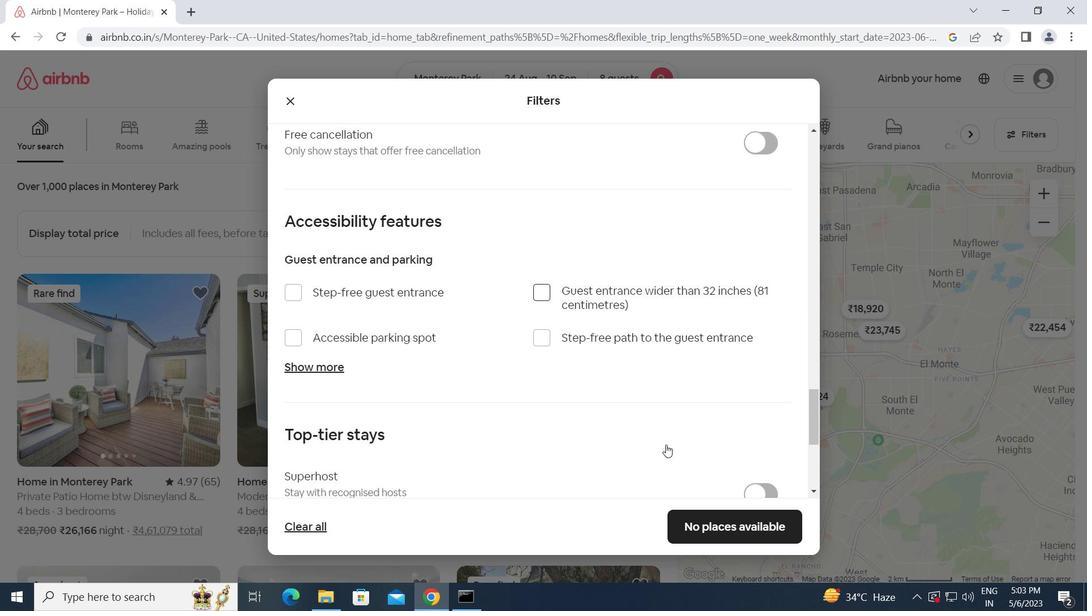 
Action: Mouse scrolled (666, 444) with delta (0, 0)
Screenshot: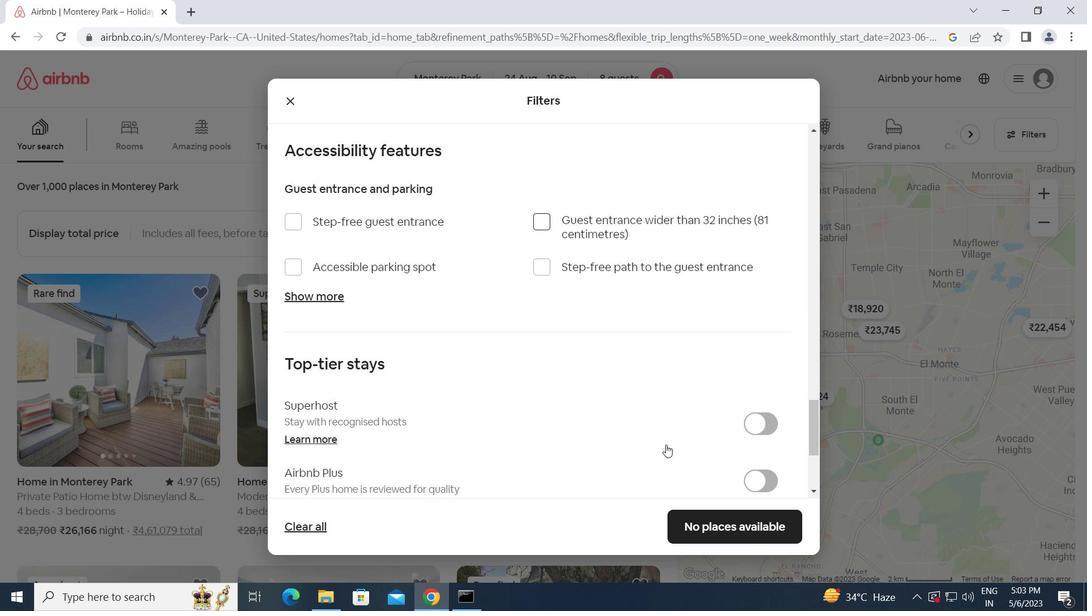 
Action: Mouse scrolled (666, 444) with delta (0, 0)
Screenshot: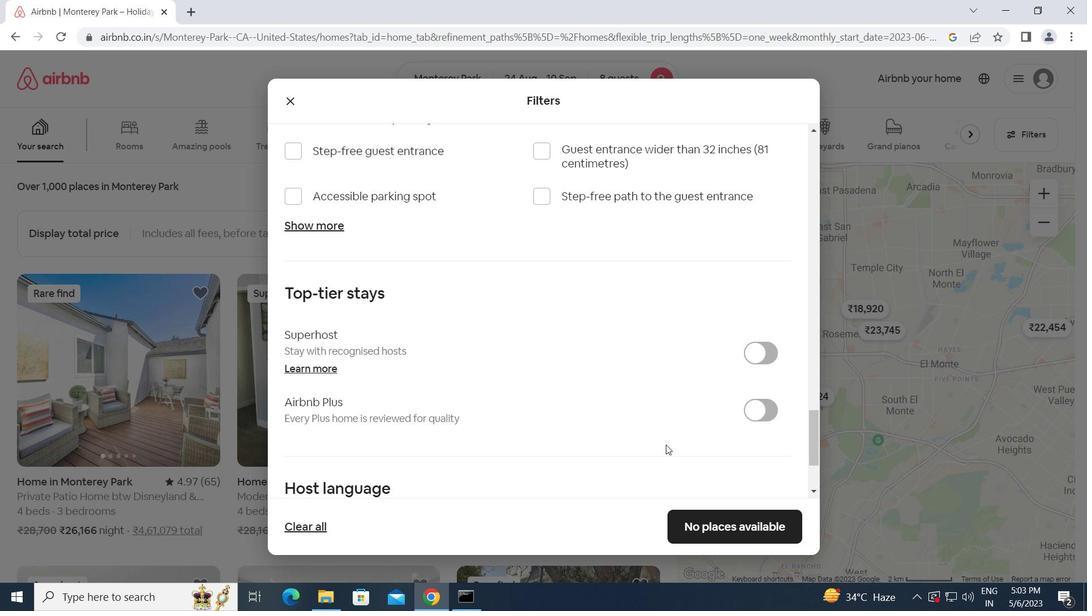 
Action: Mouse scrolled (666, 444) with delta (0, 0)
Screenshot: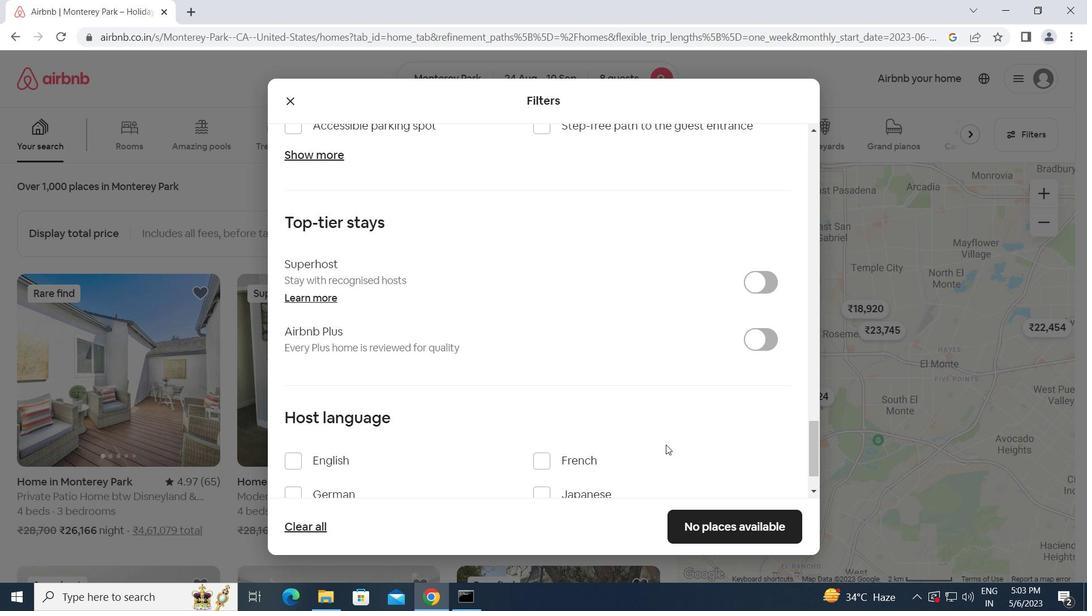 
Action: Mouse moved to (287, 400)
Screenshot: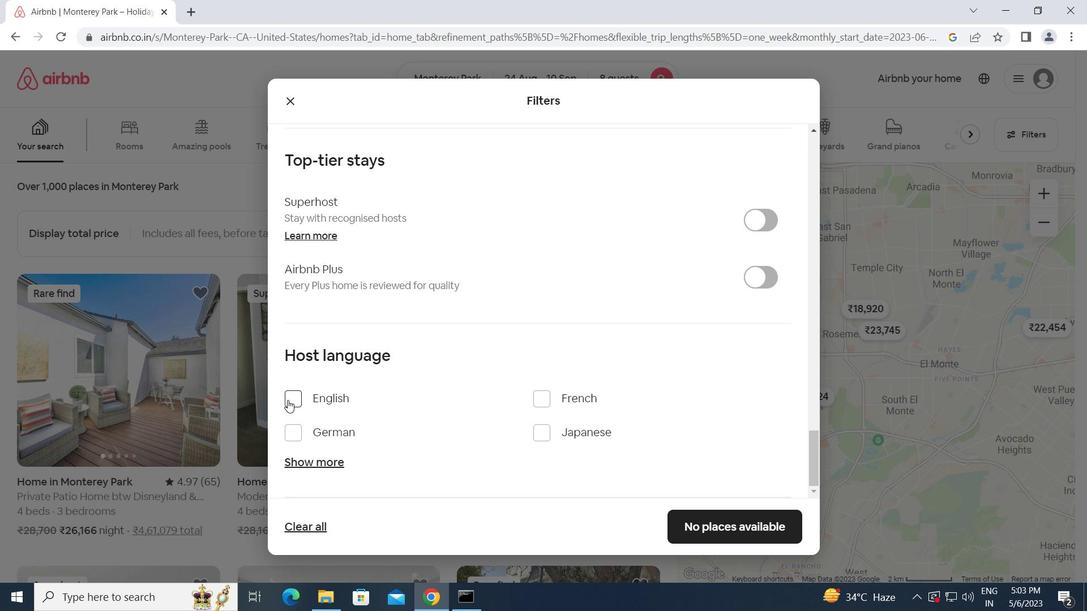 
Action: Mouse pressed left at (287, 400)
Screenshot: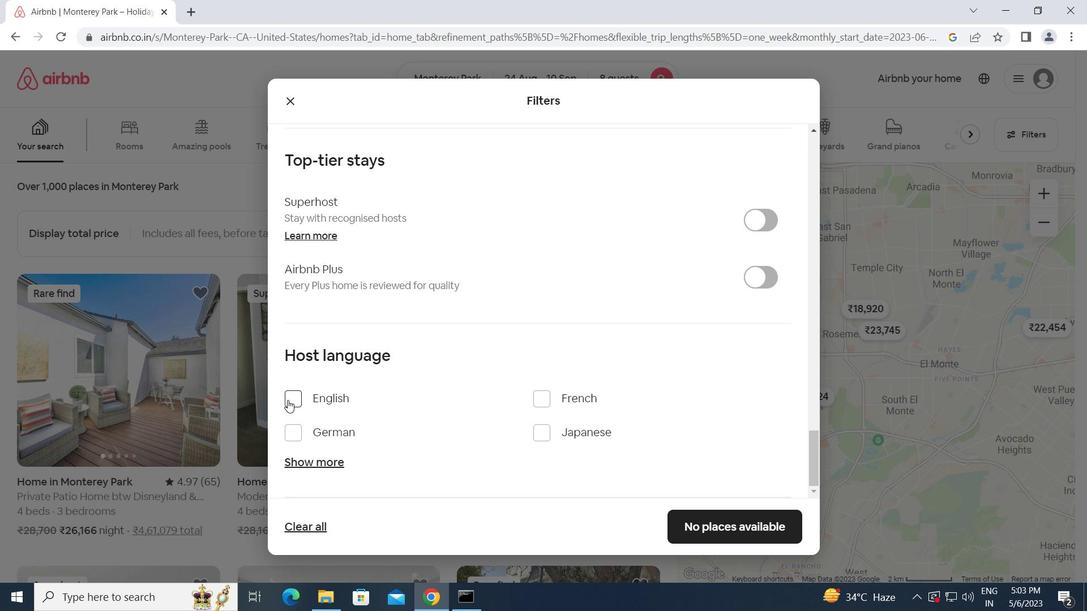 
Action: Mouse moved to (700, 526)
Screenshot: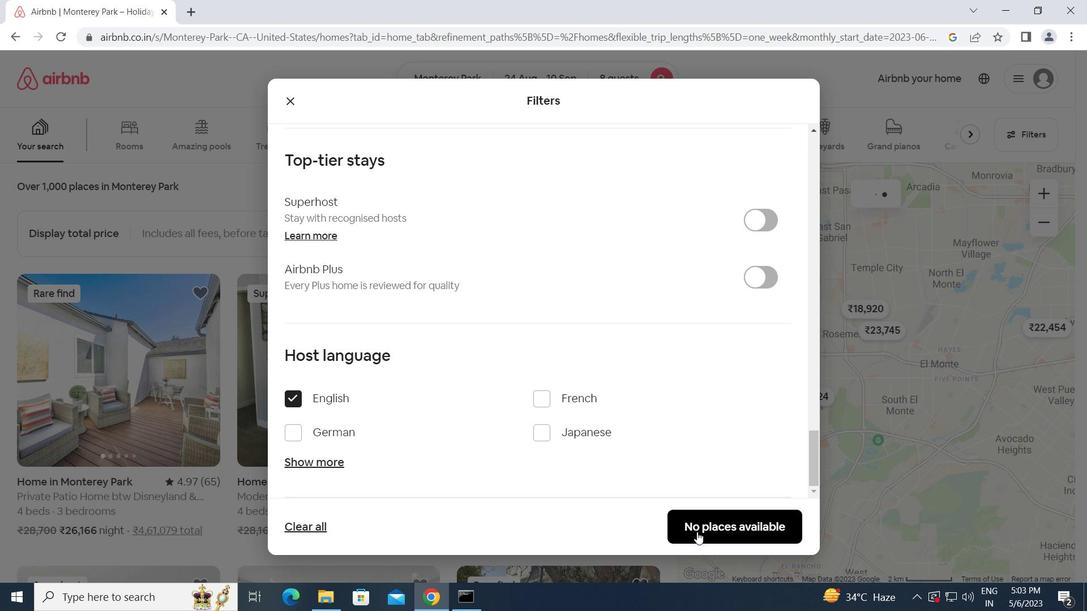 
Action: Mouse pressed left at (700, 526)
Screenshot: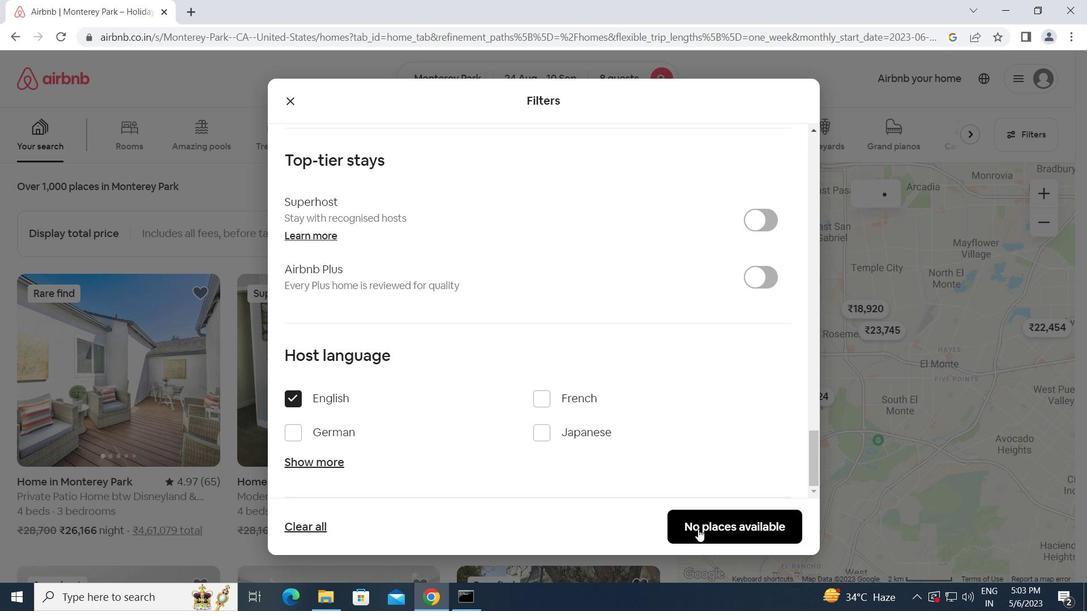 
Action: Mouse moved to (694, 525)
Screenshot: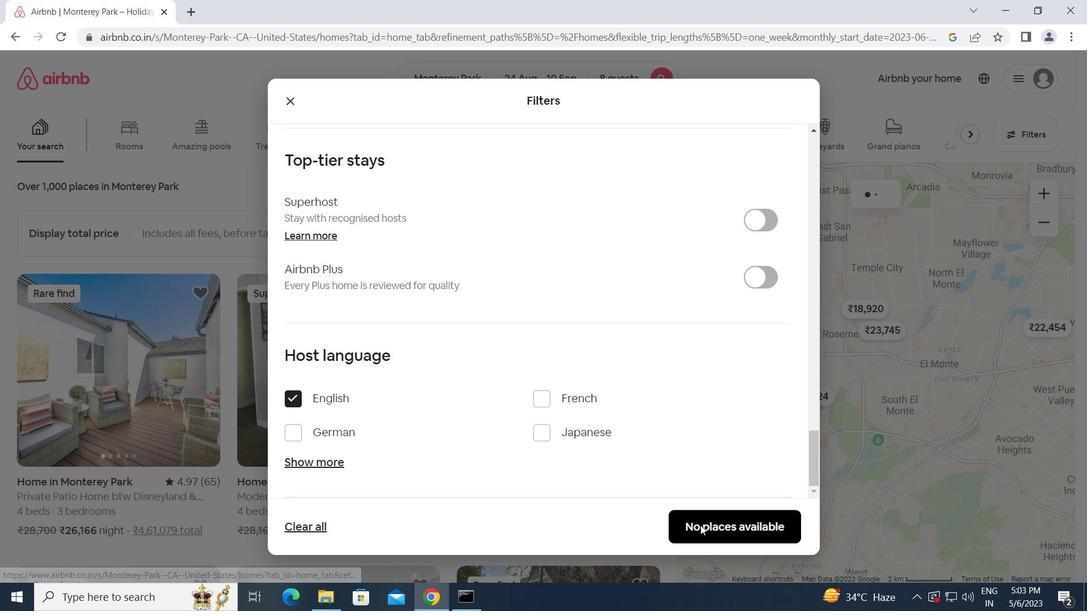 
